 Task: Look for space in East Hemet, United States from 8th August, 2023 to 15th August, 2023 for 9 adults in price range Rs.10000 to Rs.14000. Place can be shared room with 5 bedrooms having 9 beds and 5 bathrooms. Property type can be house, flat, guest house. Amenities needed are: wifi, TV, free parkinig on premises, gym, breakfast. Booking option can be shelf check-in. Required host language is English.
Action: Mouse moved to (555, 152)
Screenshot: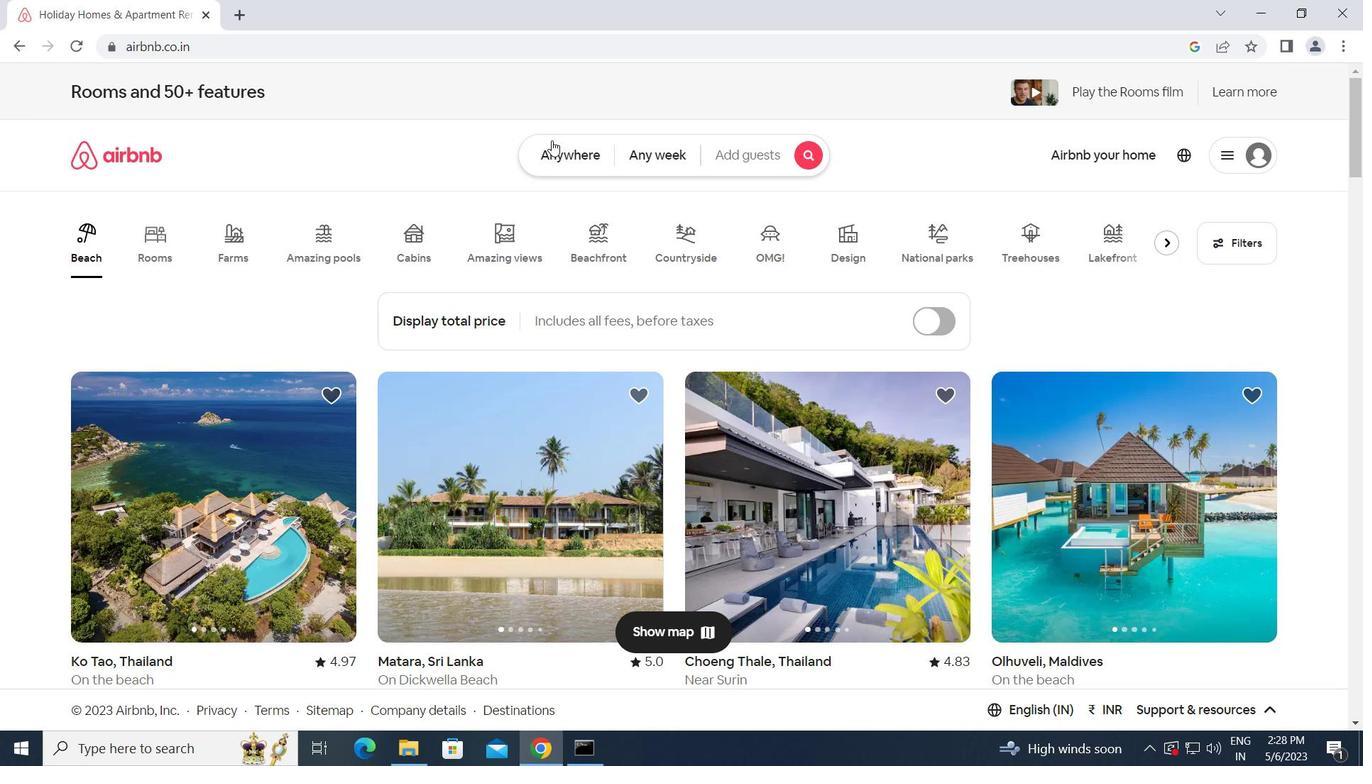 
Action: Mouse pressed left at (555, 152)
Screenshot: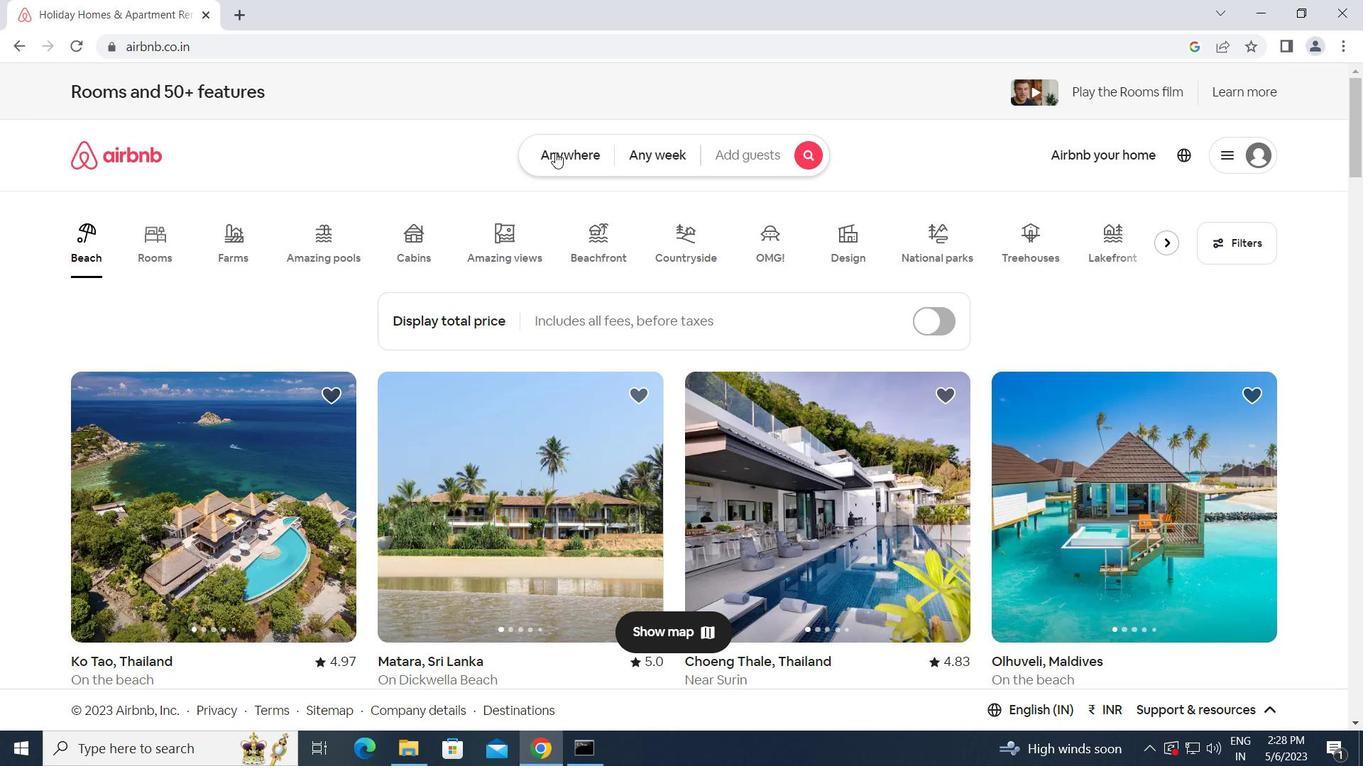
Action: Mouse moved to (539, 201)
Screenshot: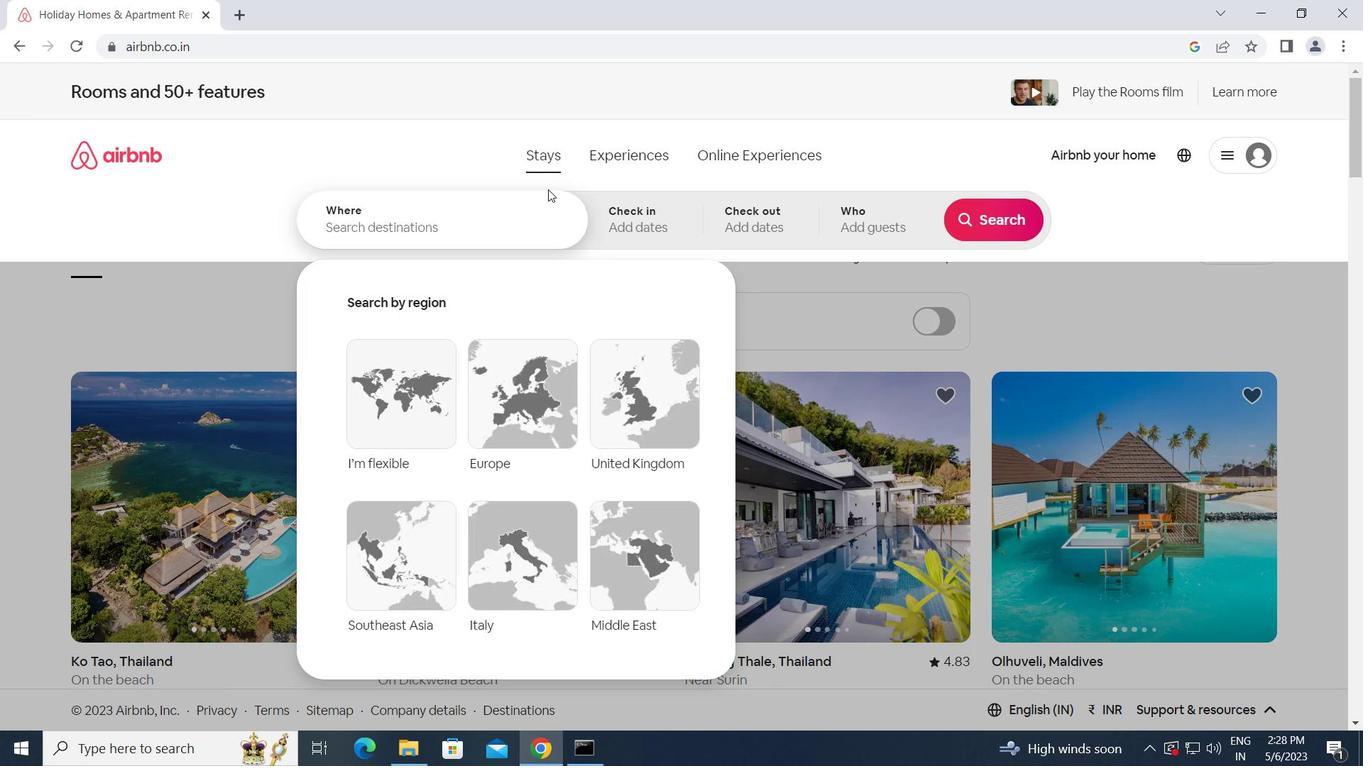 
Action: Mouse pressed left at (539, 201)
Screenshot: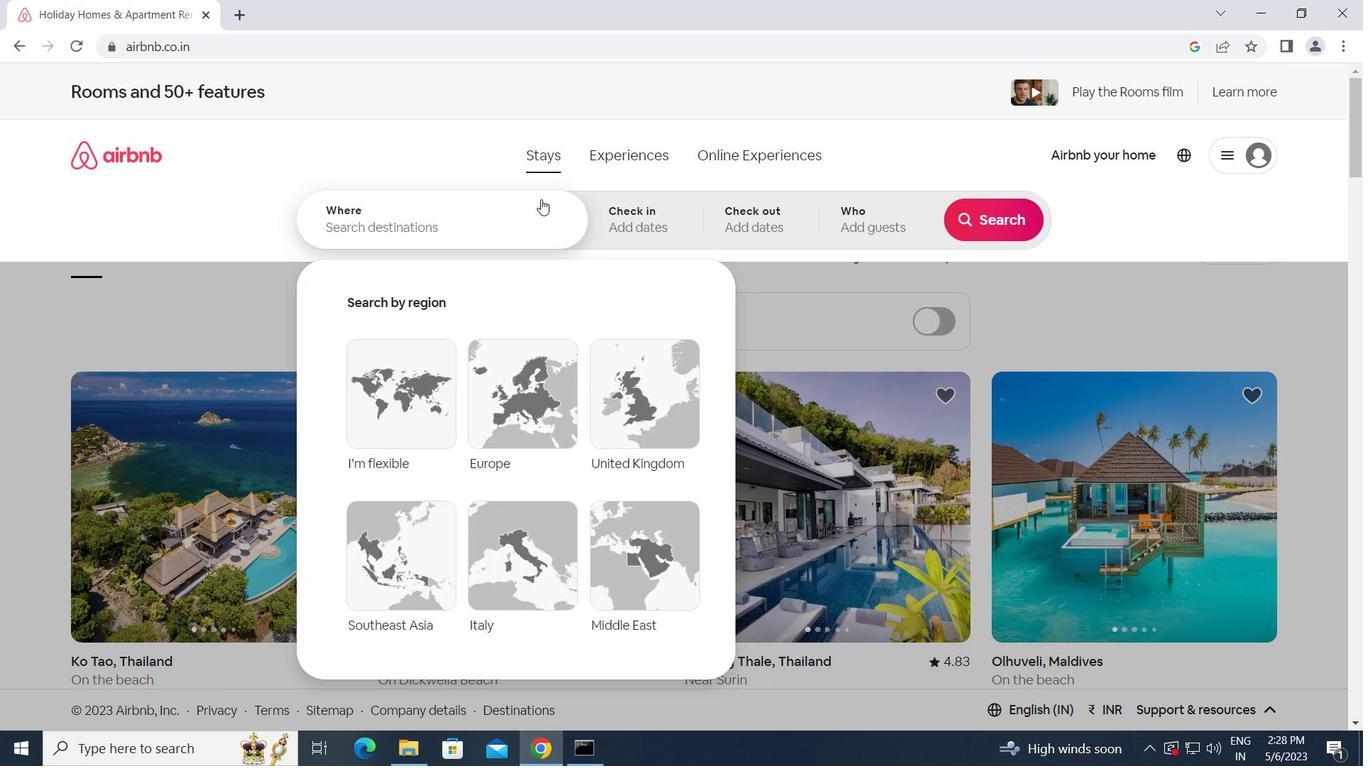 
Action: Key pressed <Key.caps_lock>e<Key.caps_lock>ast<Key.space><Key.caps_lock>h<Key.caps_lock>emet,<Key.space><Key.caps_lock>u<Key.caps_lock>nited<Key.space><Key.caps_lock>s<Key.caps_lock>tates<Key.enter>
Screenshot: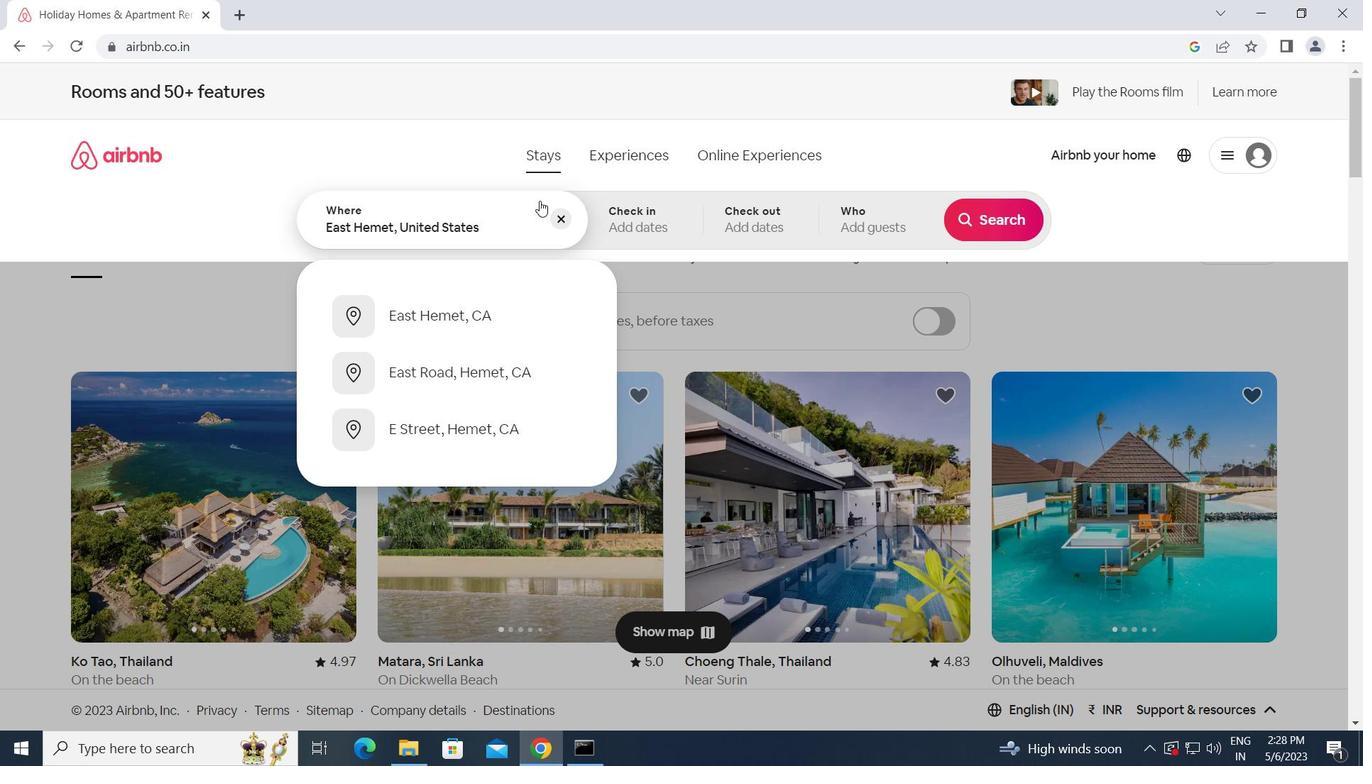 
Action: Mouse moved to (983, 367)
Screenshot: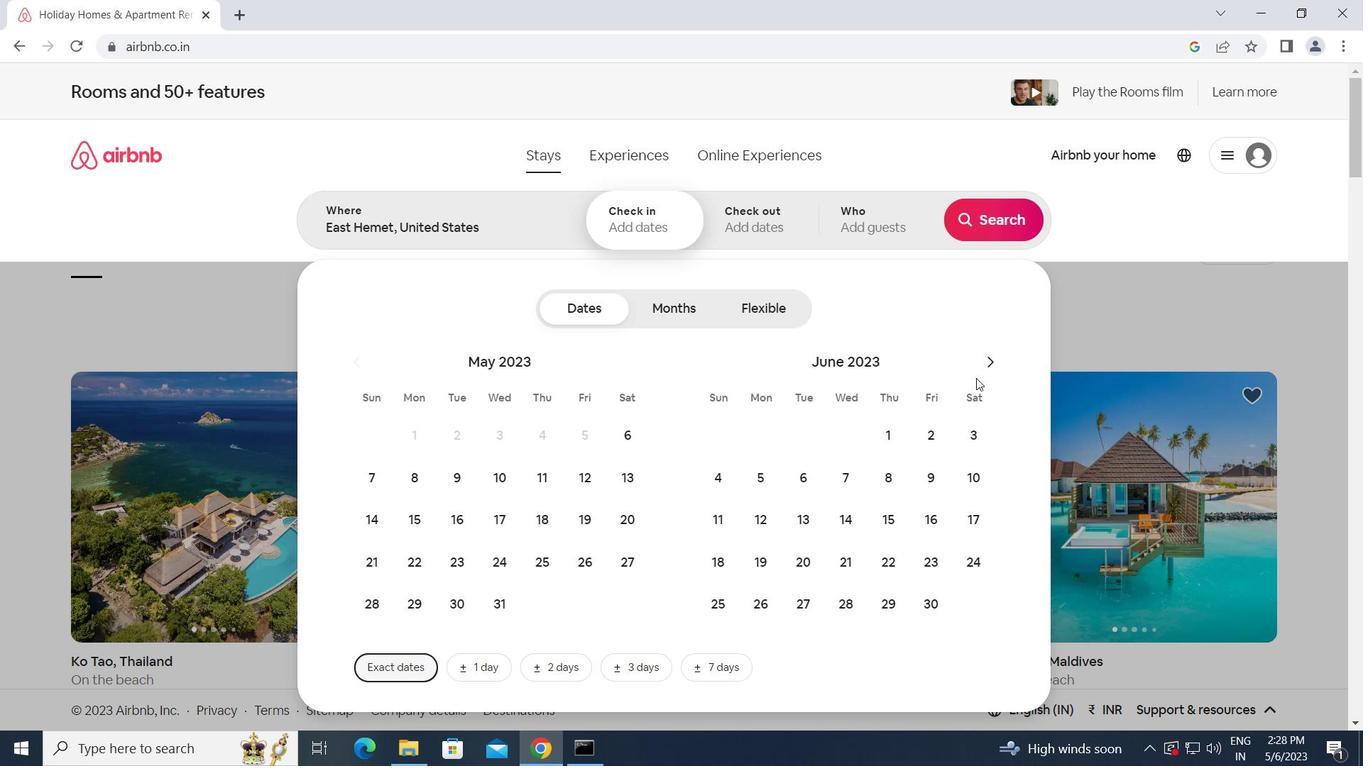
Action: Mouse pressed left at (983, 367)
Screenshot: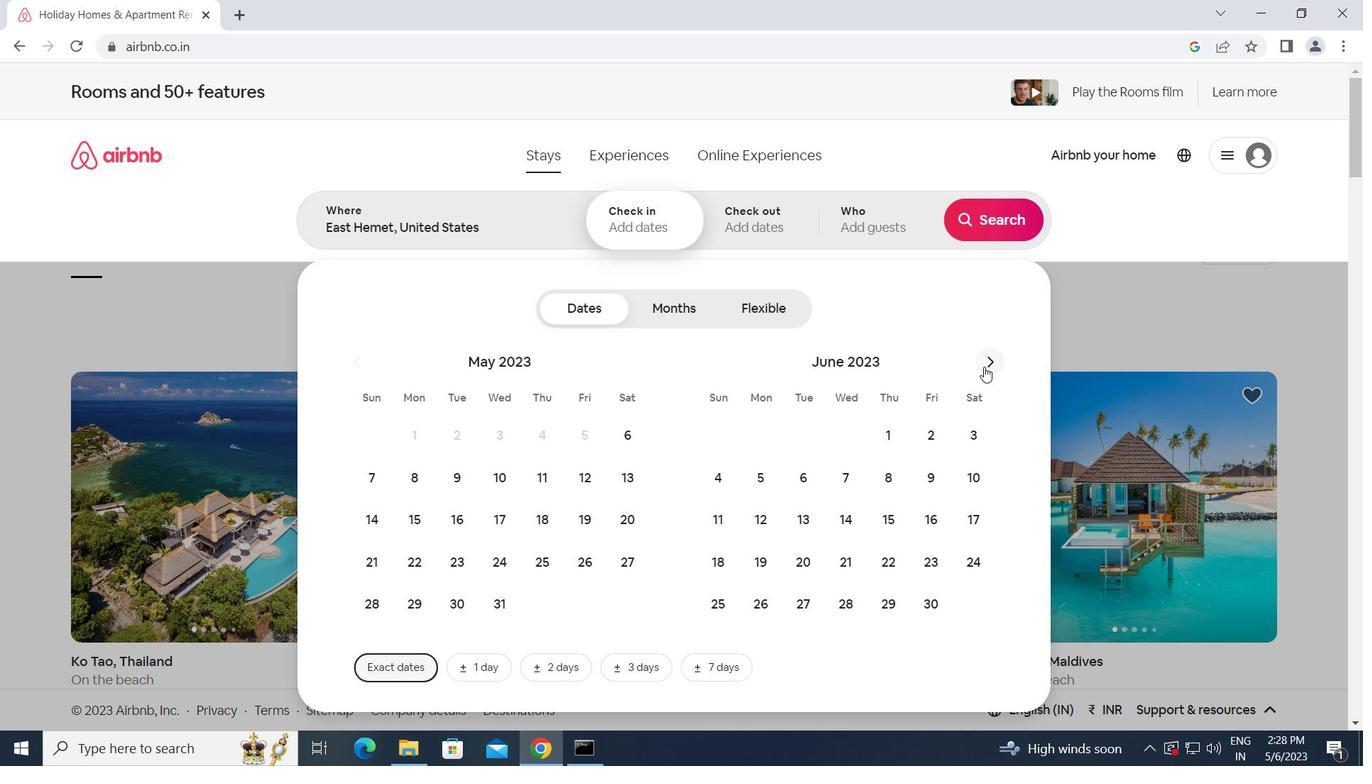 
Action: Mouse pressed left at (983, 367)
Screenshot: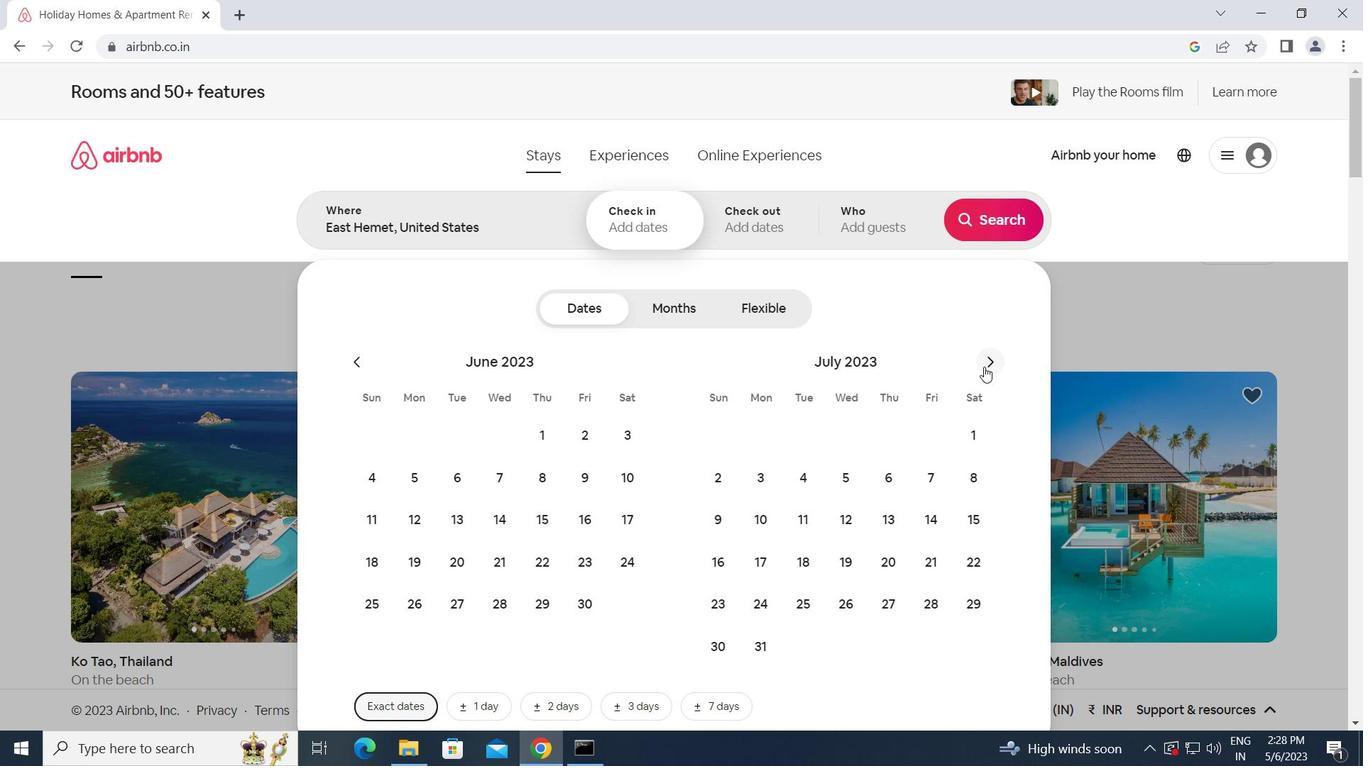 
Action: Mouse moved to (789, 474)
Screenshot: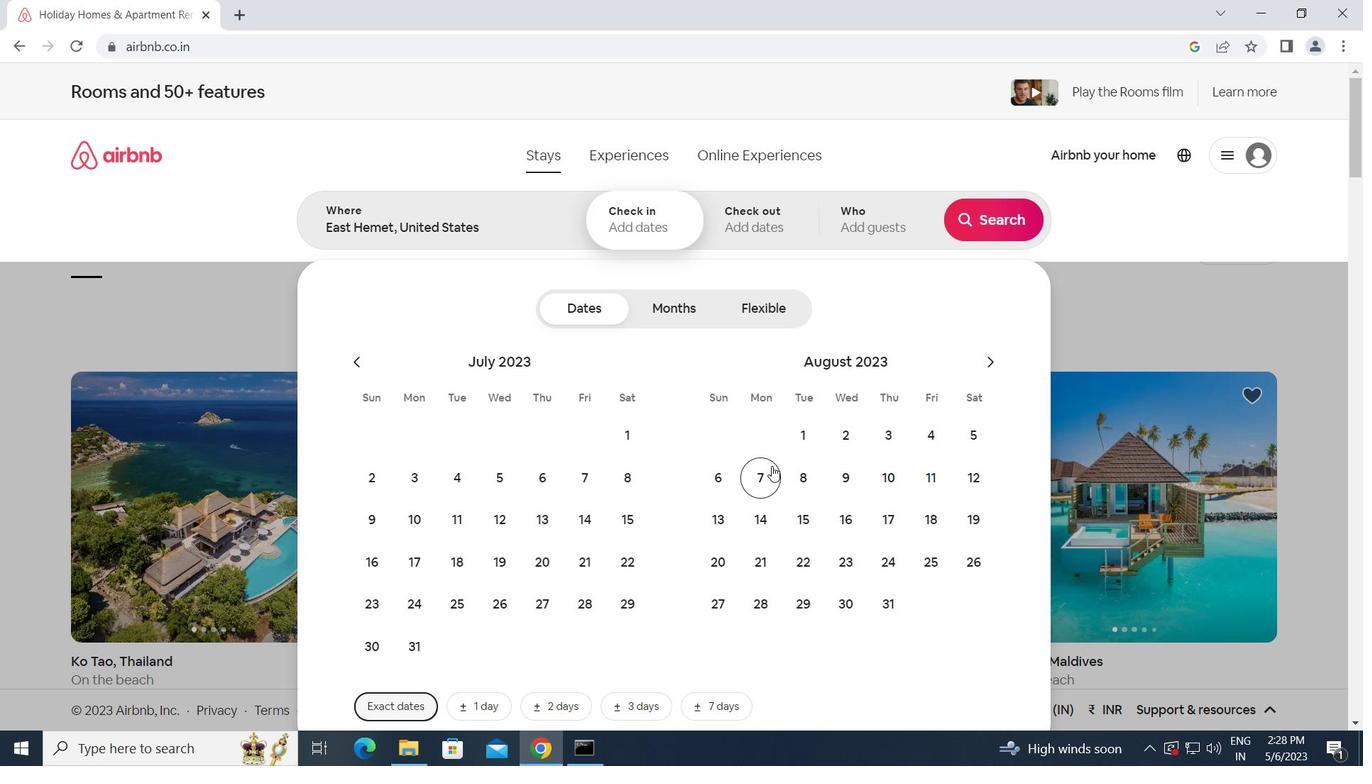 
Action: Mouse pressed left at (789, 474)
Screenshot: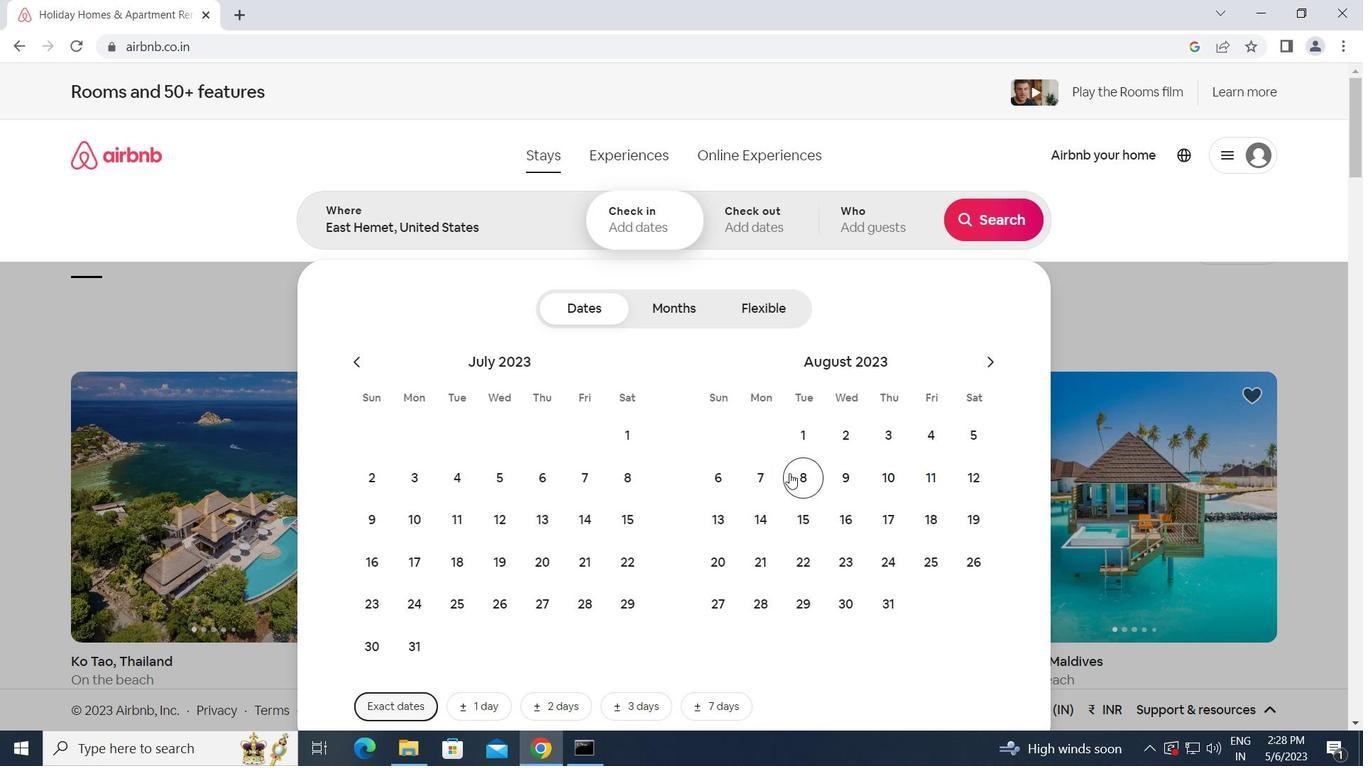 
Action: Mouse moved to (795, 520)
Screenshot: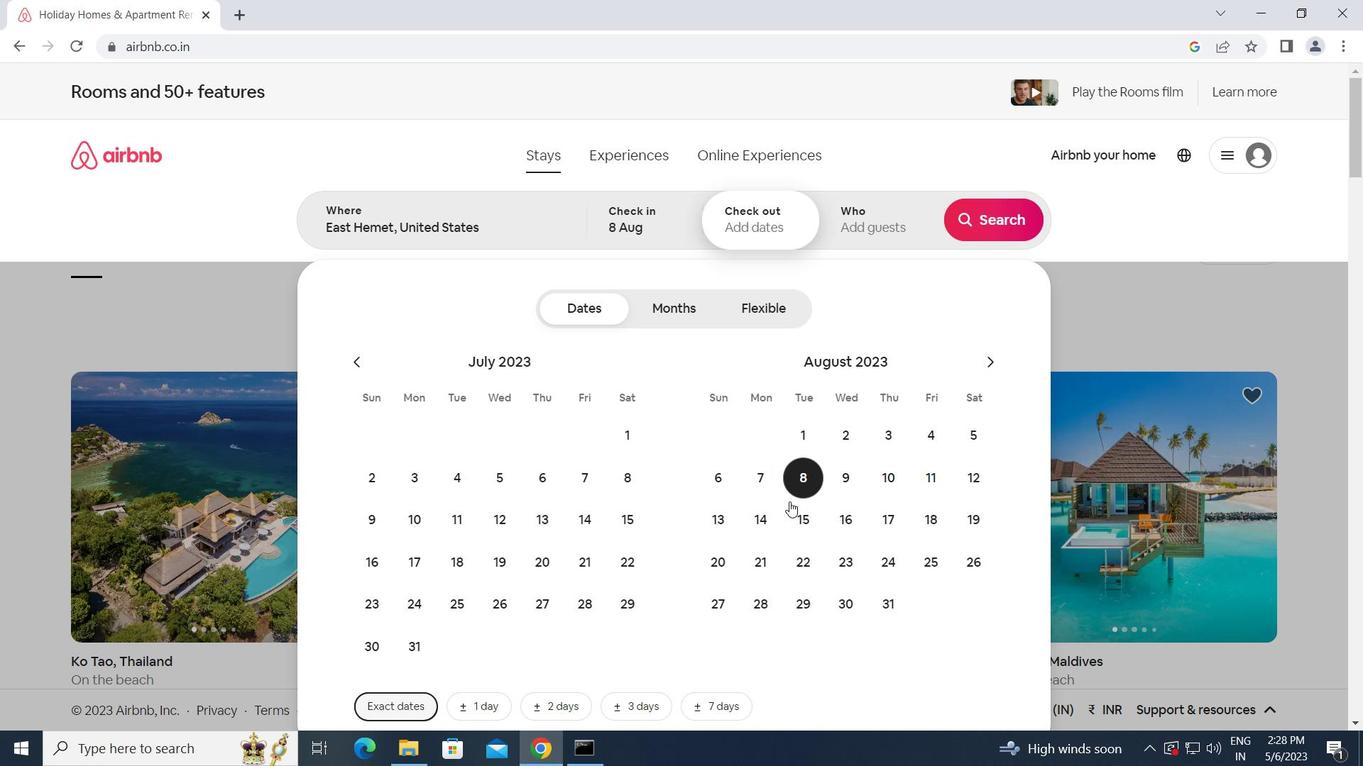 
Action: Mouse pressed left at (795, 520)
Screenshot: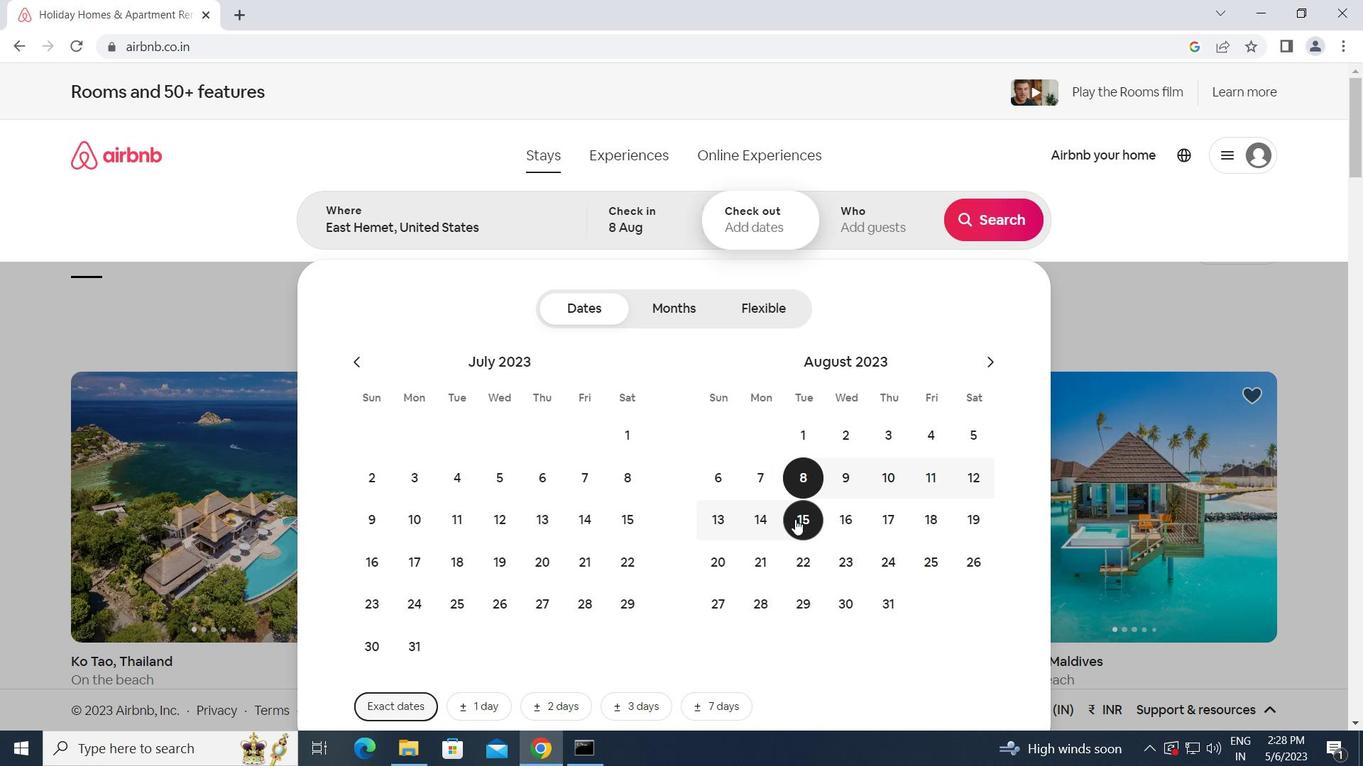 
Action: Mouse moved to (908, 227)
Screenshot: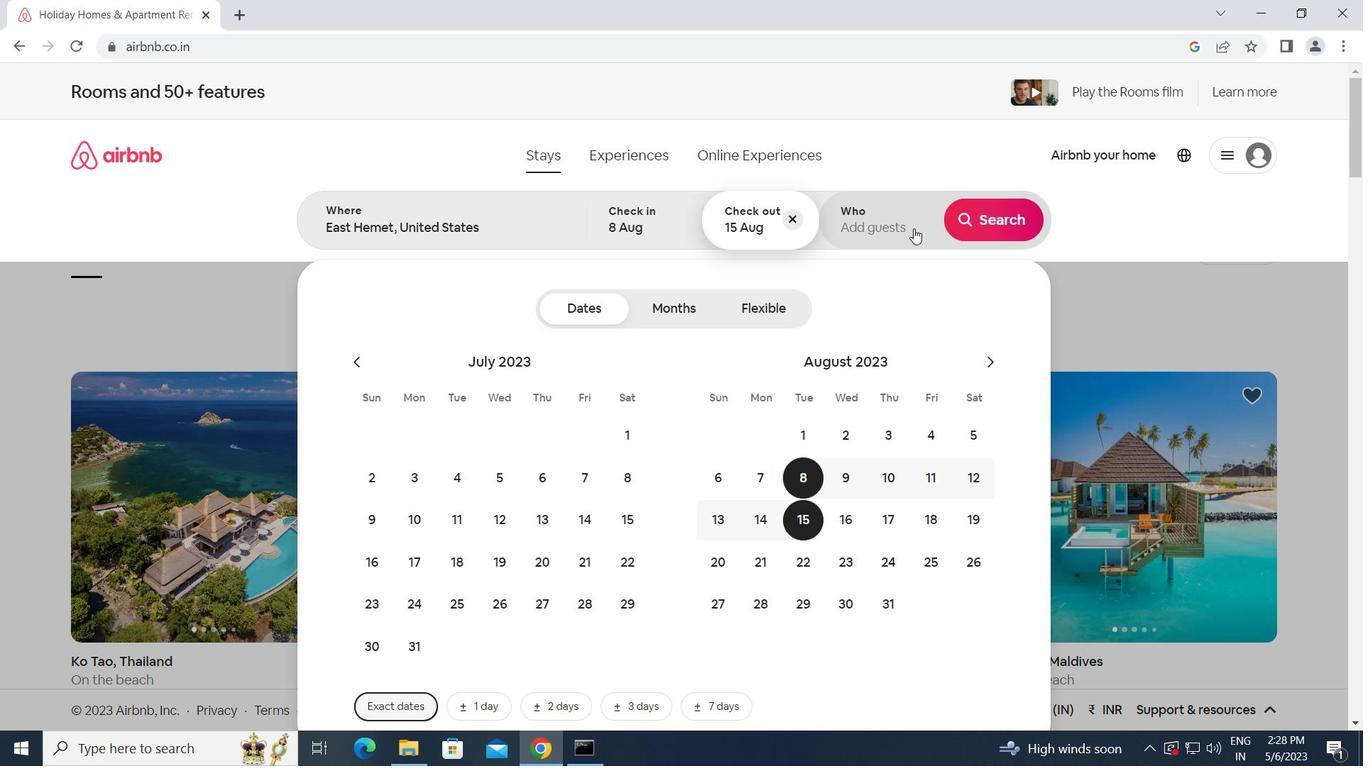 
Action: Mouse pressed left at (908, 227)
Screenshot: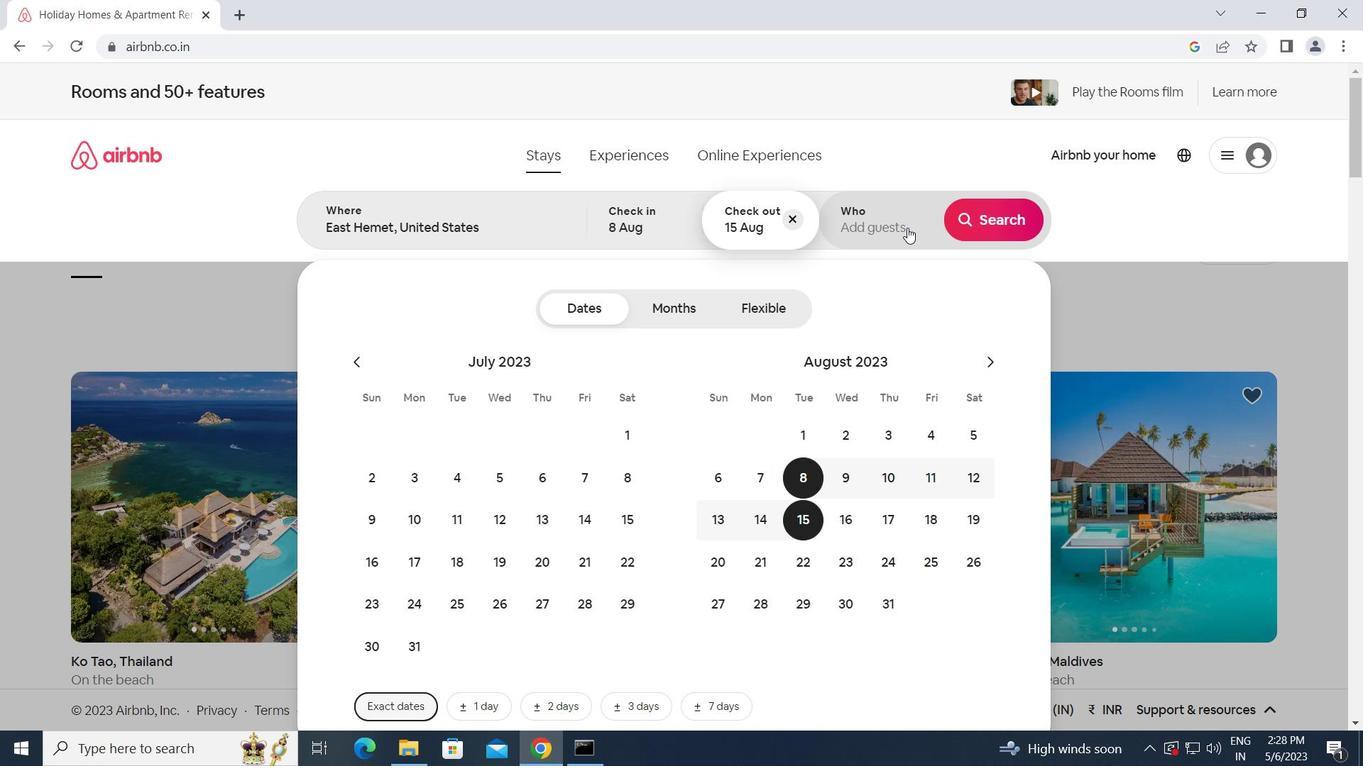 
Action: Mouse moved to (997, 312)
Screenshot: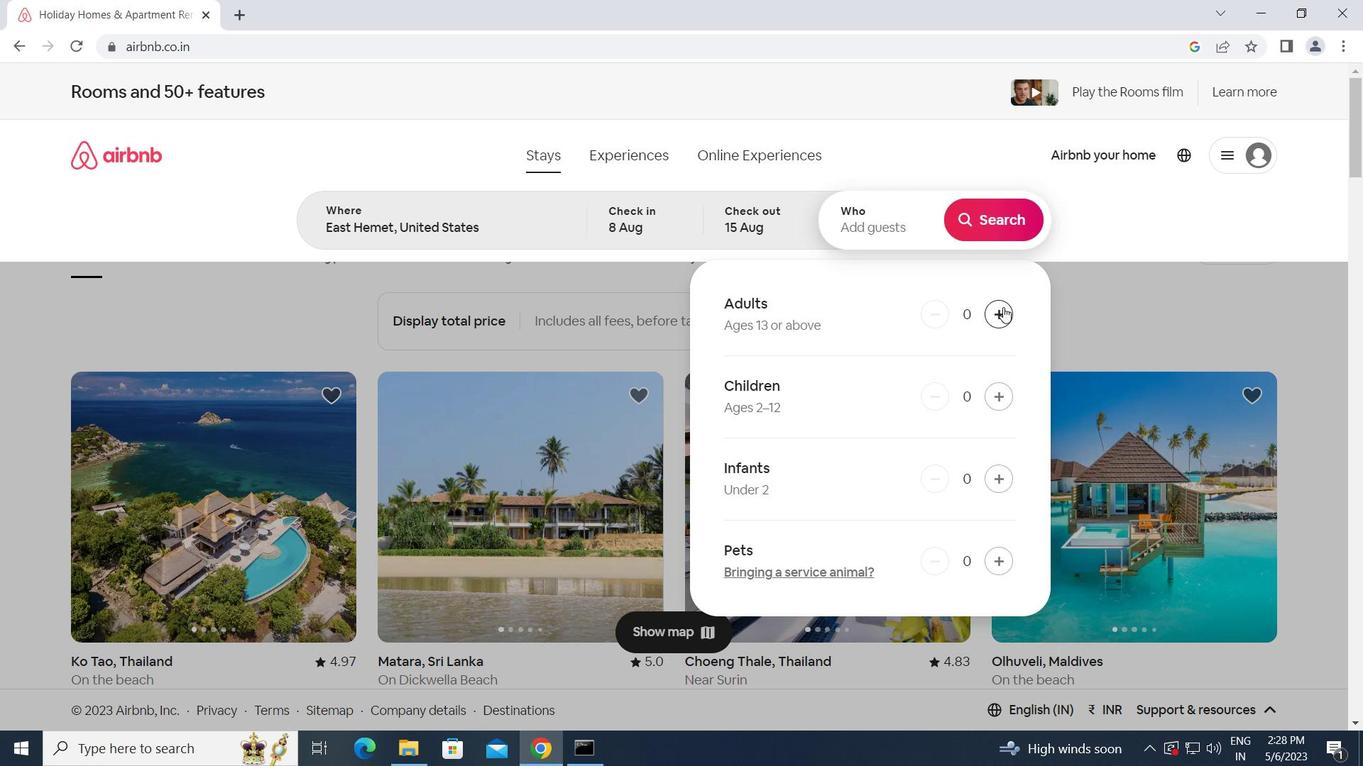 
Action: Mouse pressed left at (997, 312)
Screenshot: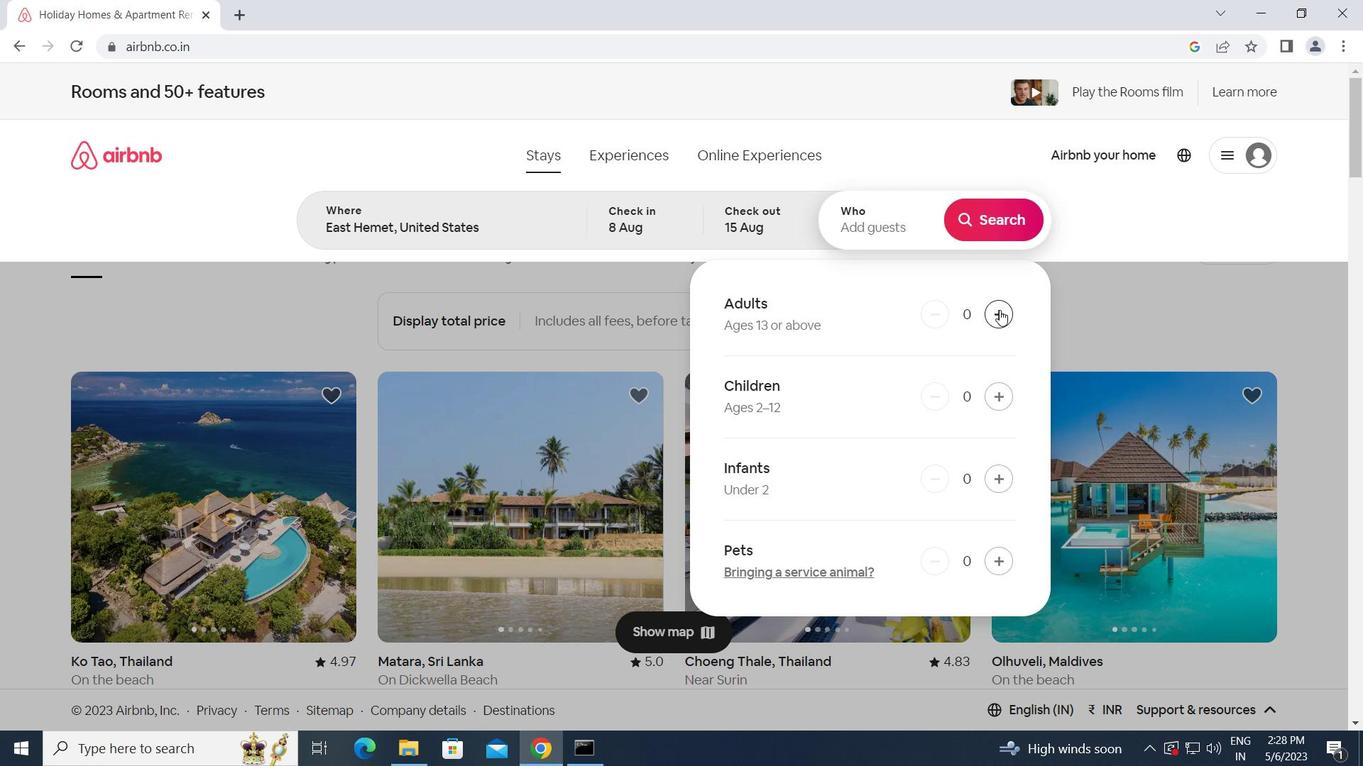 
Action: Mouse pressed left at (997, 312)
Screenshot: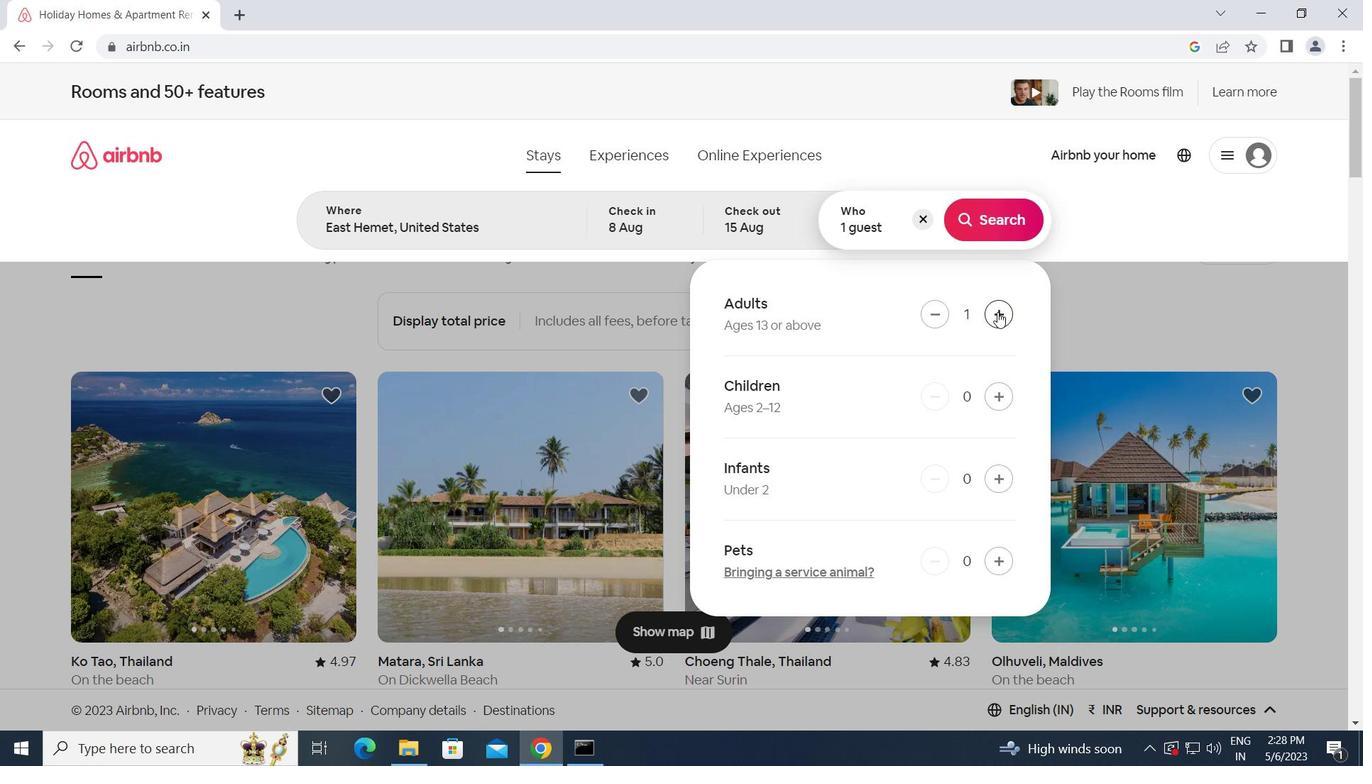 
Action: Mouse pressed left at (997, 312)
Screenshot: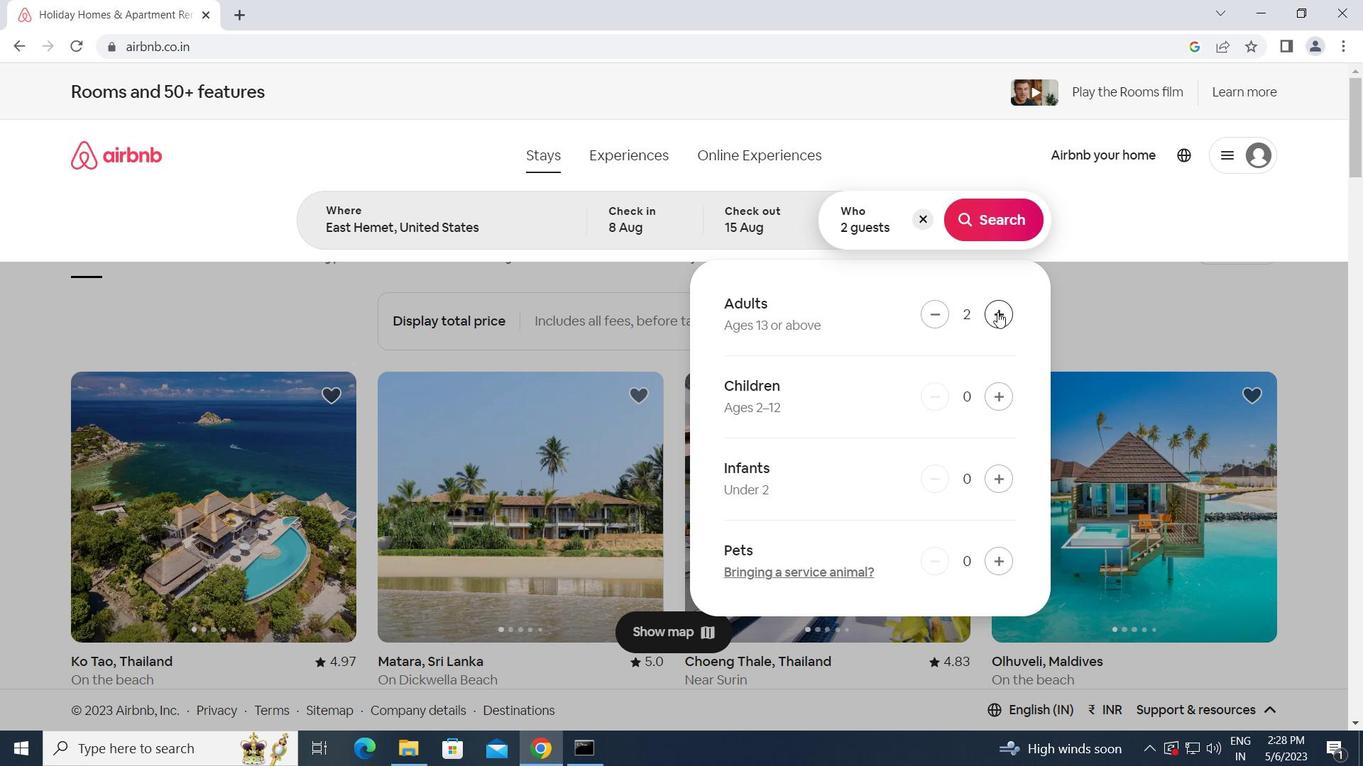 
Action: Mouse moved to (996, 310)
Screenshot: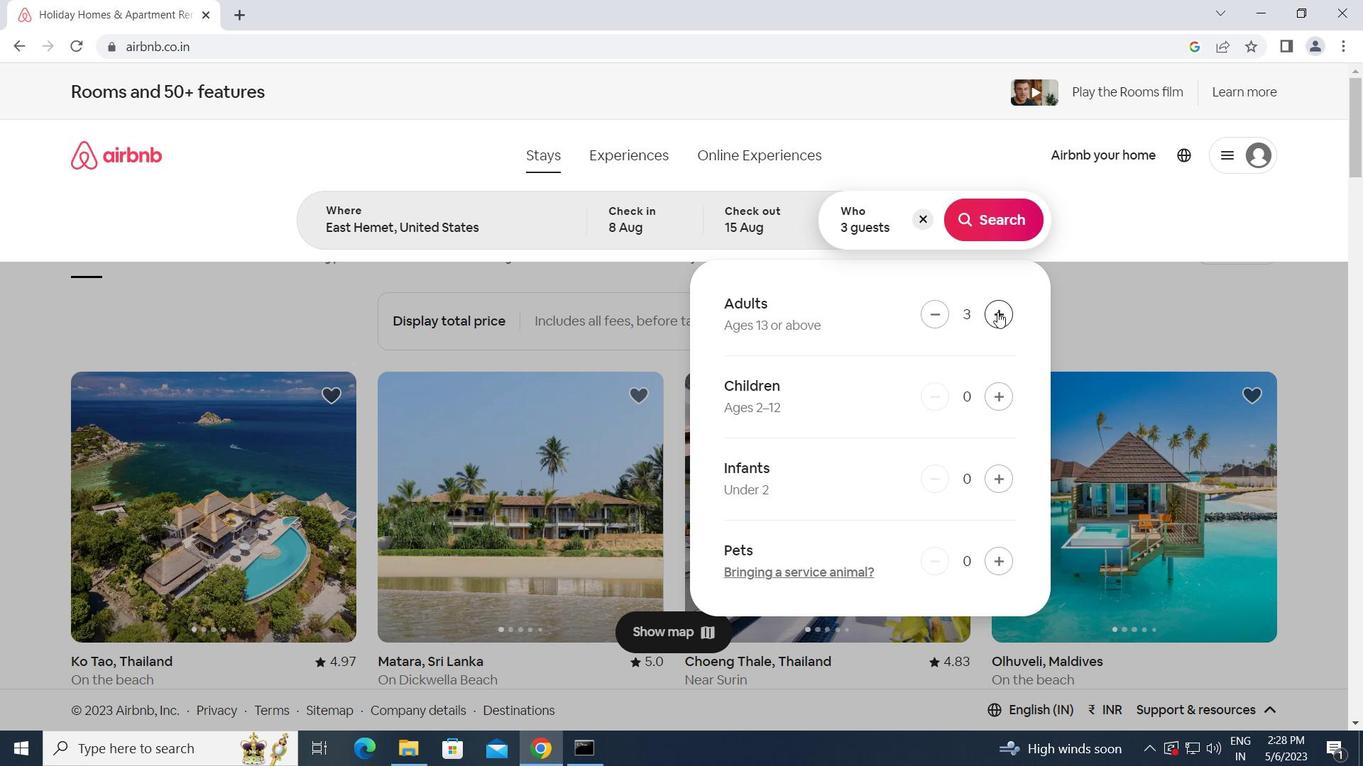 
Action: Mouse pressed left at (996, 310)
Screenshot: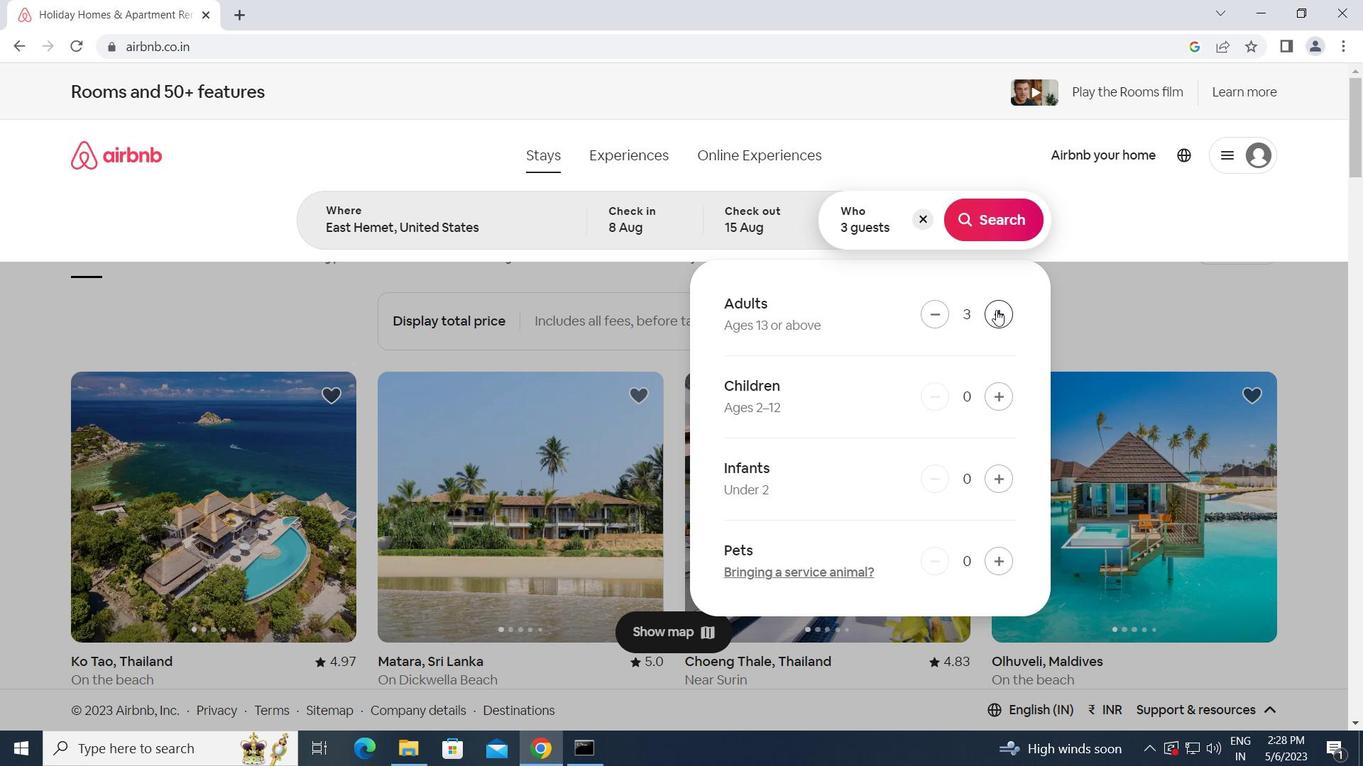 
Action: Mouse pressed left at (996, 310)
Screenshot: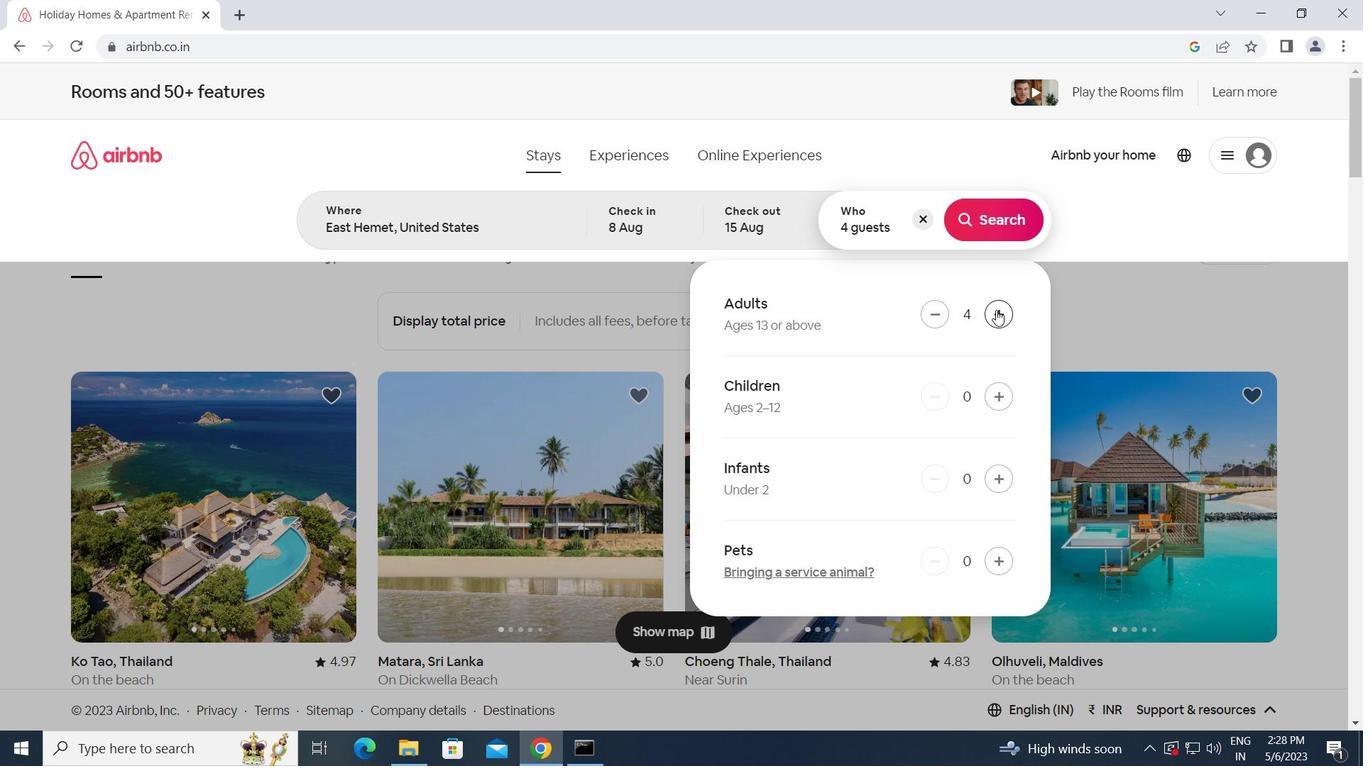 
Action: Mouse pressed left at (996, 310)
Screenshot: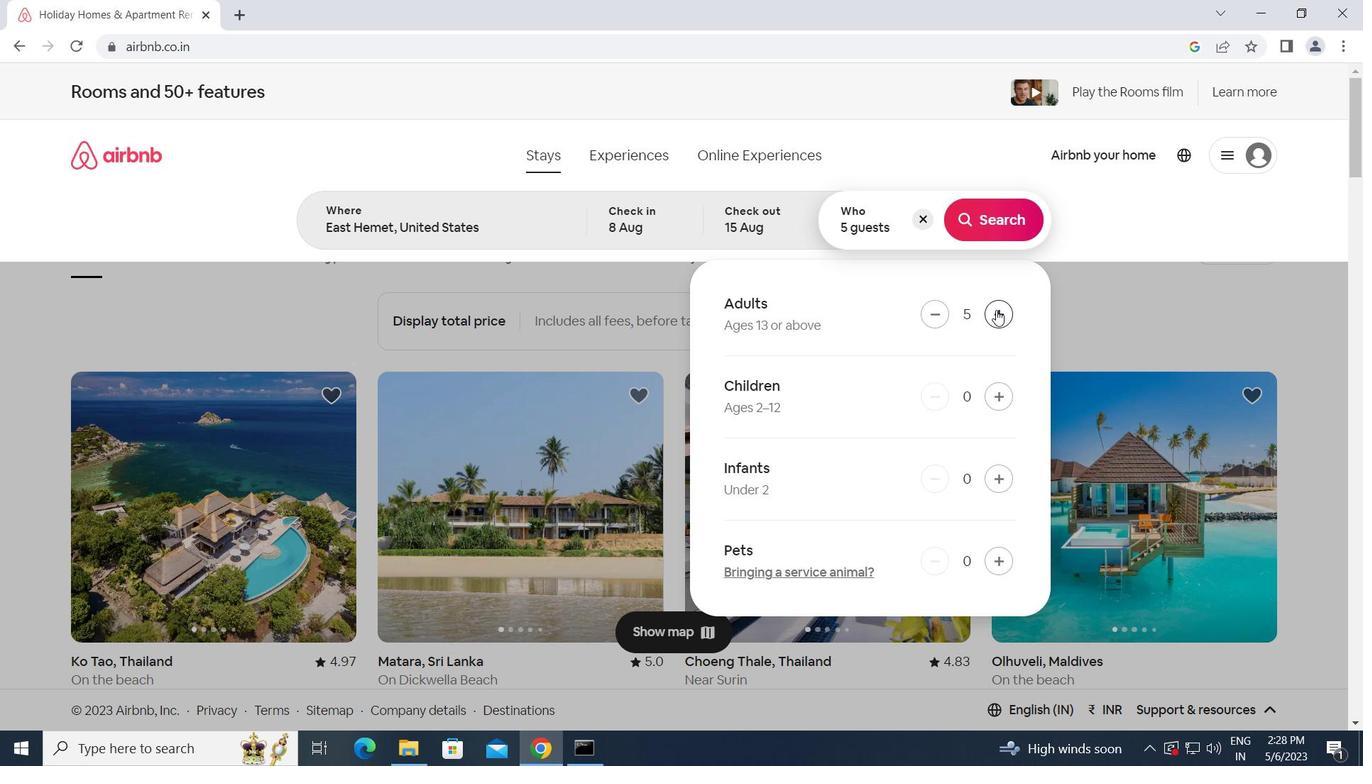 
Action: Mouse pressed left at (996, 310)
Screenshot: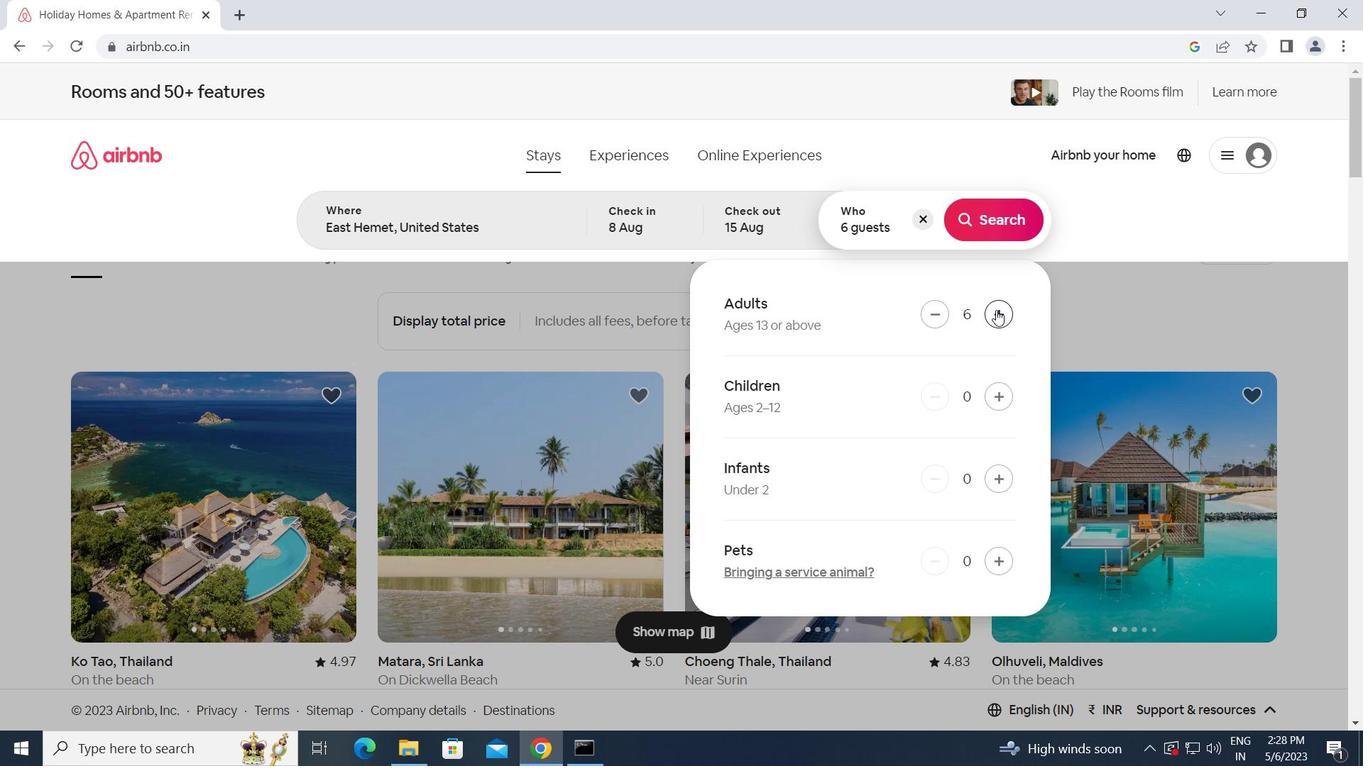 
Action: Mouse pressed left at (996, 310)
Screenshot: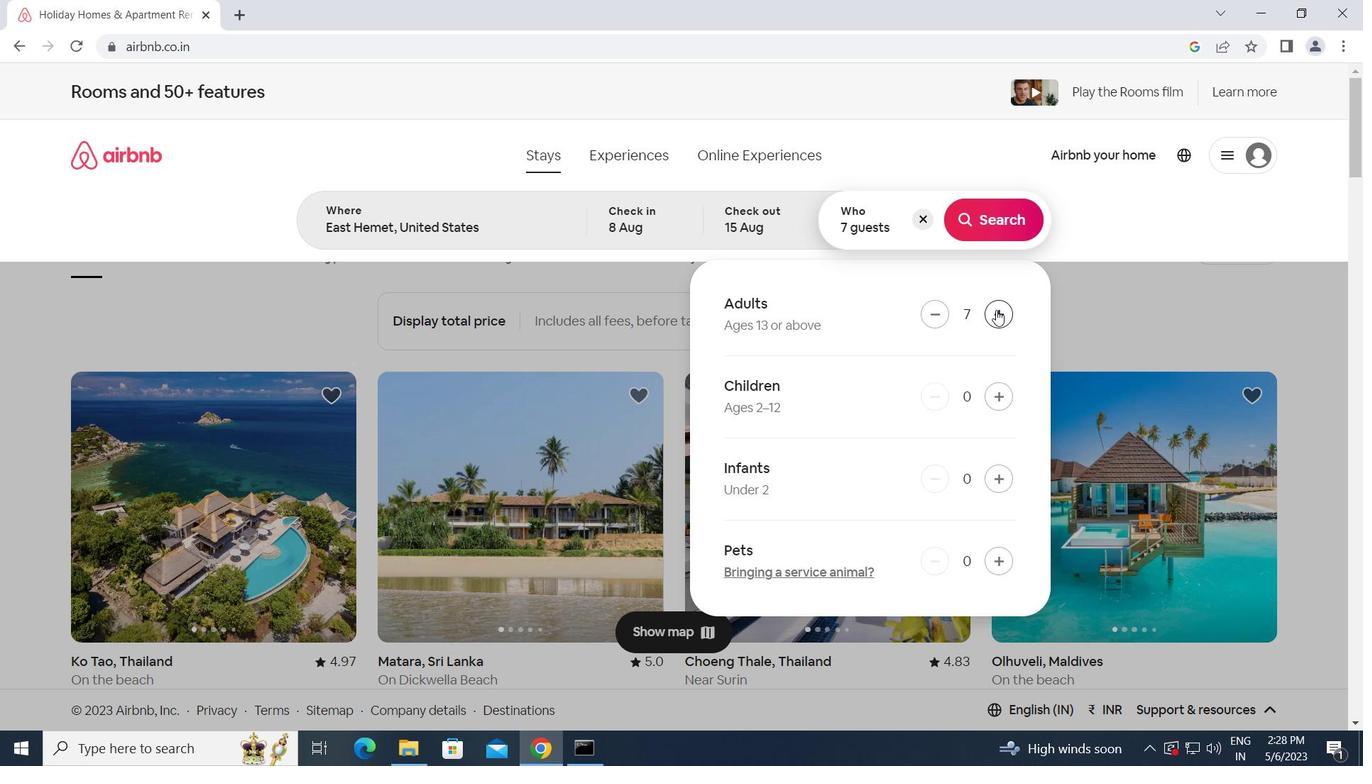
Action: Mouse pressed left at (996, 310)
Screenshot: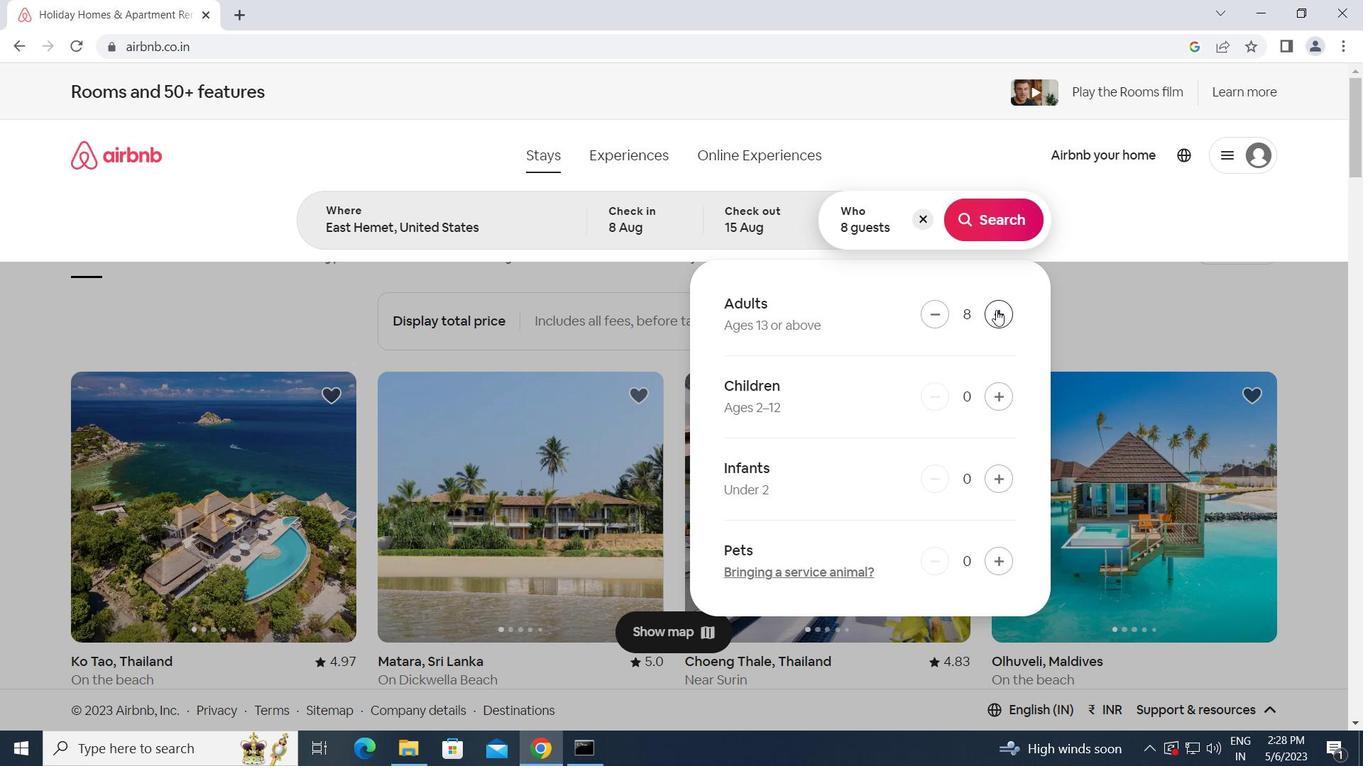 
Action: Mouse moved to (999, 208)
Screenshot: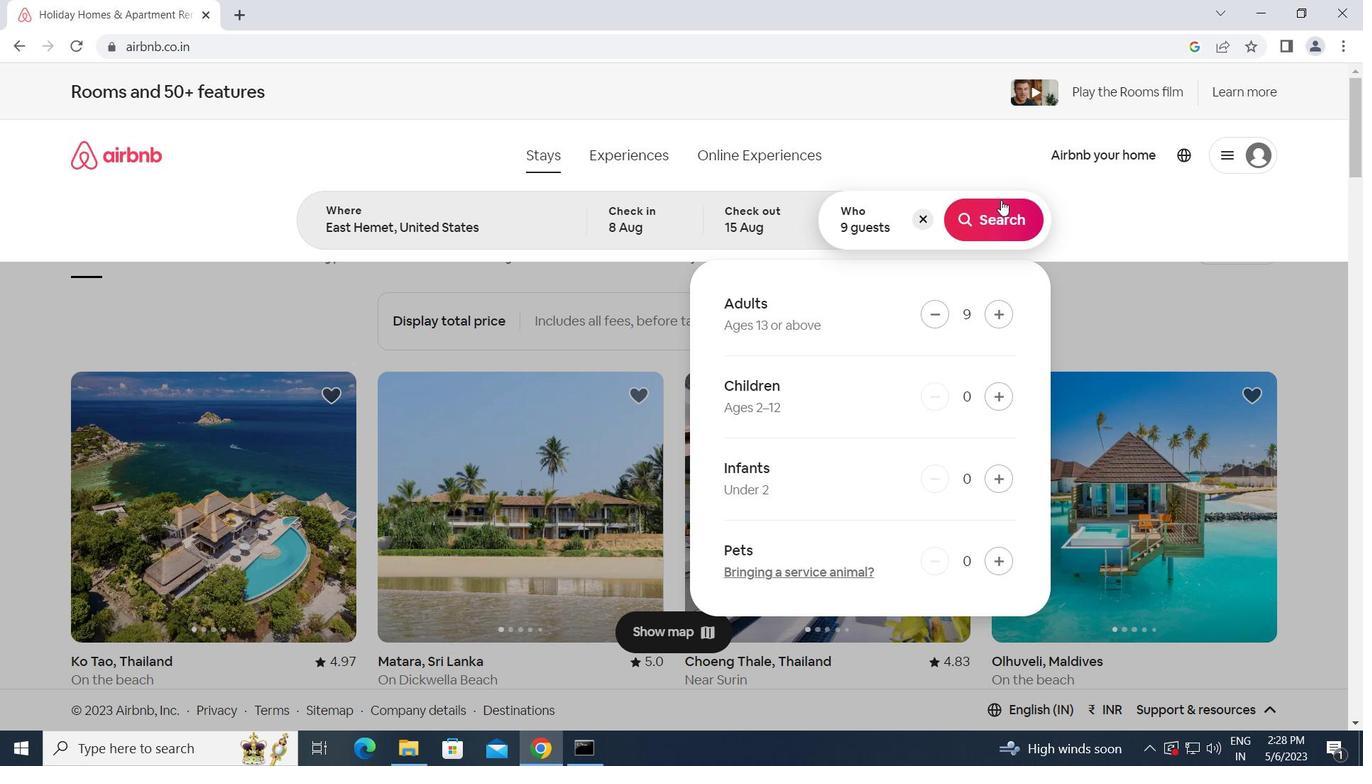 
Action: Mouse pressed left at (999, 208)
Screenshot: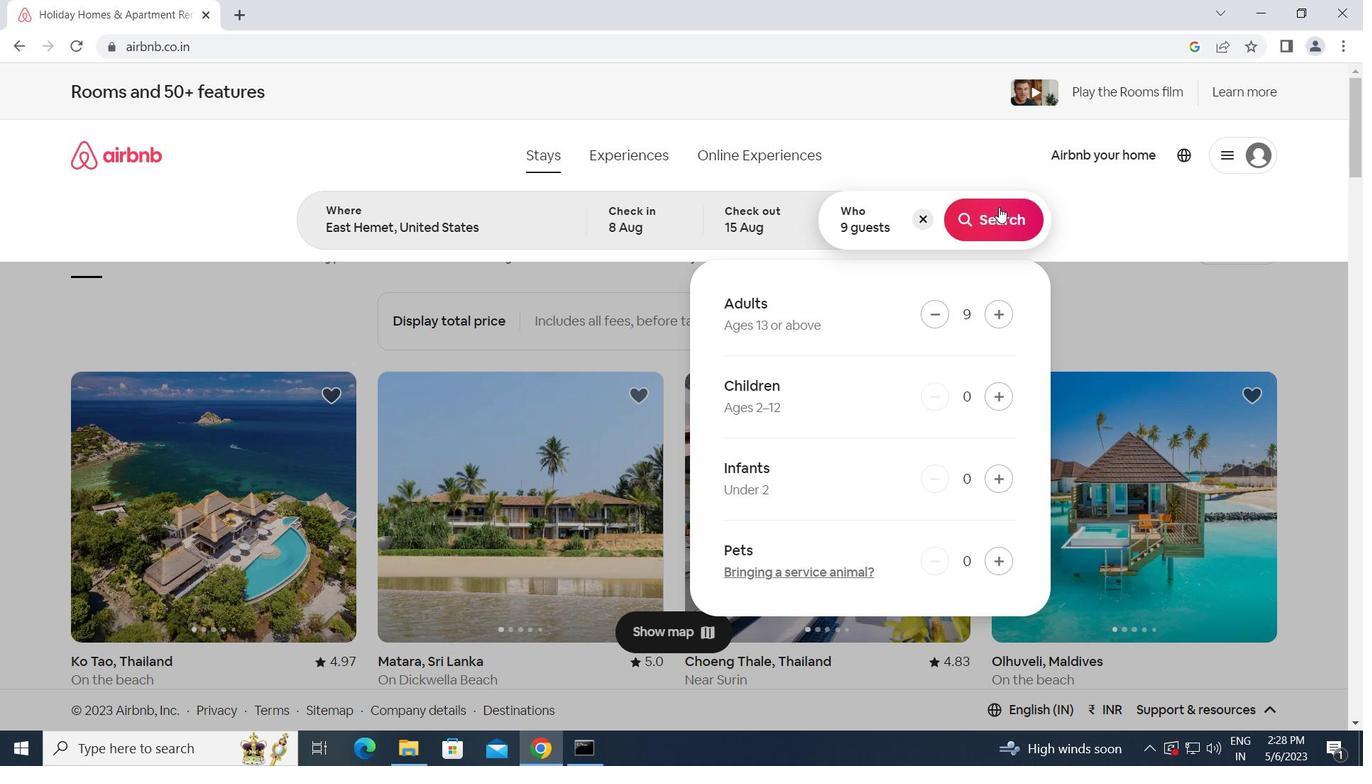 
Action: Mouse moved to (1261, 163)
Screenshot: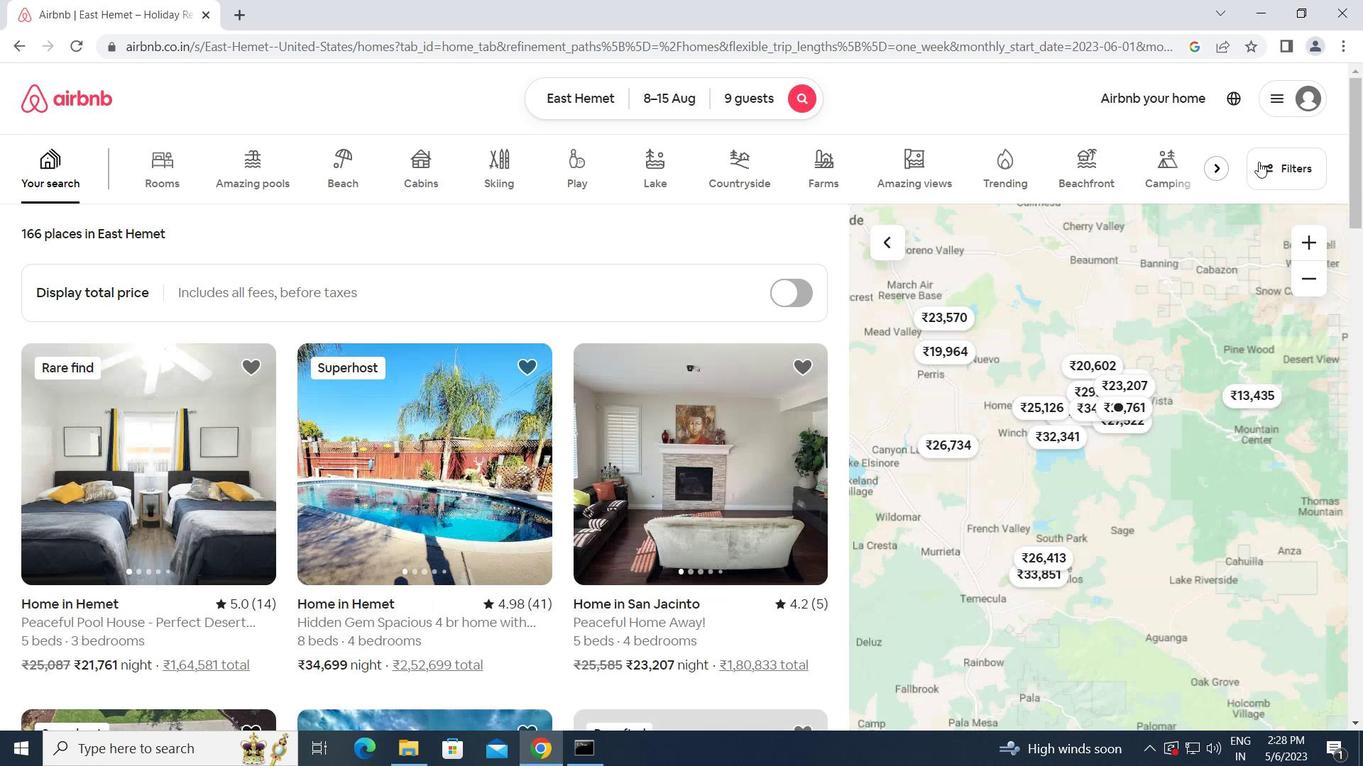
Action: Mouse pressed left at (1261, 163)
Screenshot: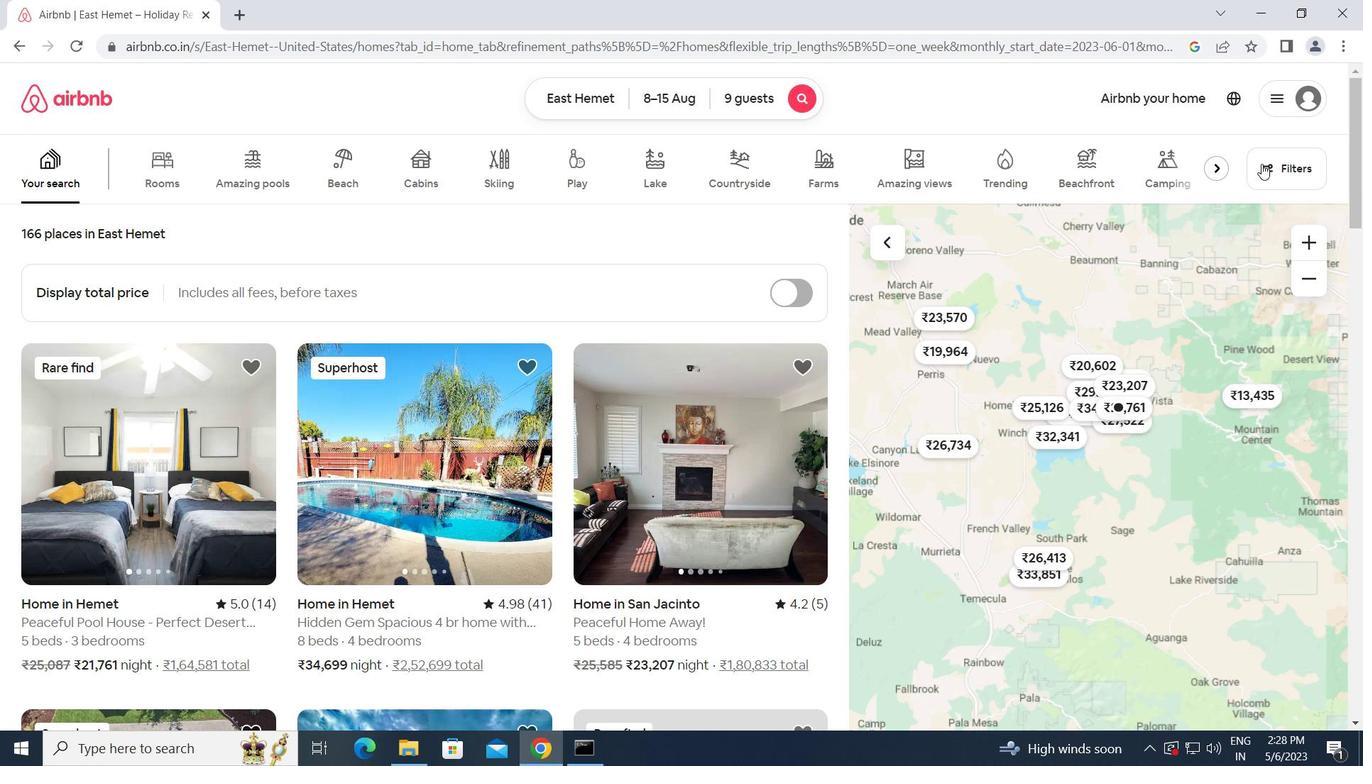 
Action: Mouse moved to (413, 520)
Screenshot: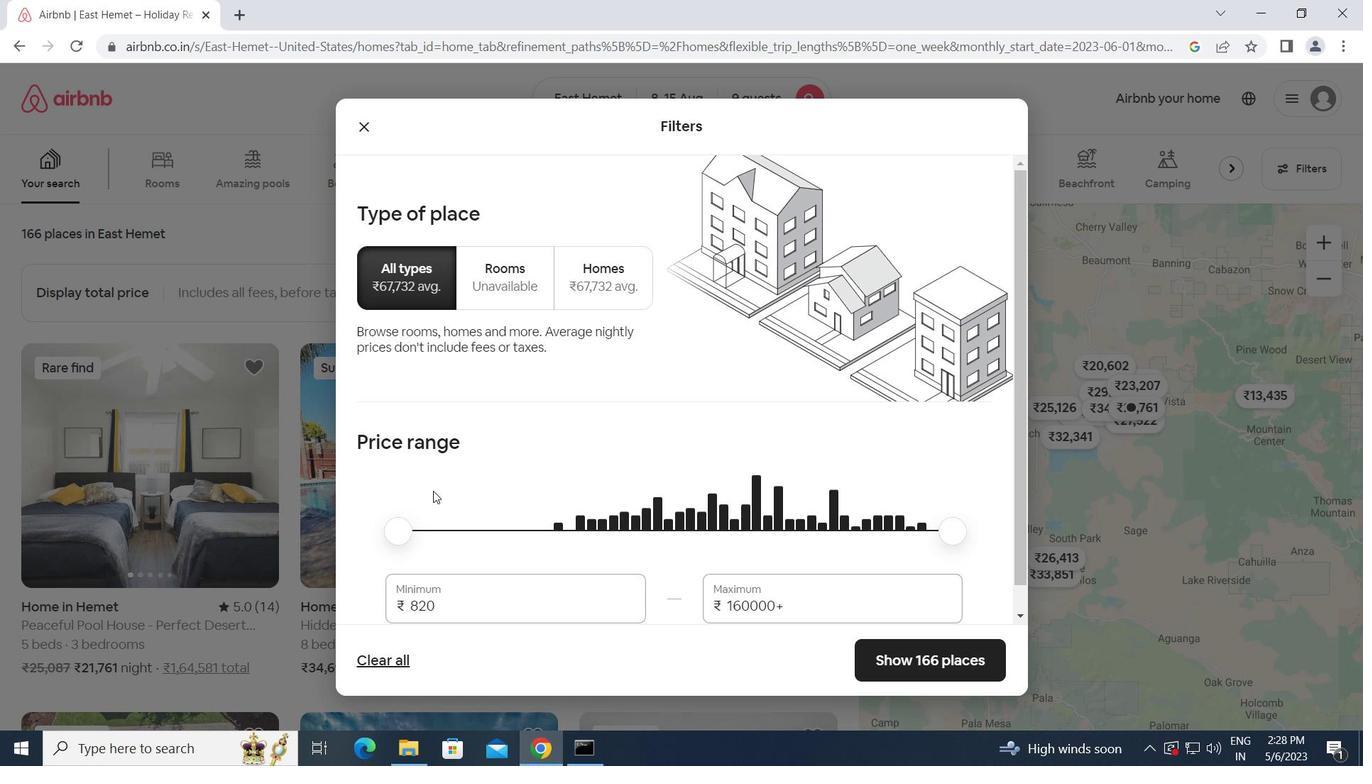 
Action: Mouse scrolled (413, 519) with delta (0, 0)
Screenshot: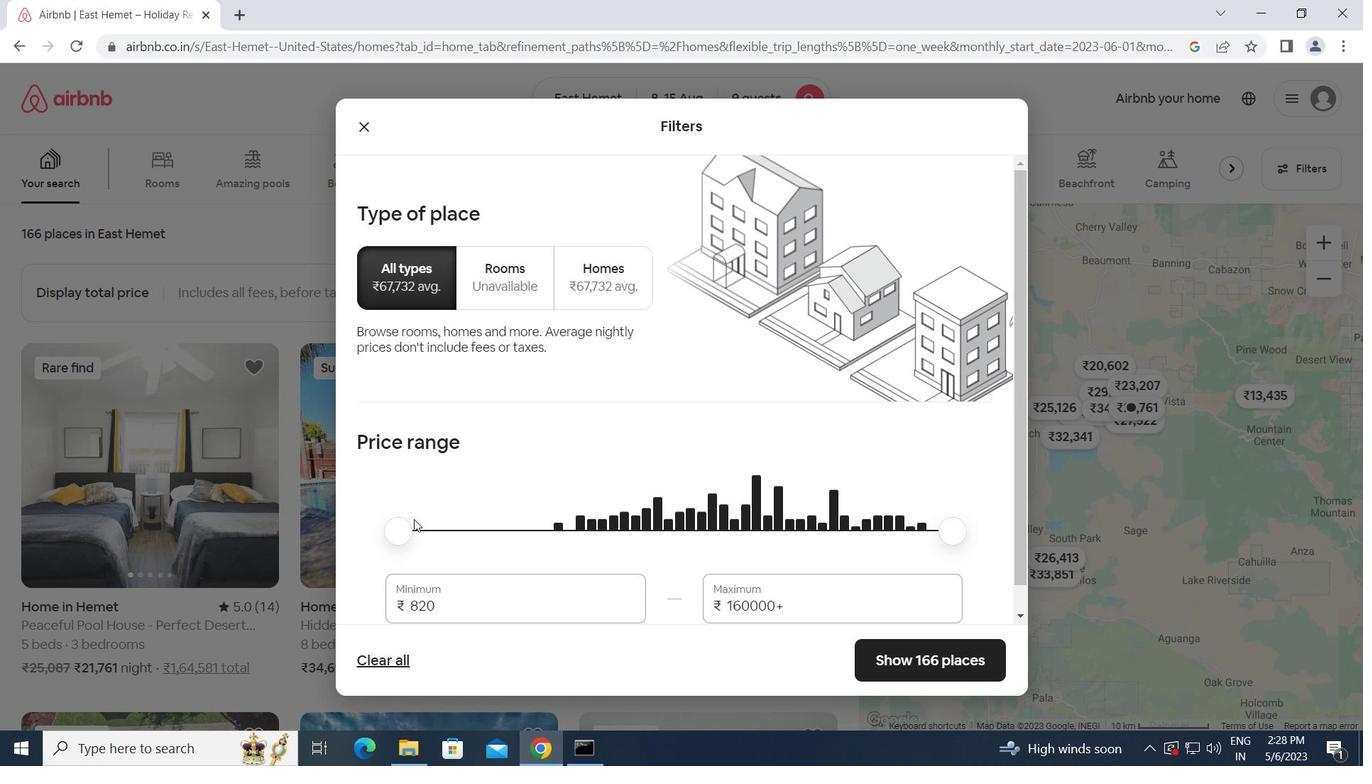 
Action: Mouse scrolled (413, 519) with delta (0, 0)
Screenshot: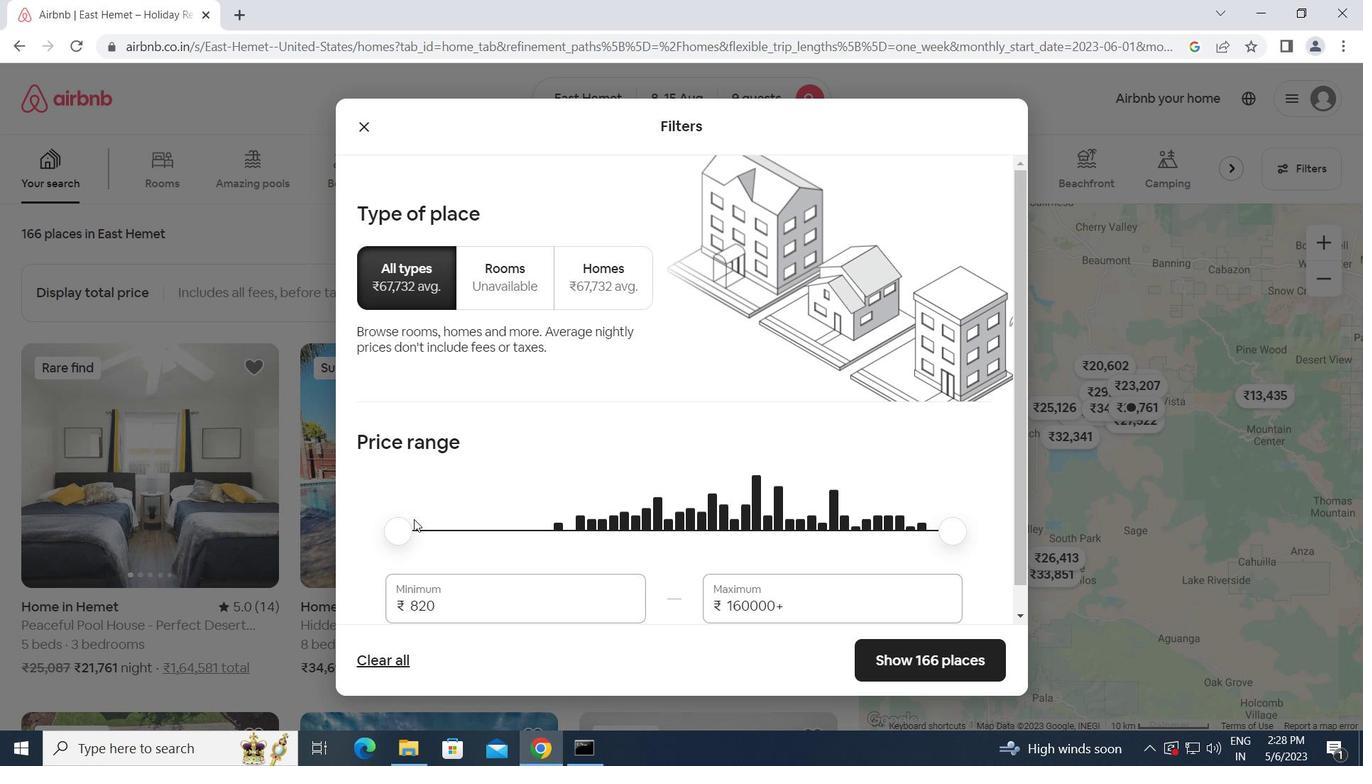 
Action: Mouse moved to (421, 547)
Screenshot: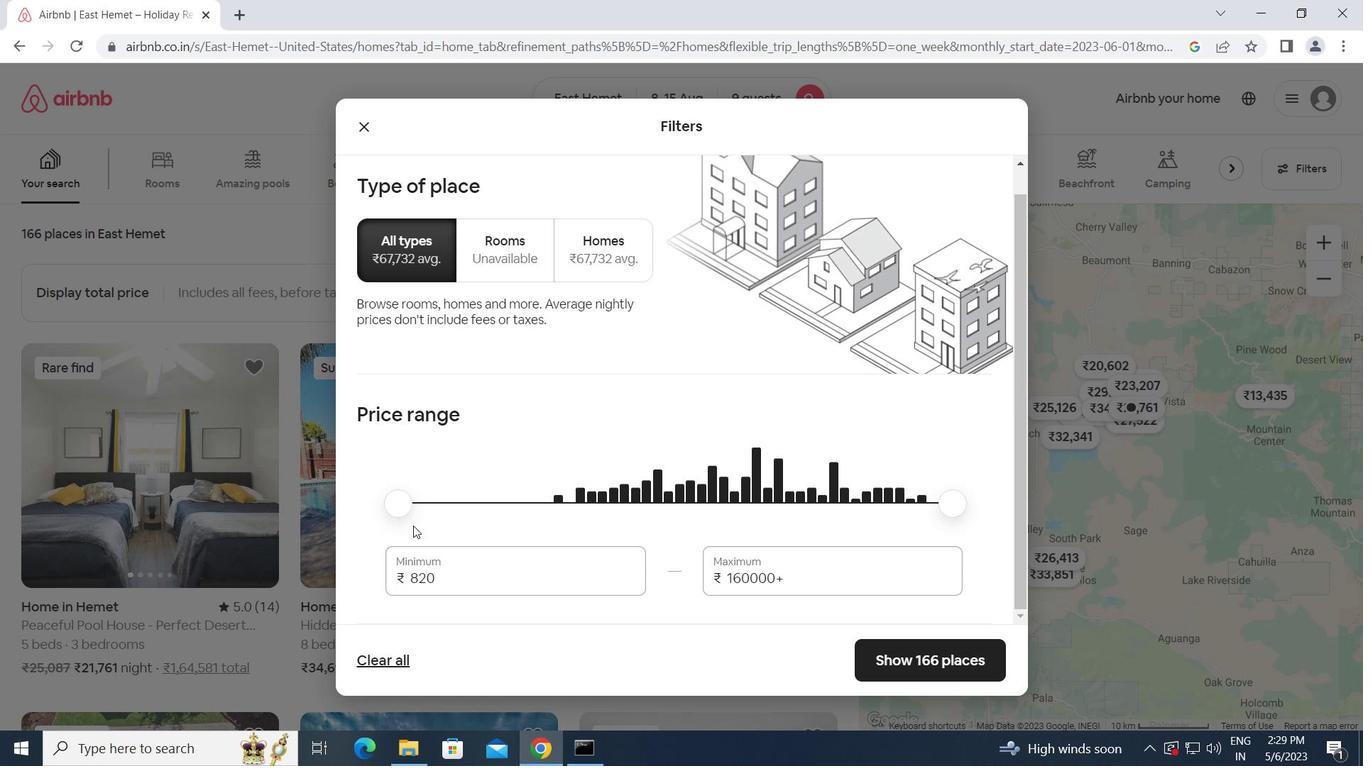 
Action: Mouse scrolled (421, 546) with delta (0, 0)
Screenshot: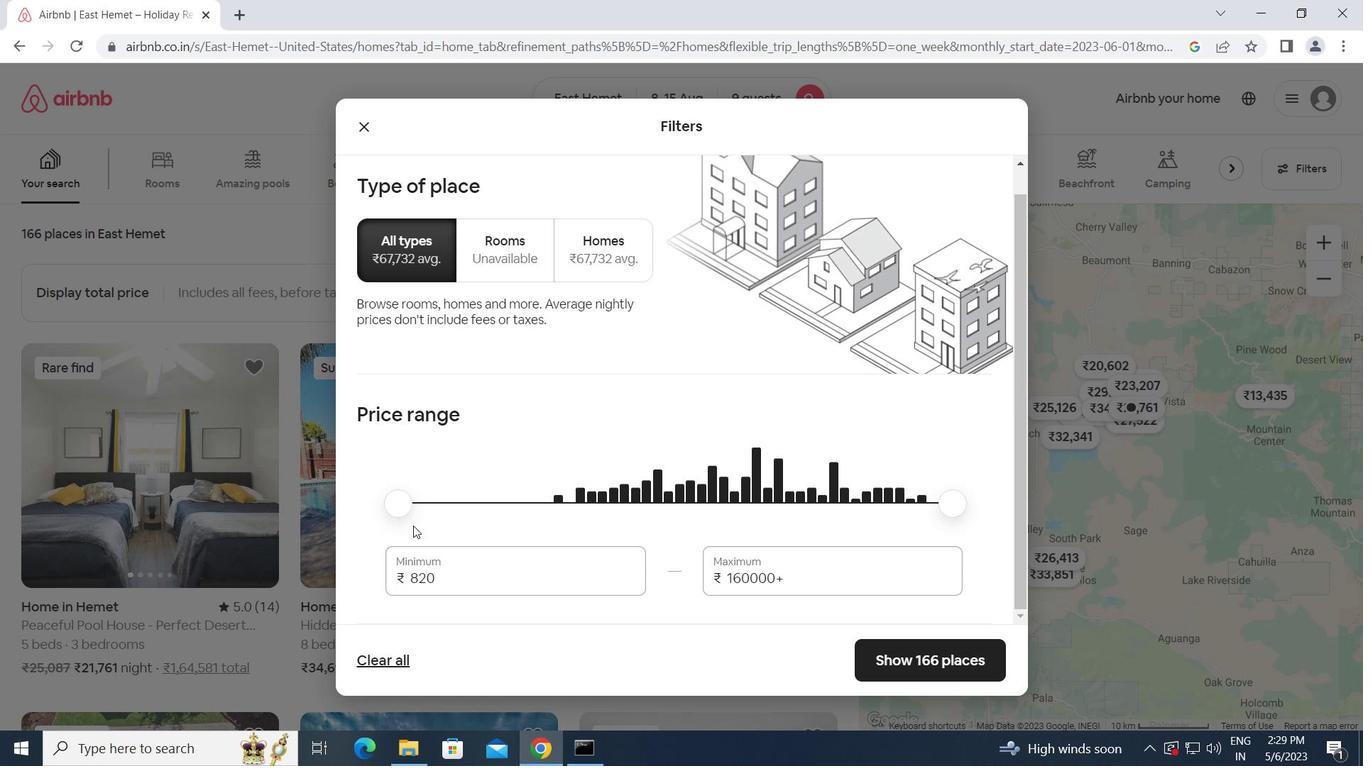 
Action: Mouse moved to (421, 548)
Screenshot: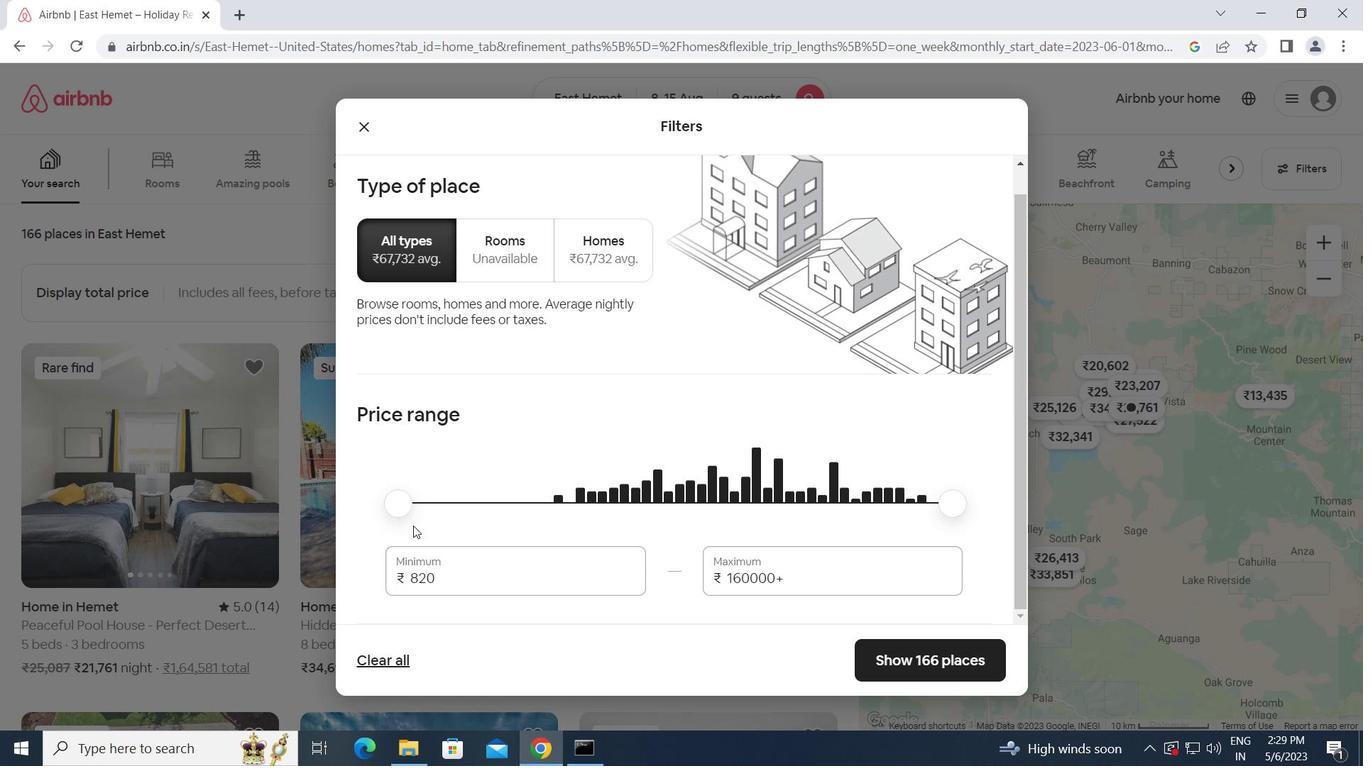 
Action: Mouse scrolled (421, 547) with delta (0, 0)
Screenshot: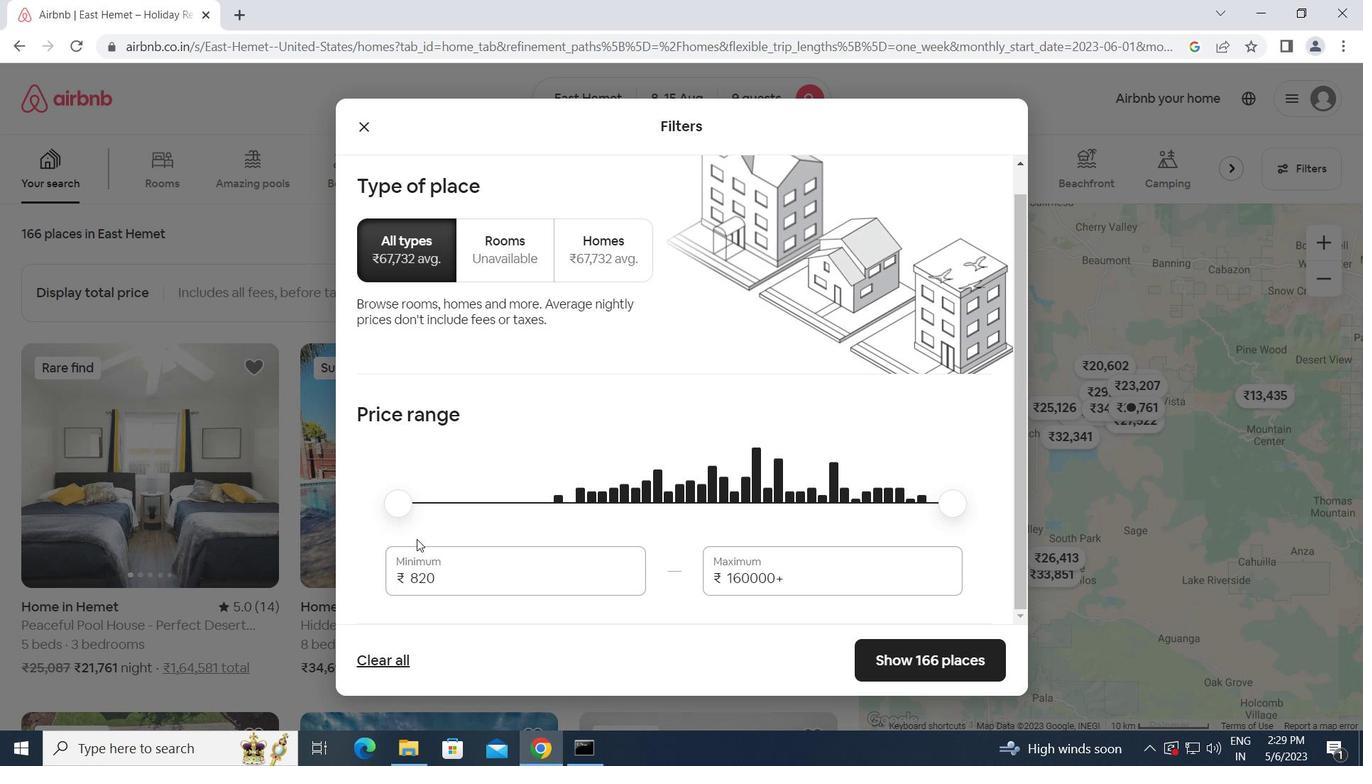 
Action: Mouse moved to (438, 582)
Screenshot: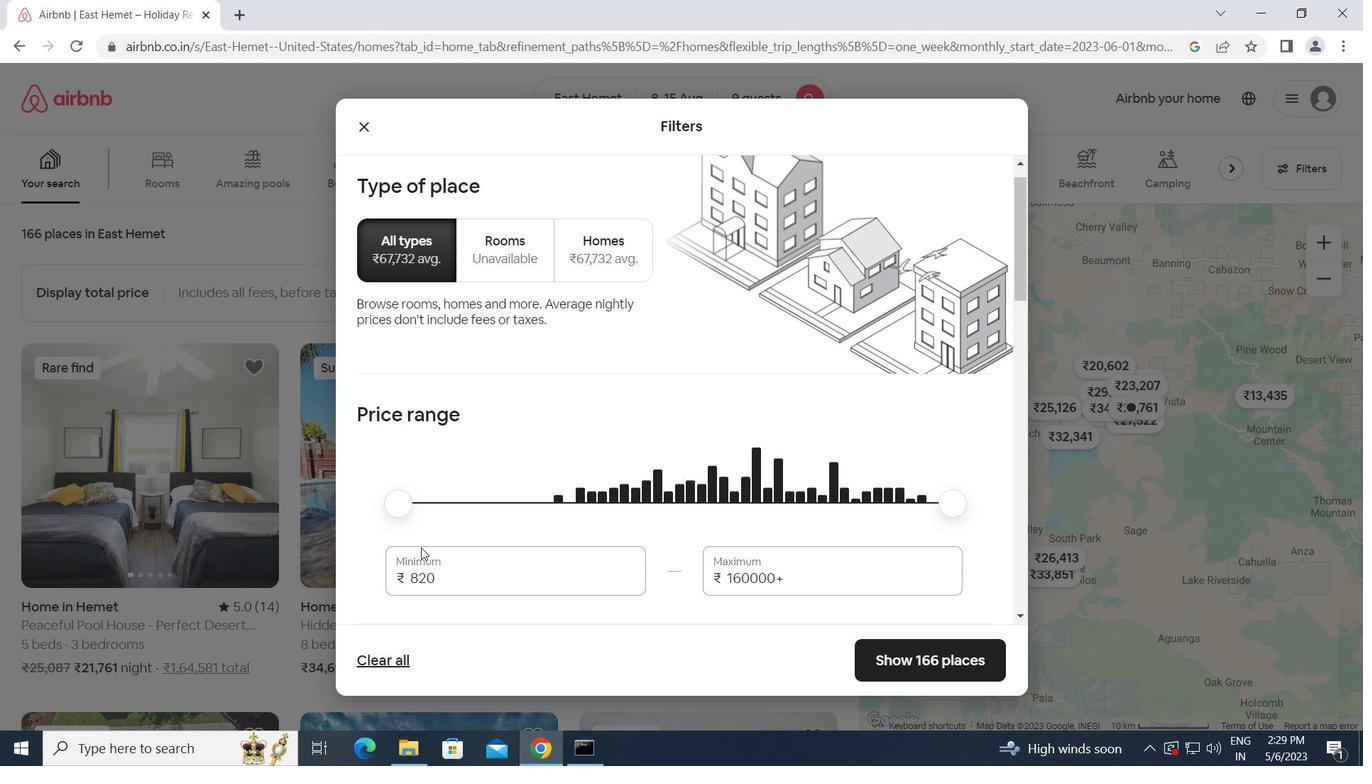 
Action: Mouse pressed left at (438, 582)
Screenshot: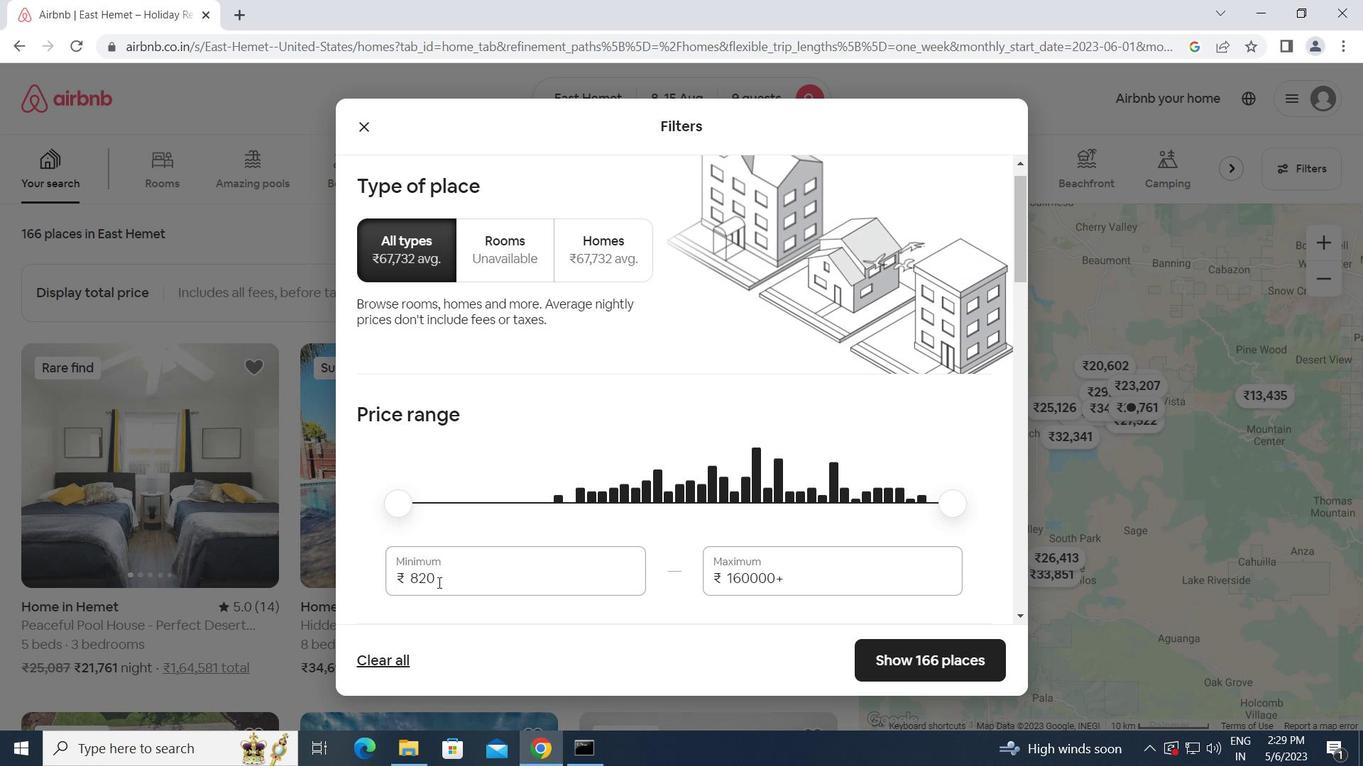 
Action: Mouse moved to (385, 581)
Screenshot: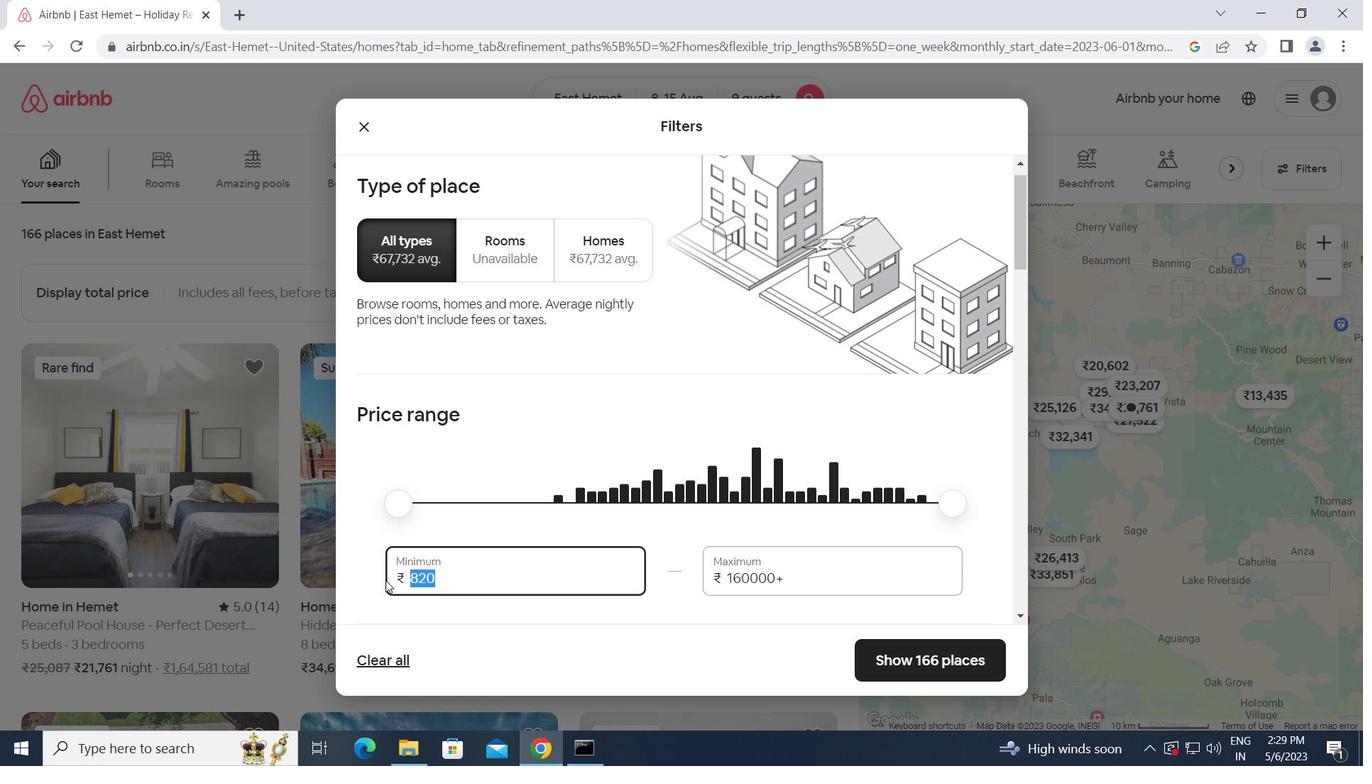 
Action: Key pressed 10000<Key.tab>14000
Screenshot: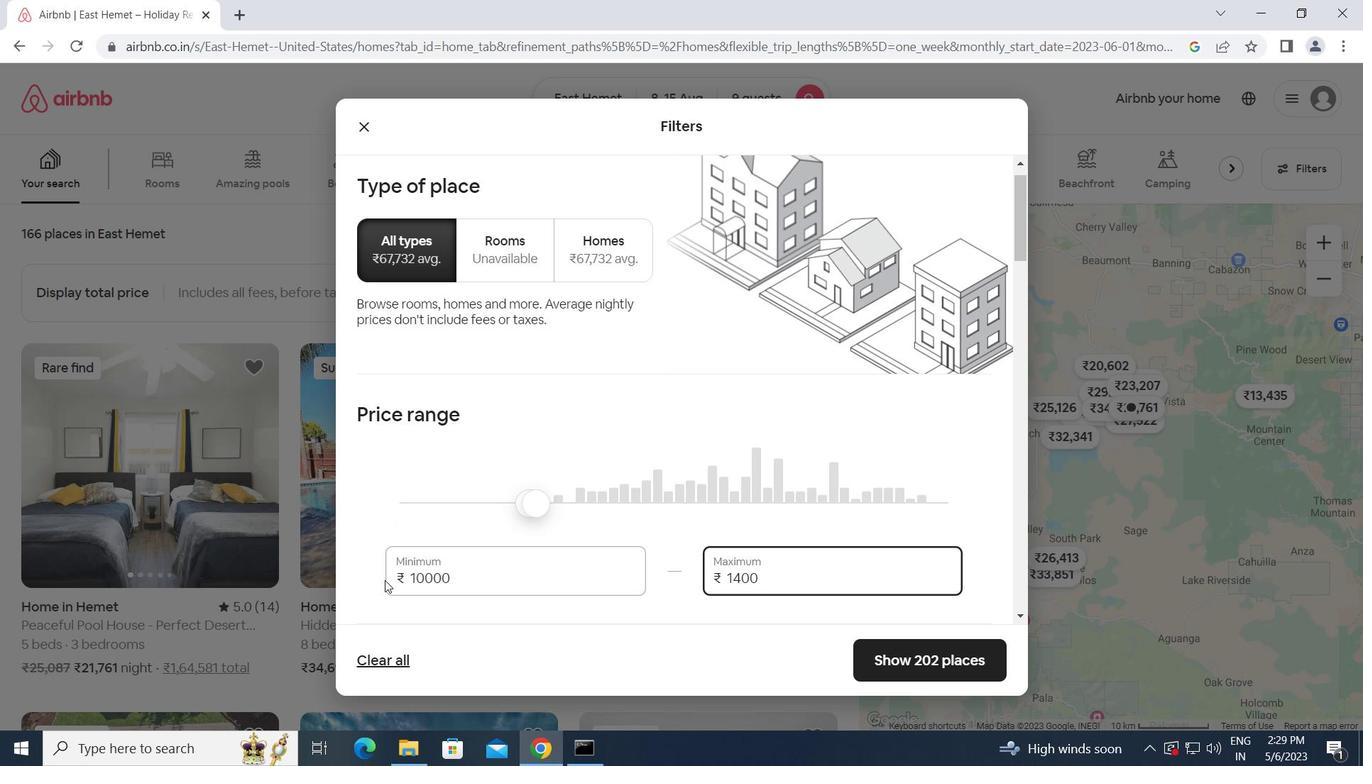 
Action: Mouse moved to (468, 565)
Screenshot: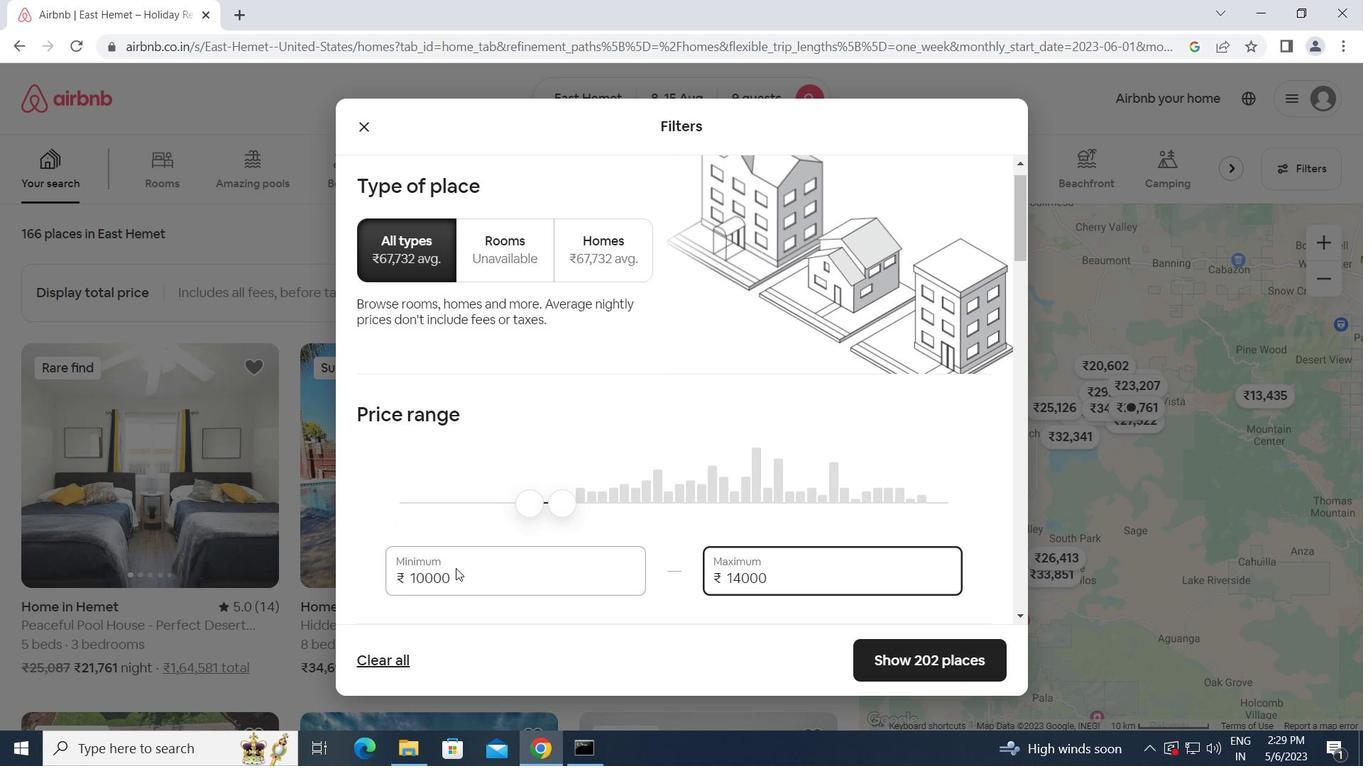 
Action: Mouse scrolled (468, 565) with delta (0, 0)
Screenshot: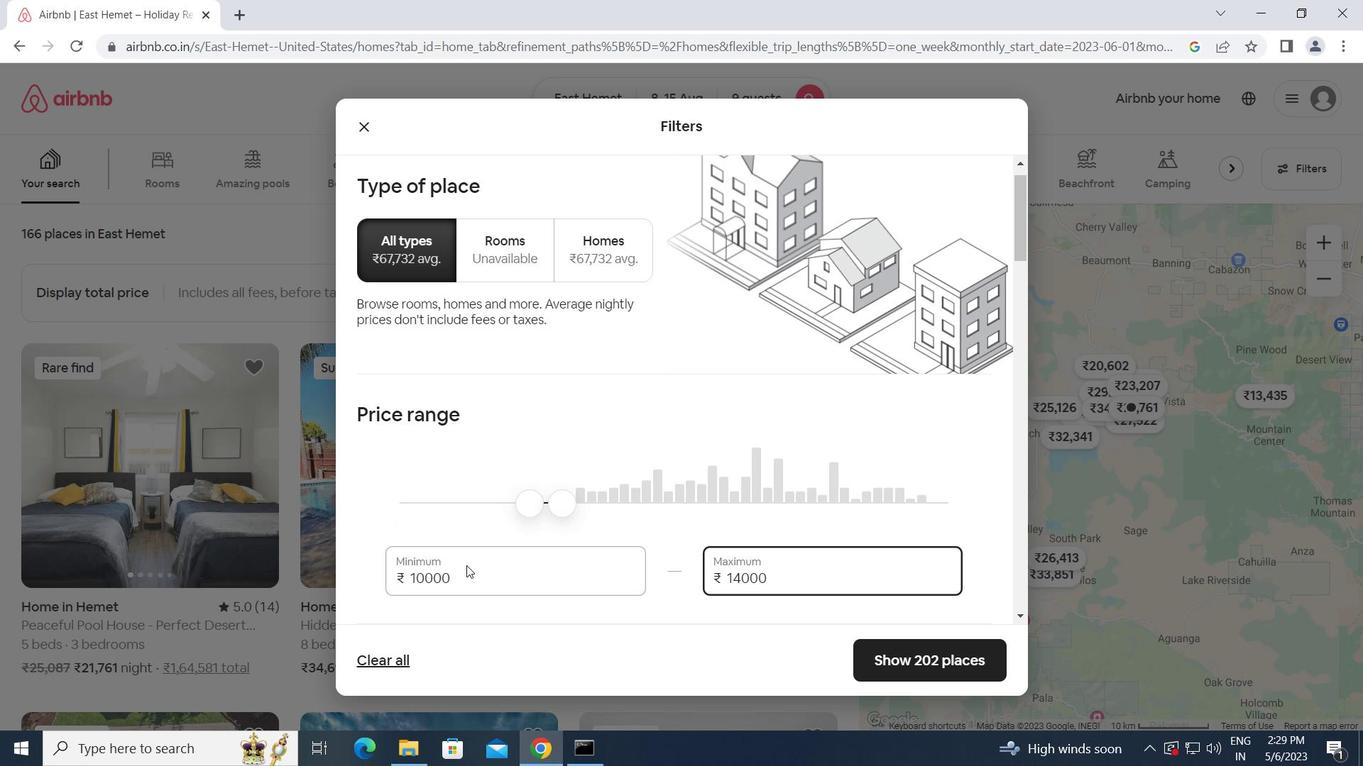 
Action: Mouse scrolled (468, 565) with delta (0, 0)
Screenshot: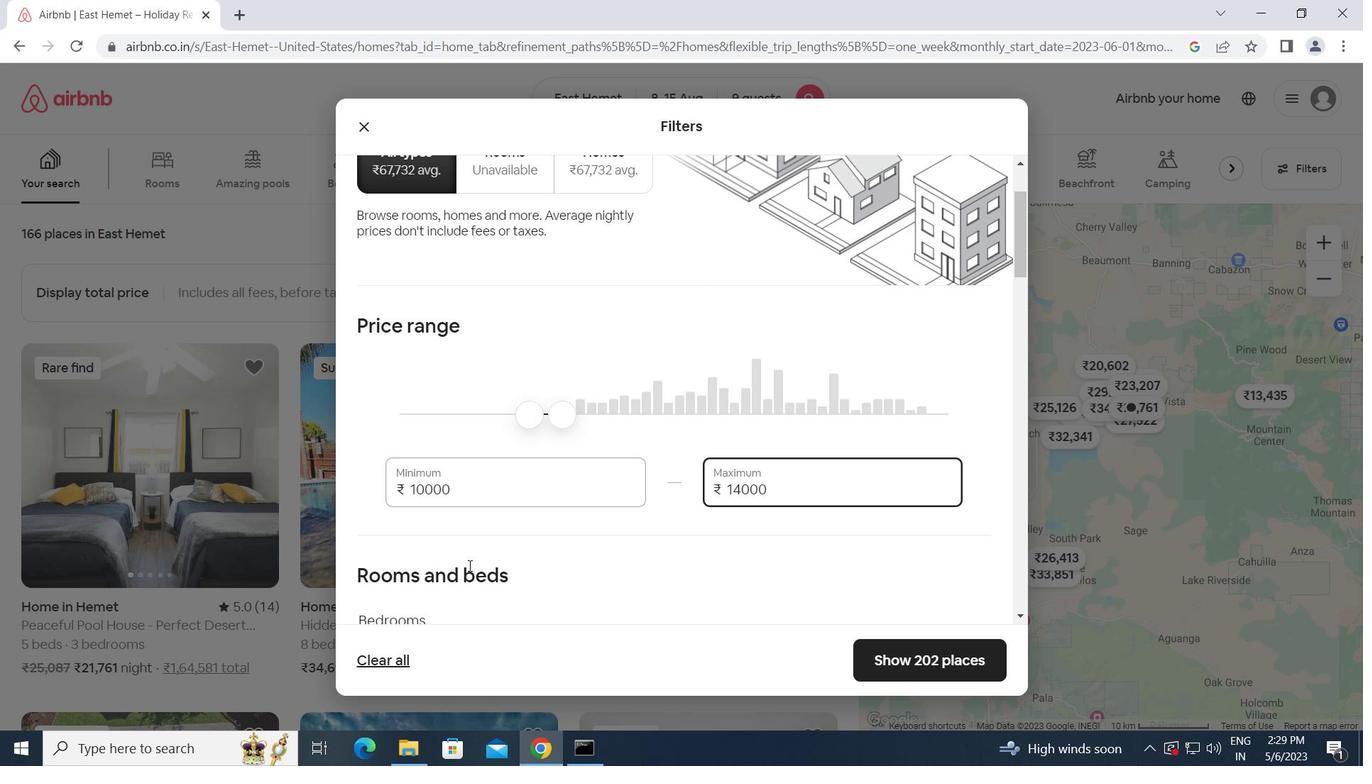 
Action: Mouse scrolled (468, 565) with delta (0, 0)
Screenshot: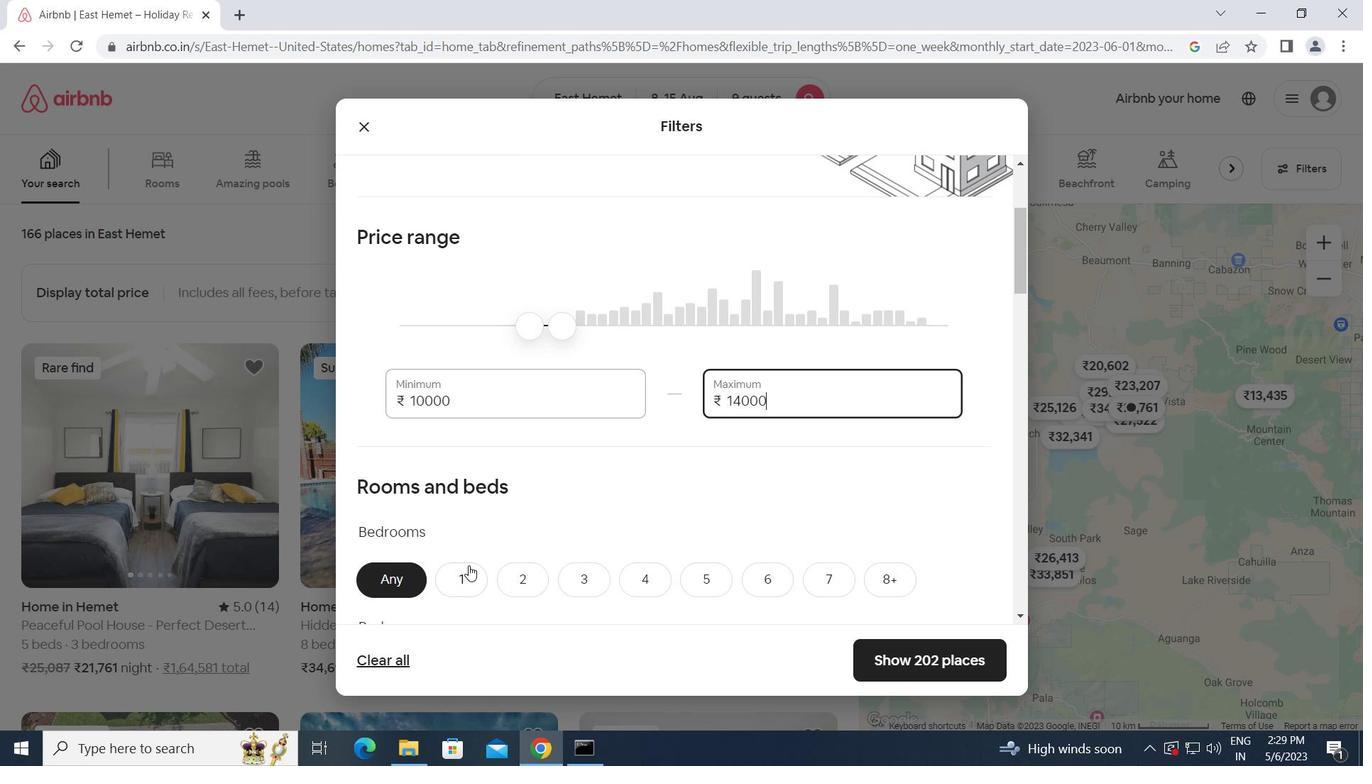 
Action: Mouse scrolled (468, 565) with delta (0, 0)
Screenshot: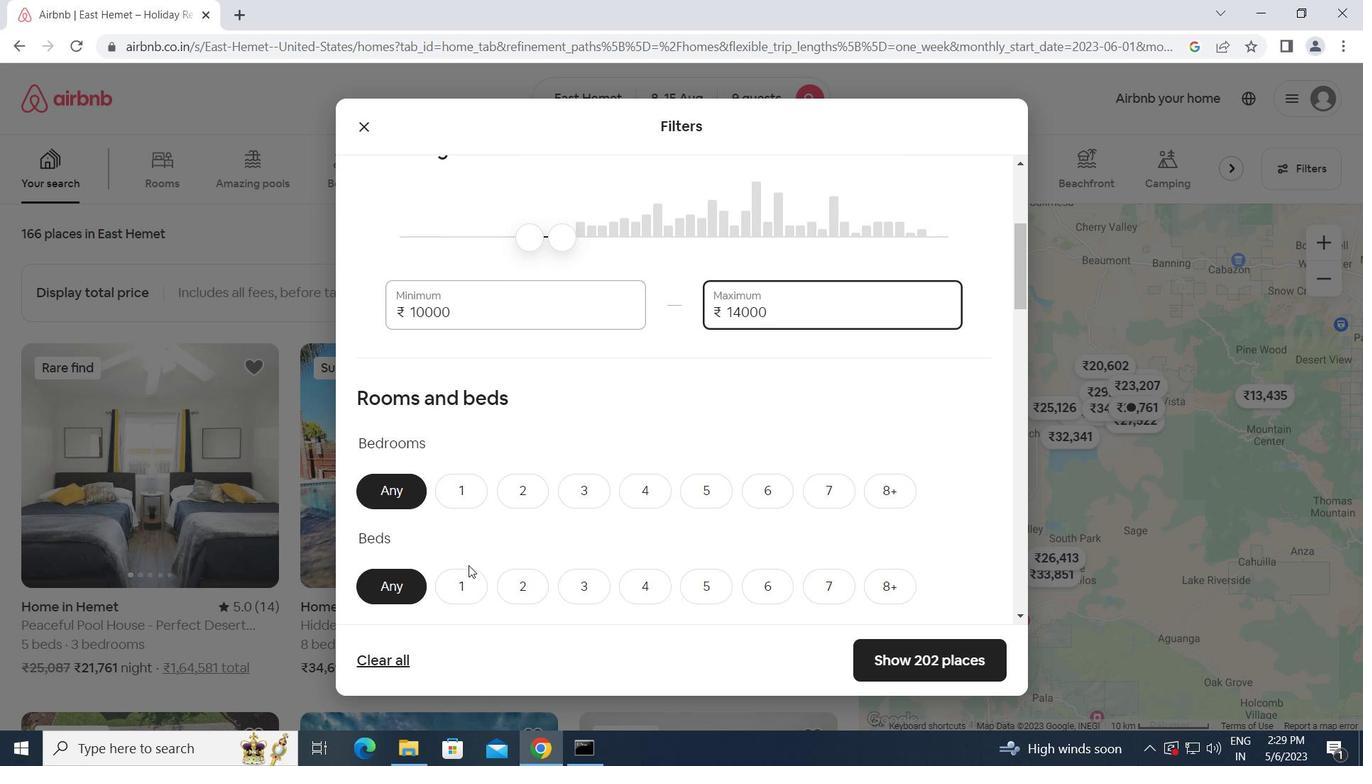
Action: Mouse moved to (692, 395)
Screenshot: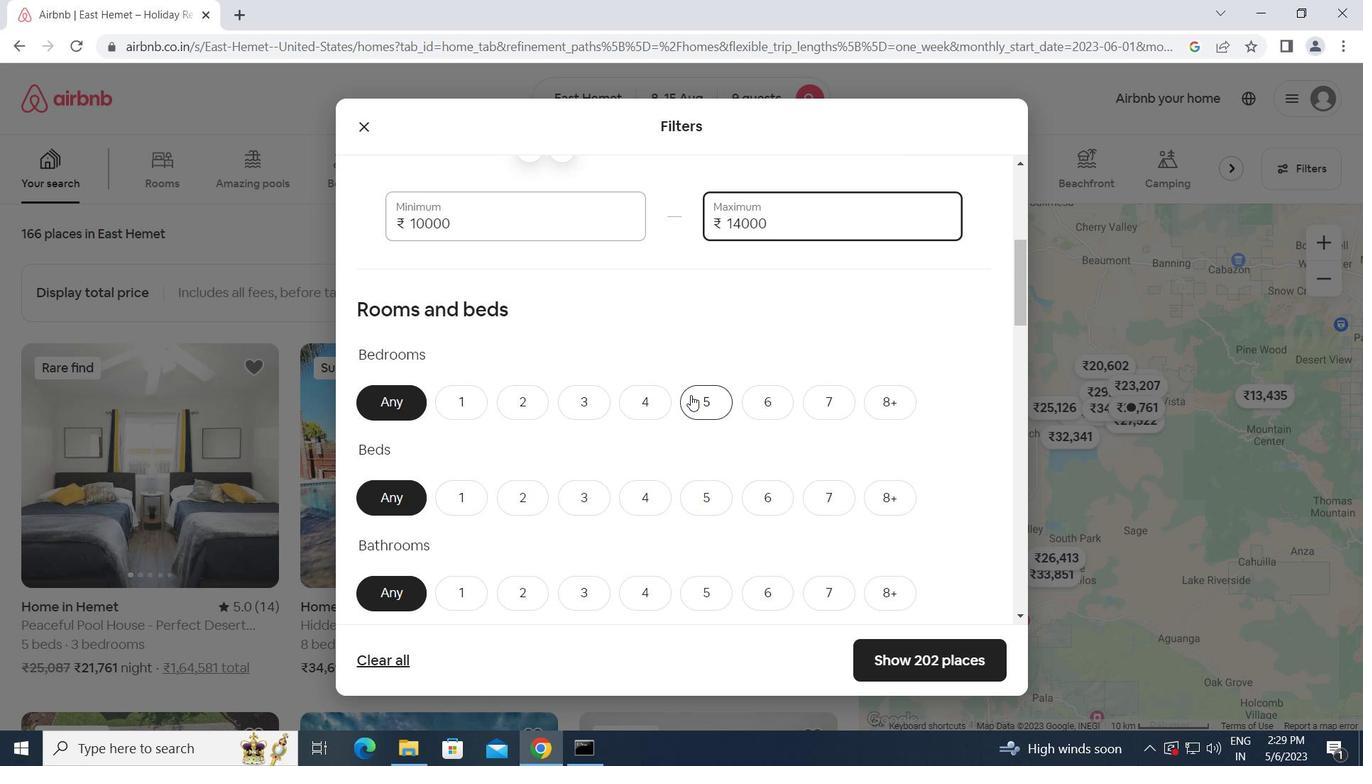 
Action: Mouse pressed left at (692, 395)
Screenshot: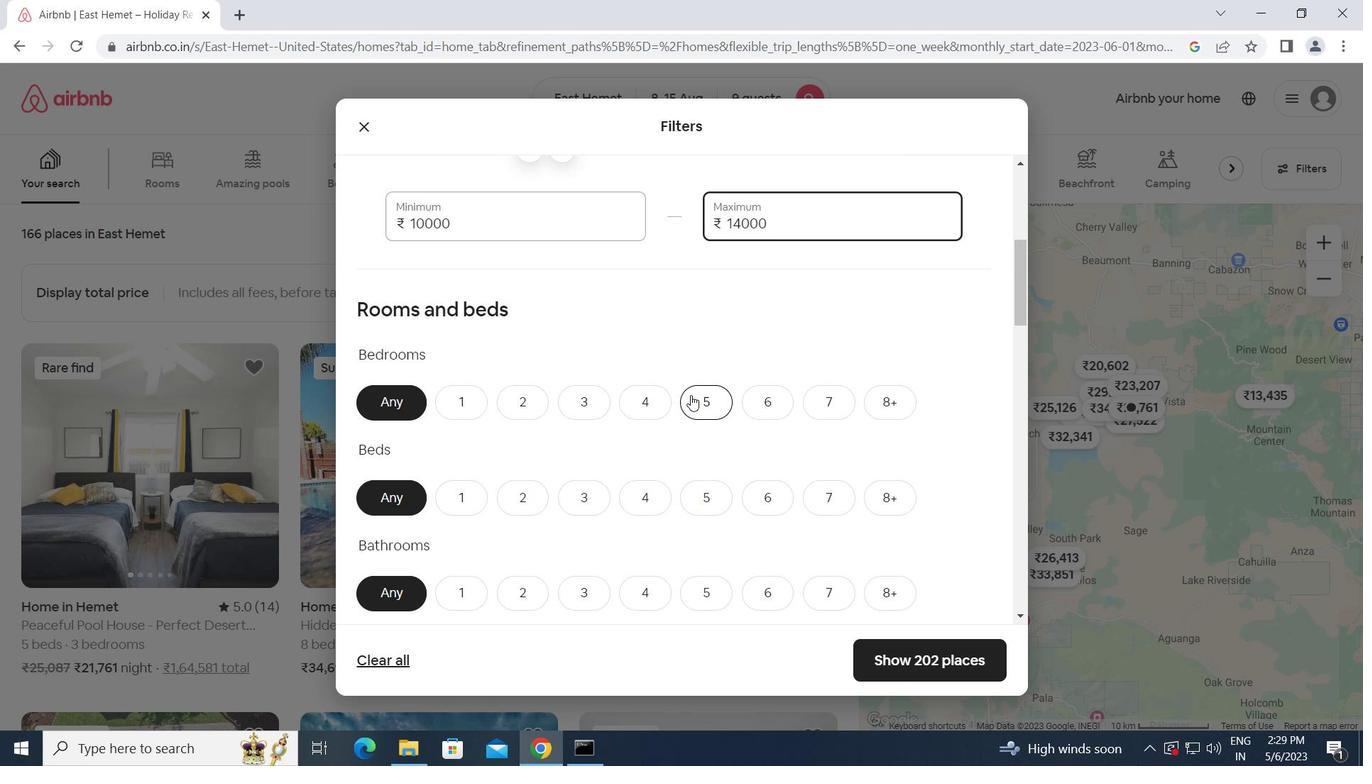 
Action: Mouse moved to (682, 420)
Screenshot: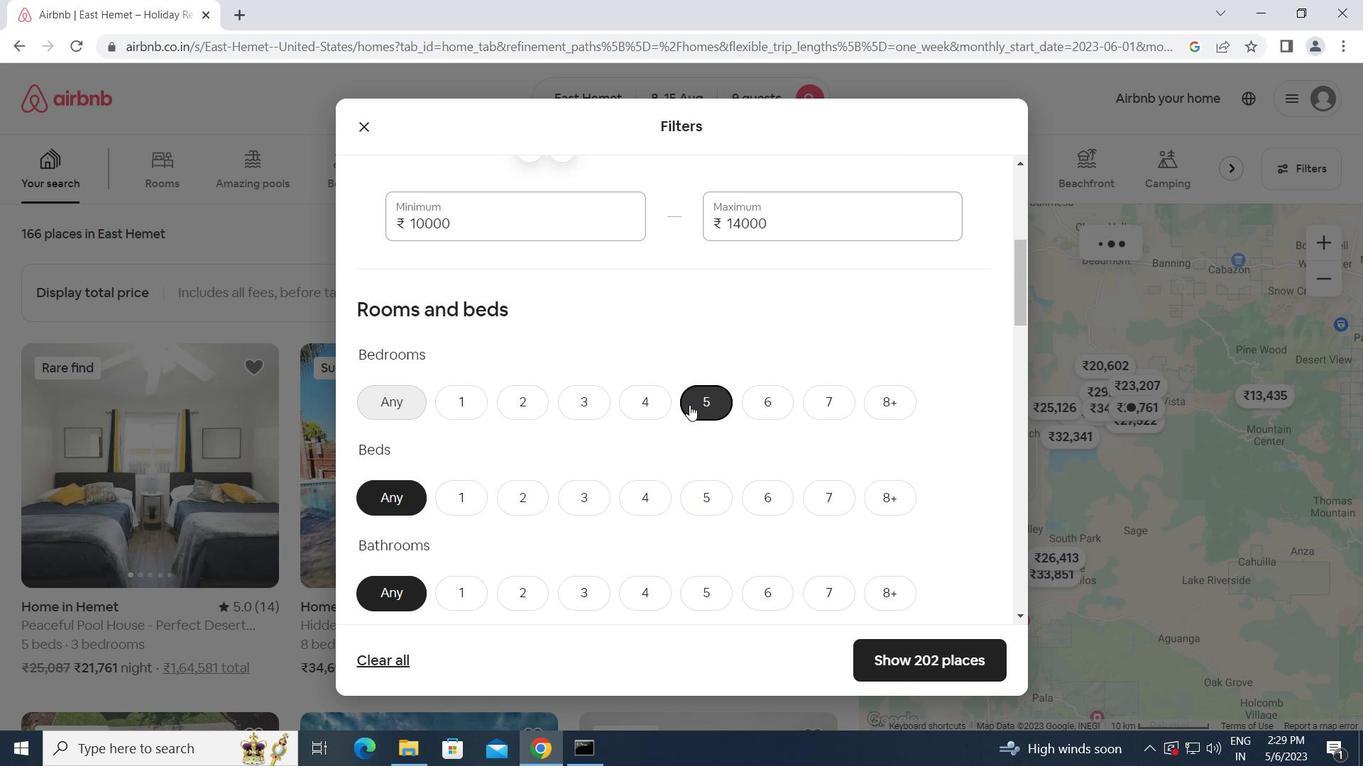 
Action: Mouse scrolled (682, 420) with delta (0, 0)
Screenshot: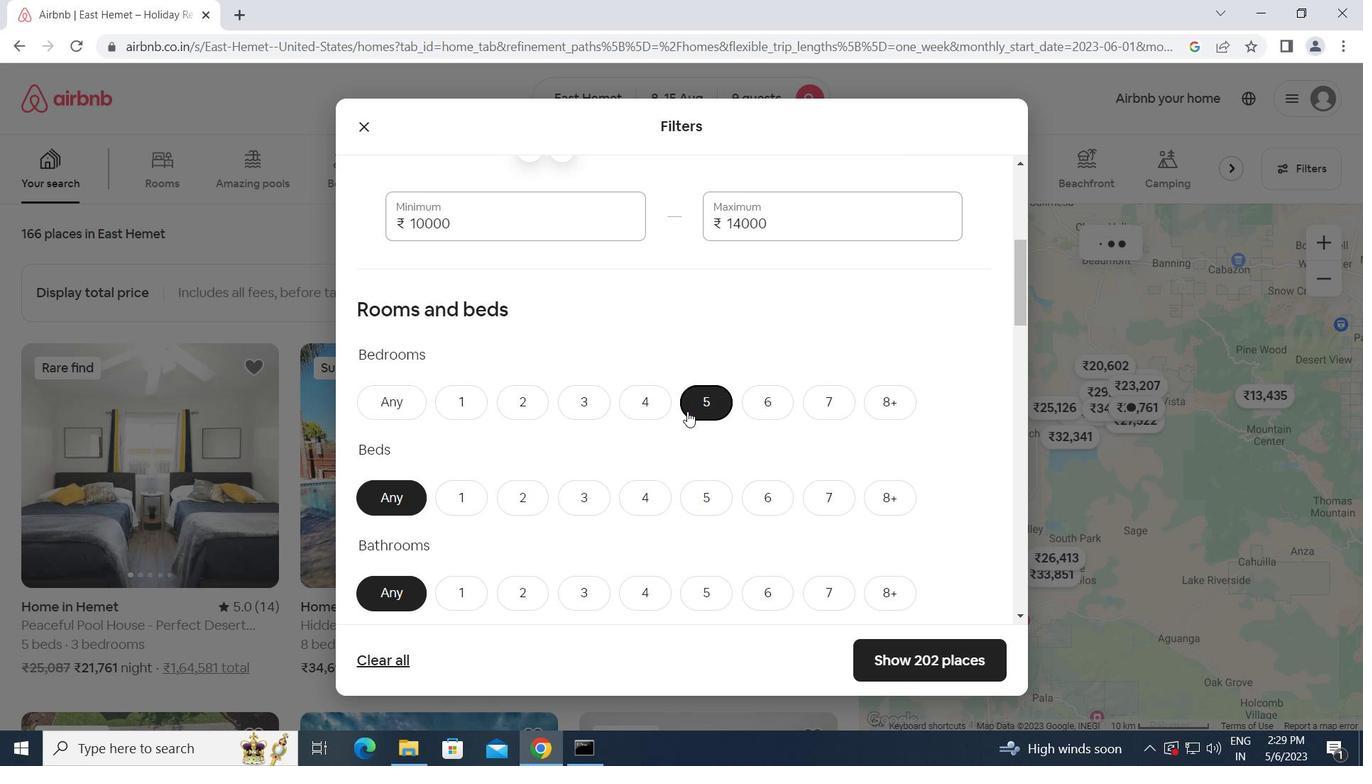 
Action: Mouse moved to (682, 421)
Screenshot: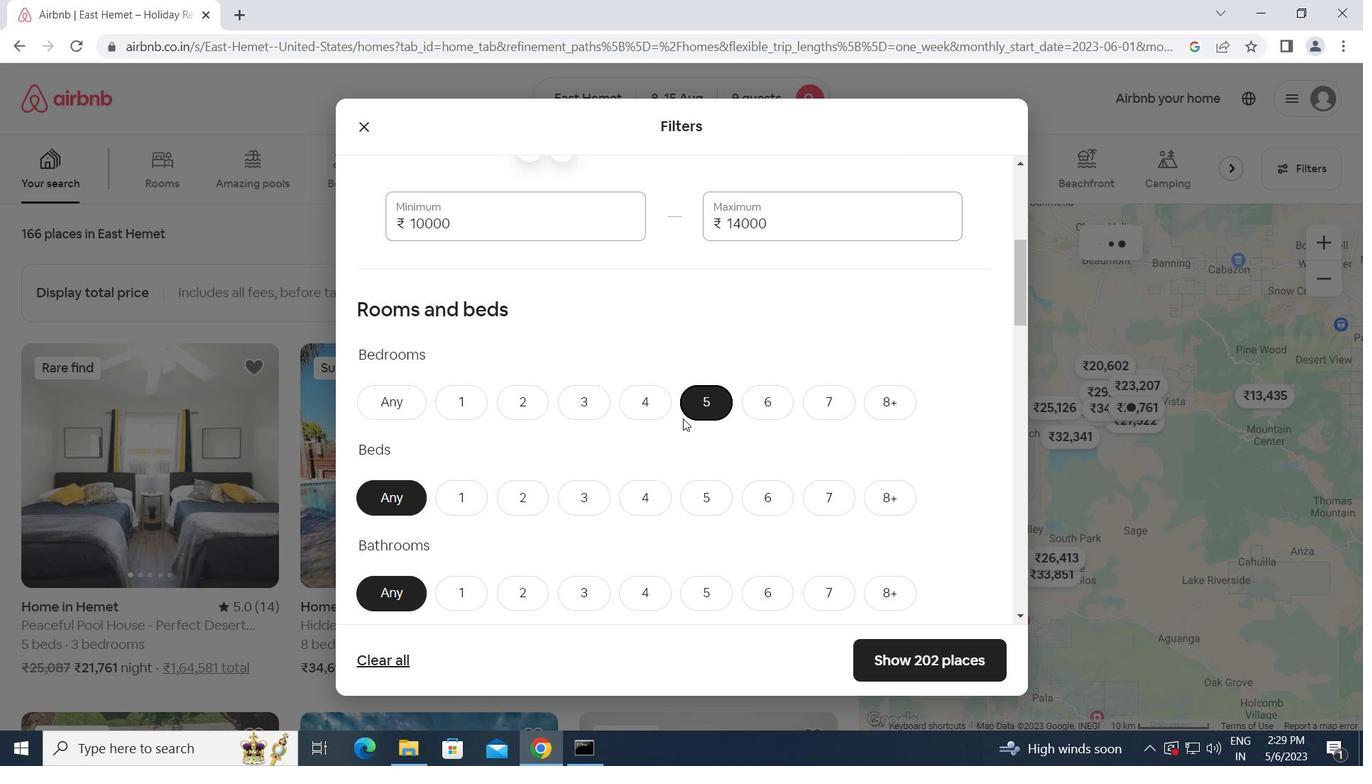 
Action: Mouse scrolled (682, 420) with delta (0, 0)
Screenshot: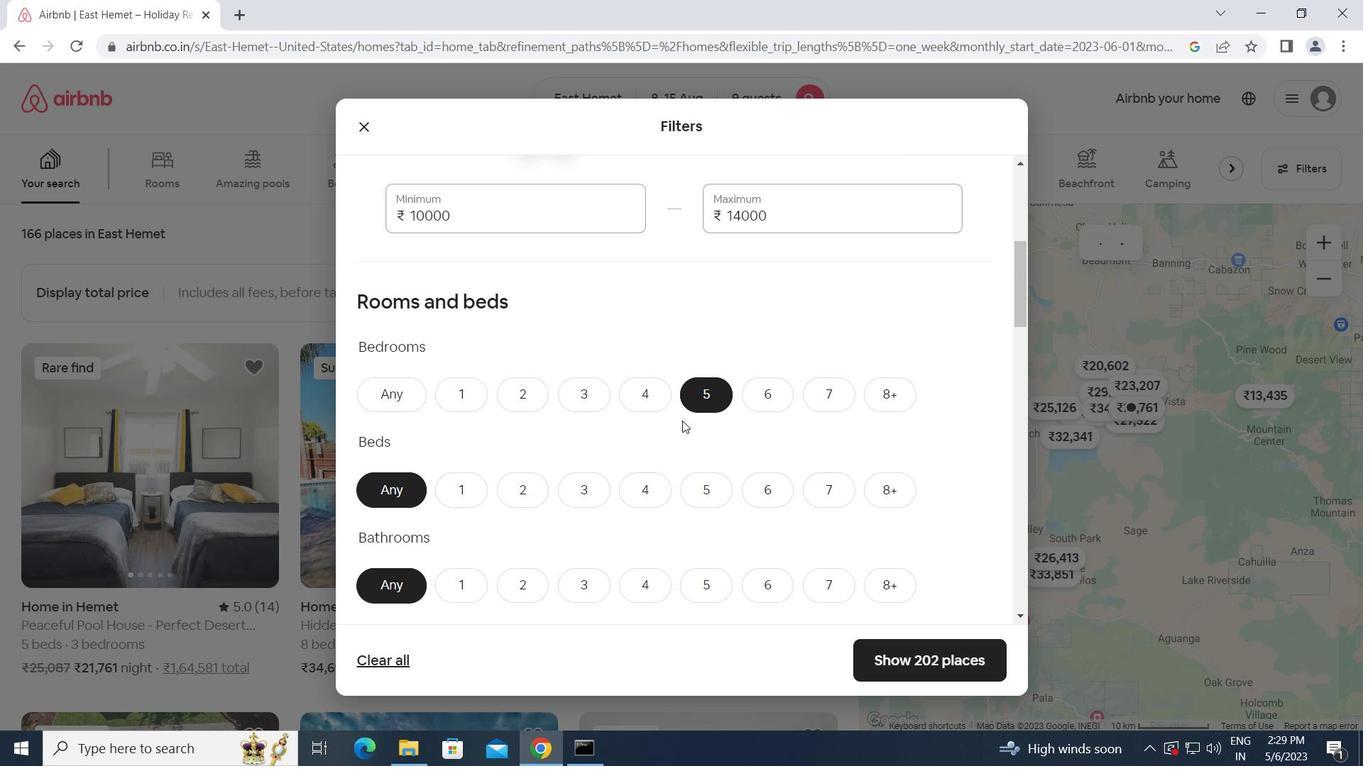 
Action: Mouse moved to (885, 316)
Screenshot: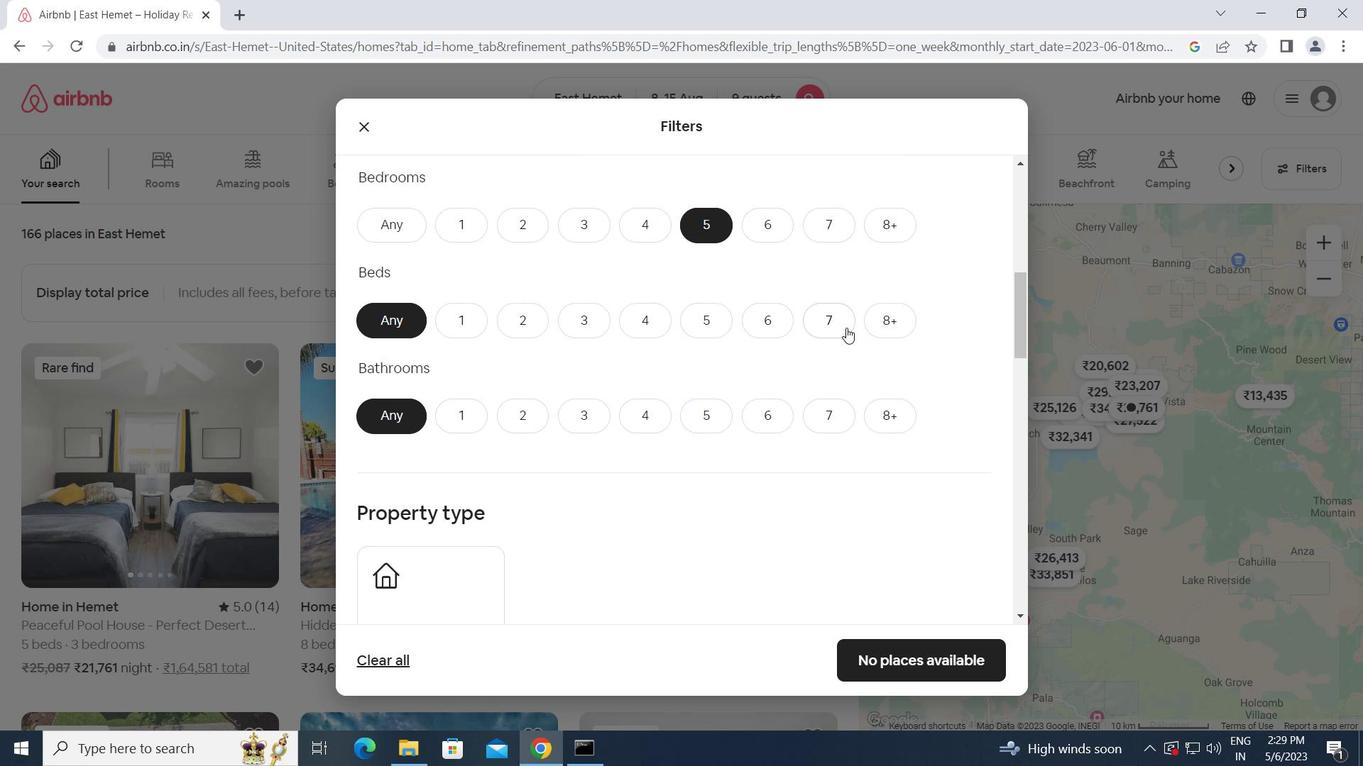 
Action: Mouse pressed left at (885, 316)
Screenshot: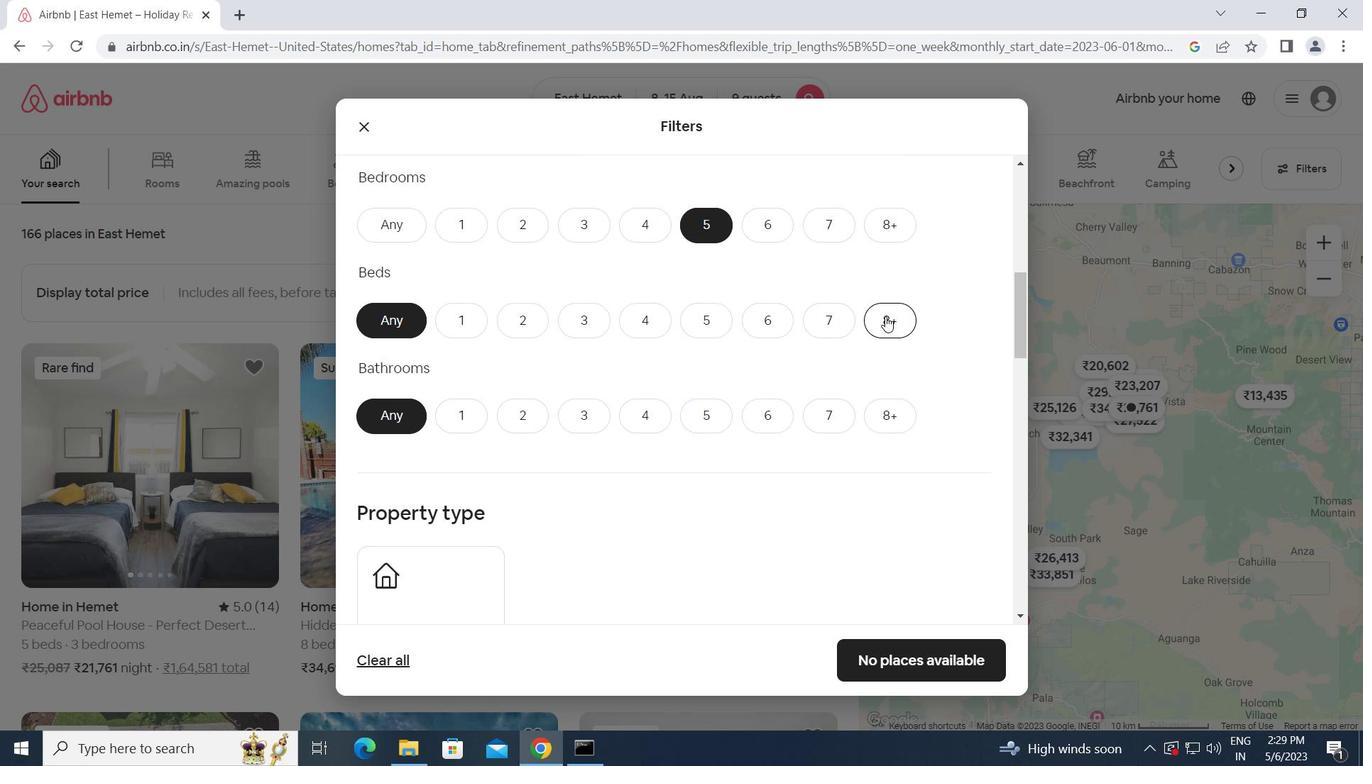 
Action: Mouse moved to (704, 415)
Screenshot: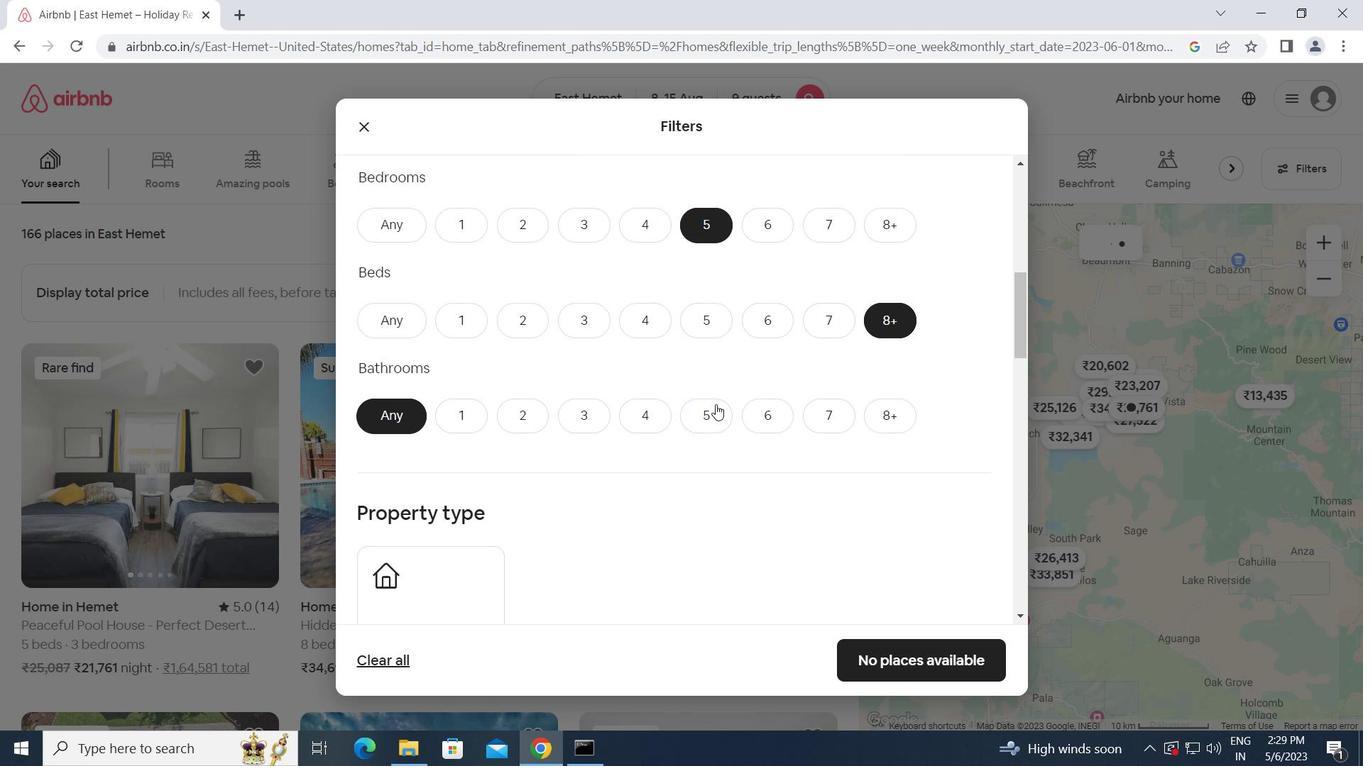 
Action: Mouse pressed left at (704, 415)
Screenshot: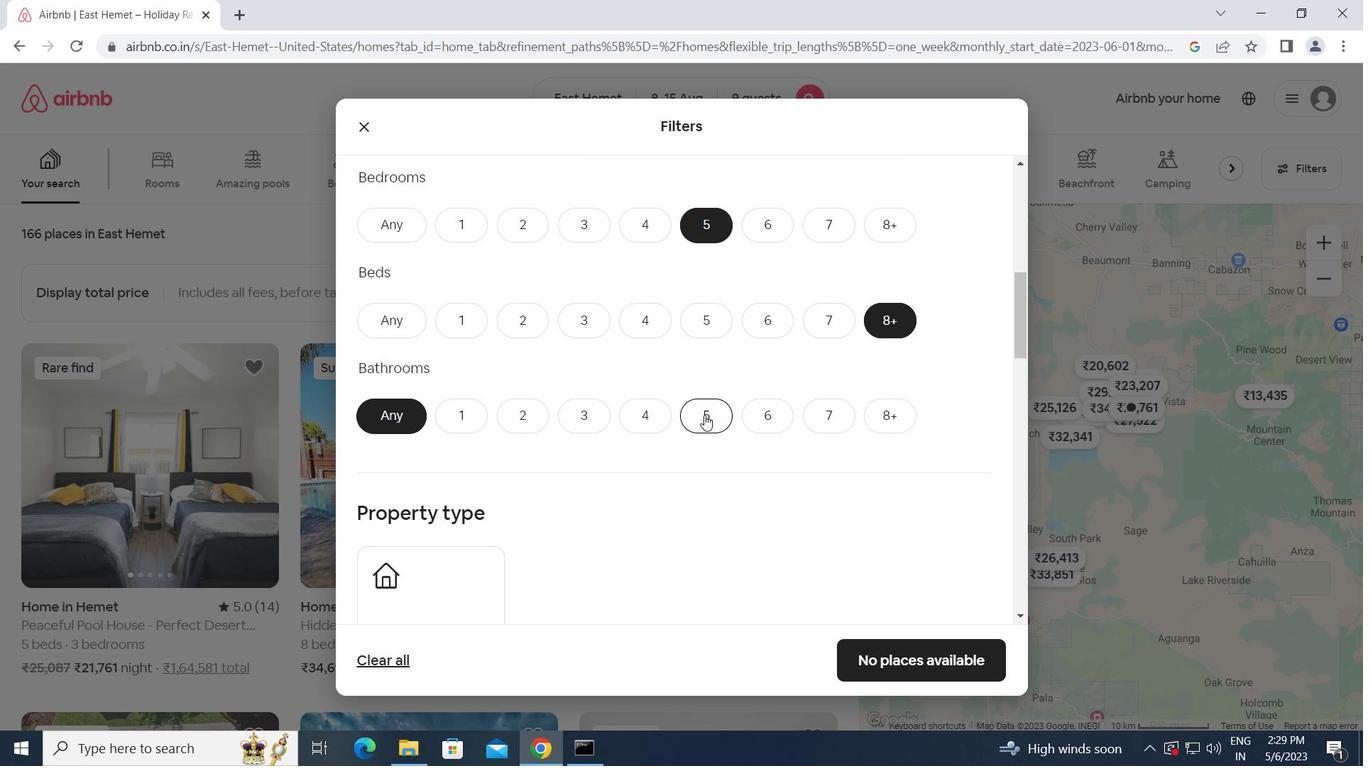 
Action: Mouse scrolled (704, 414) with delta (0, 0)
Screenshot: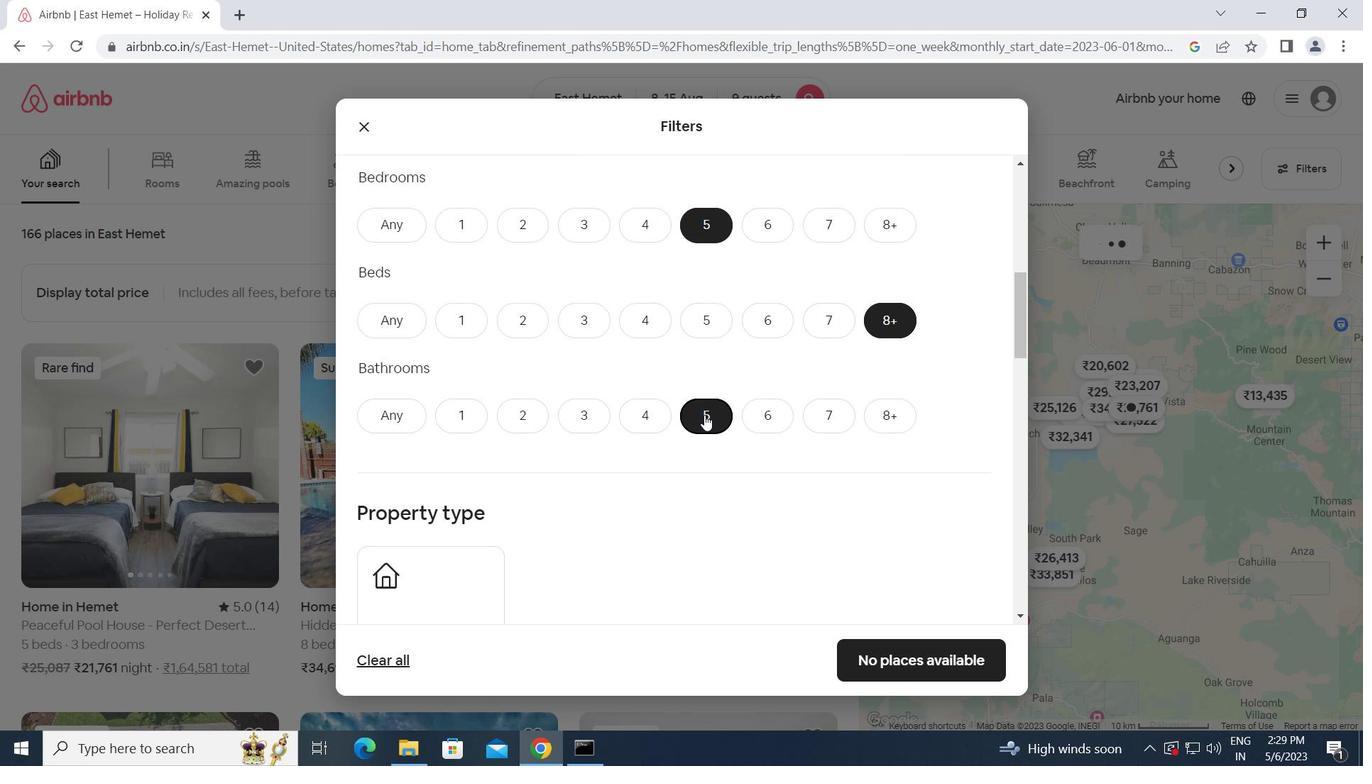 
Action: Mouse scrolled (704, 414) with delta (0, 0)
Screenshot: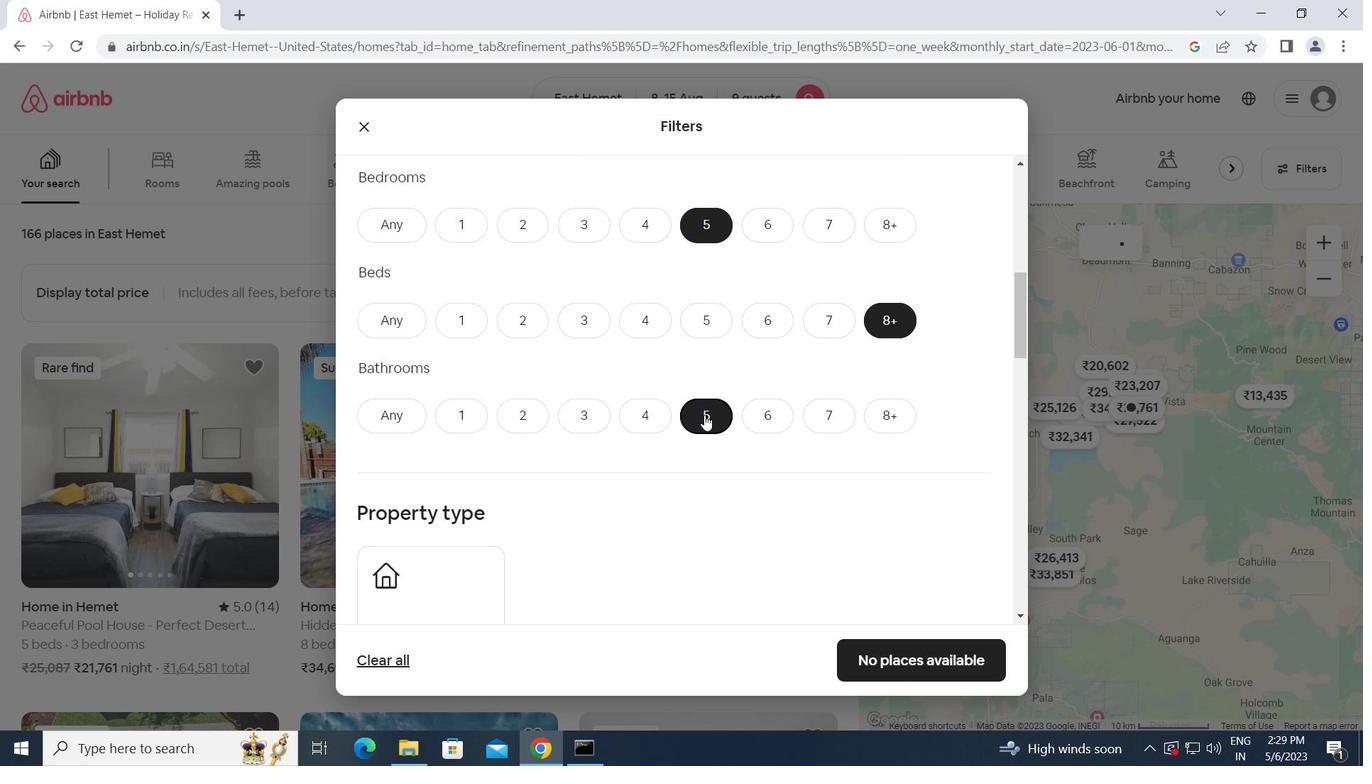 
Action: Mouse scrolled (704, 414) with delta (0, 0)
Screenshot: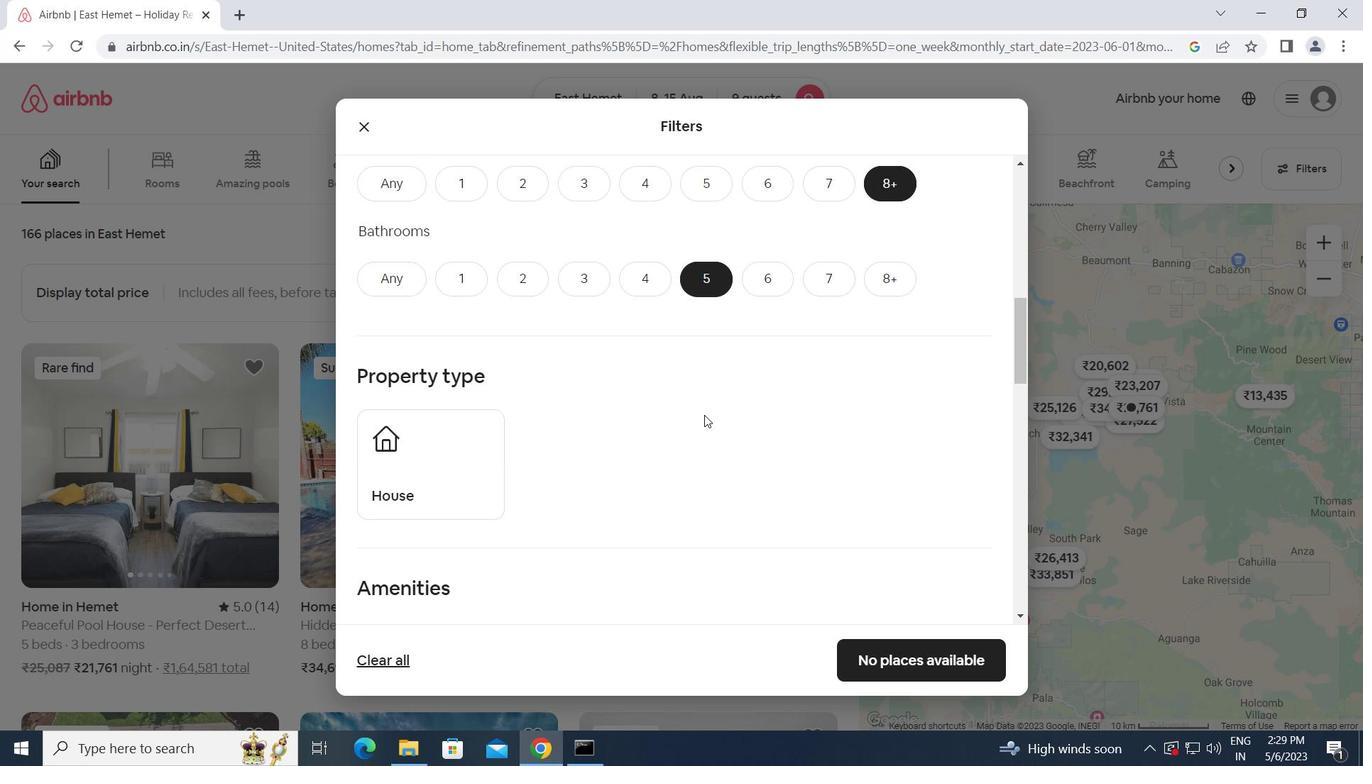 
Action: Mouse moved to (429, 353)
Screenshot: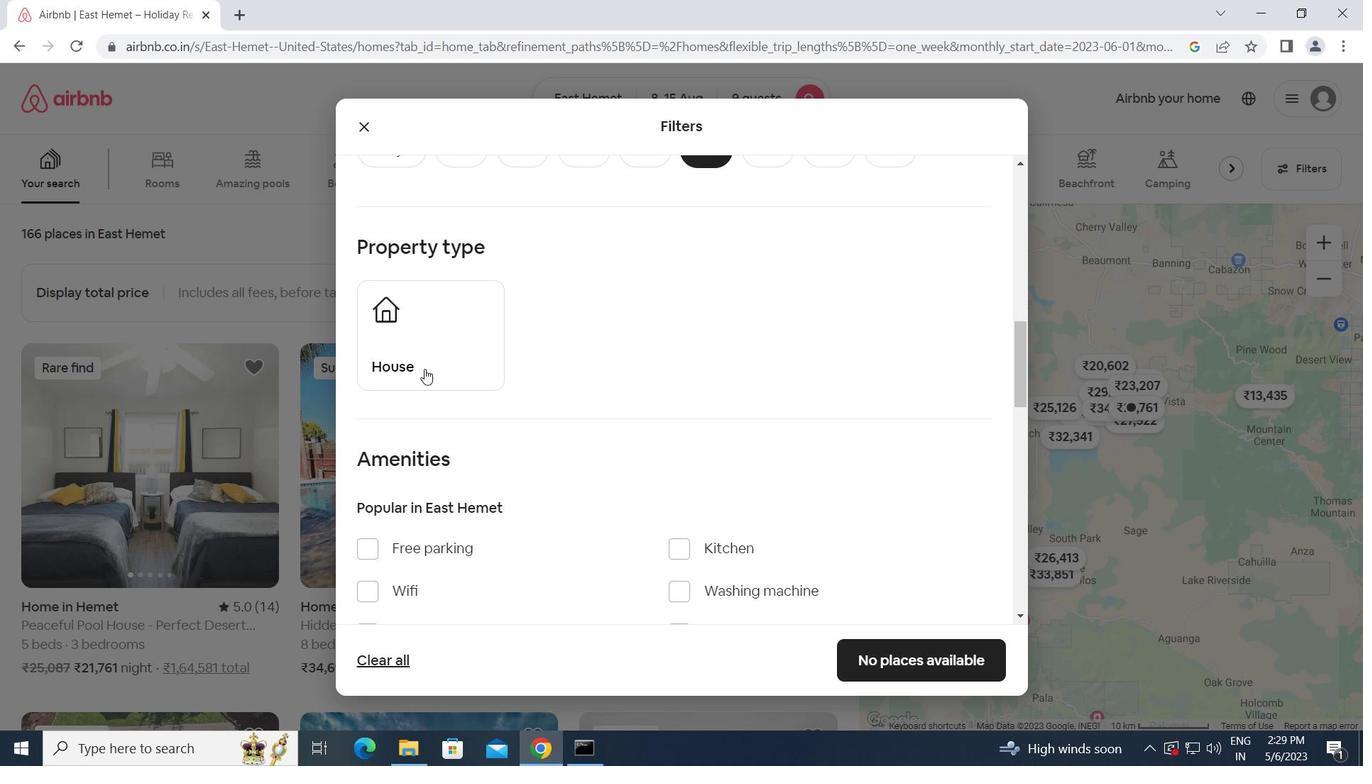 
Action: Mouse pressed left at (429, 353)
Screenshot: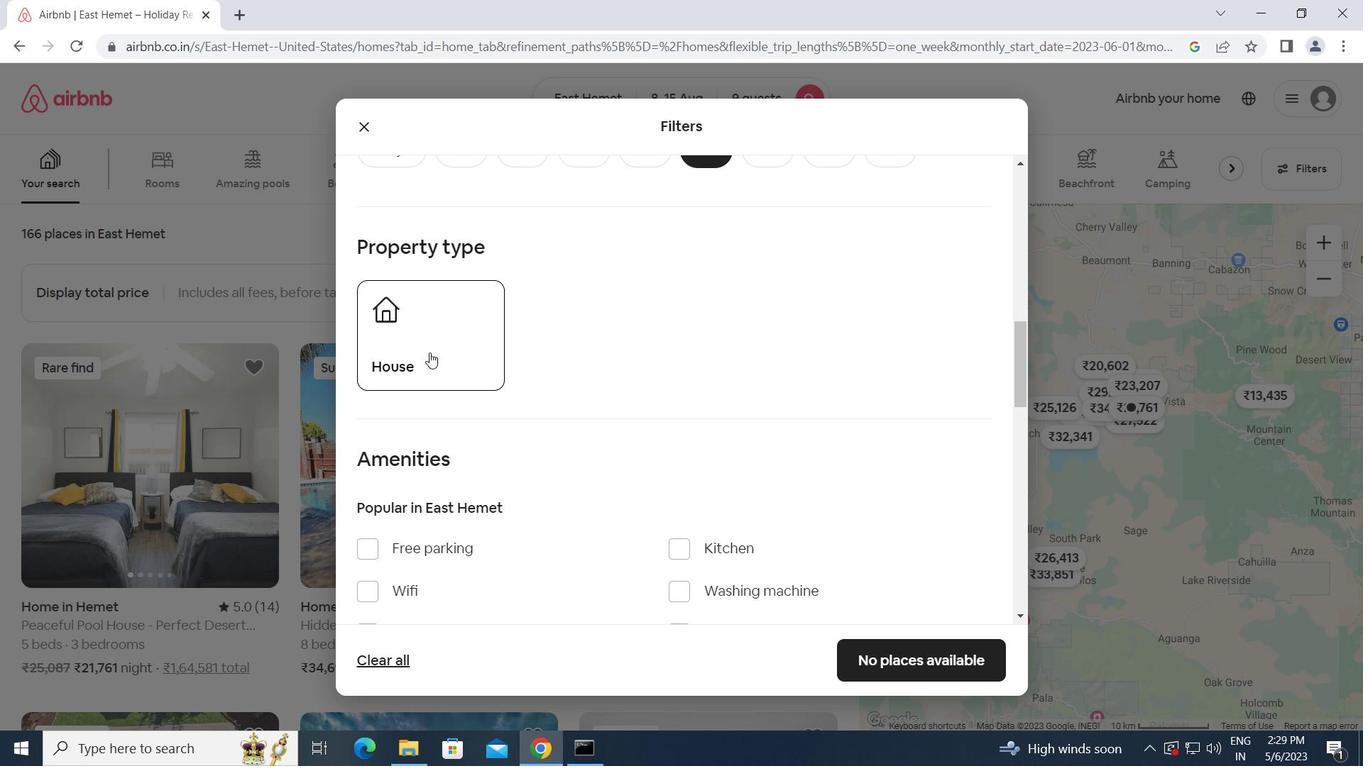 
Action: Mouse scrolled (429, 352) with delta (0, 0)
Screenshot: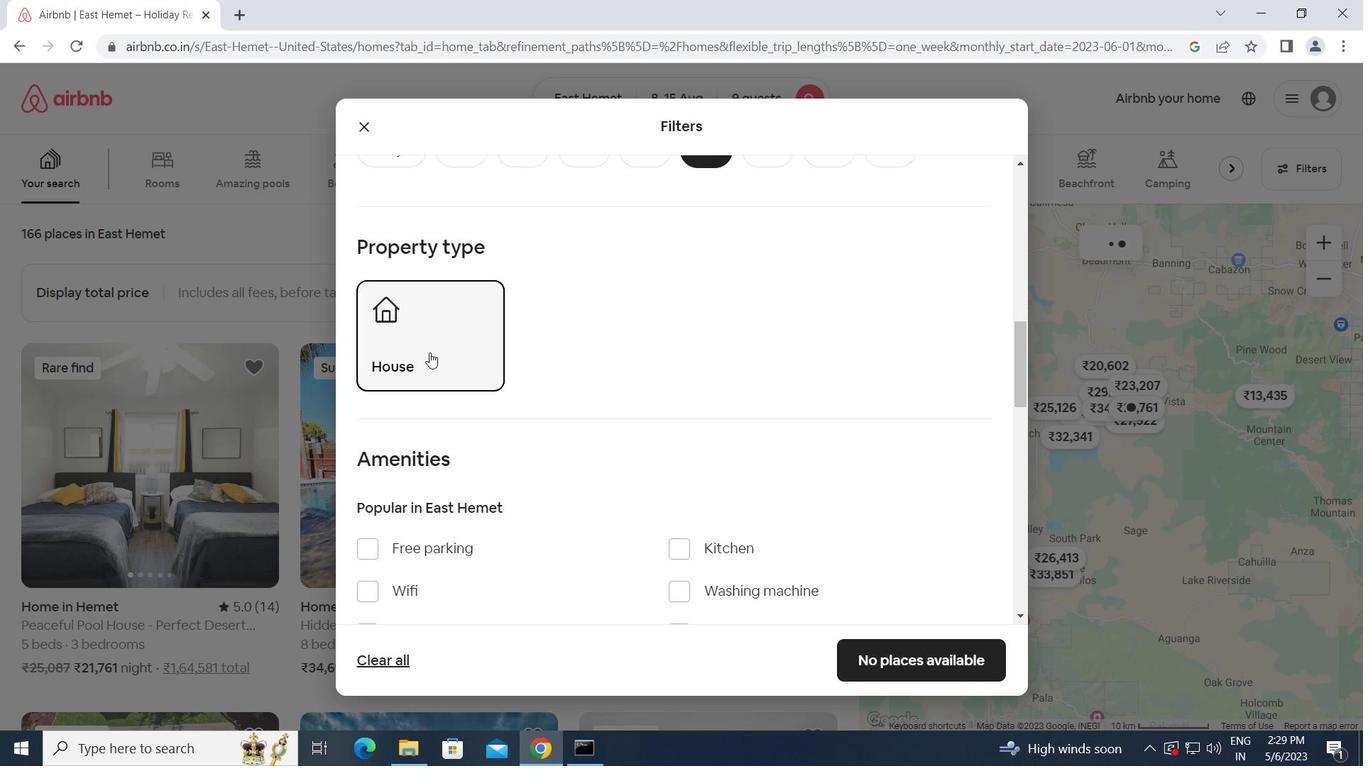 
Action: Mouse scrolled (429, 352) with delta (0, 0)
Screenshot: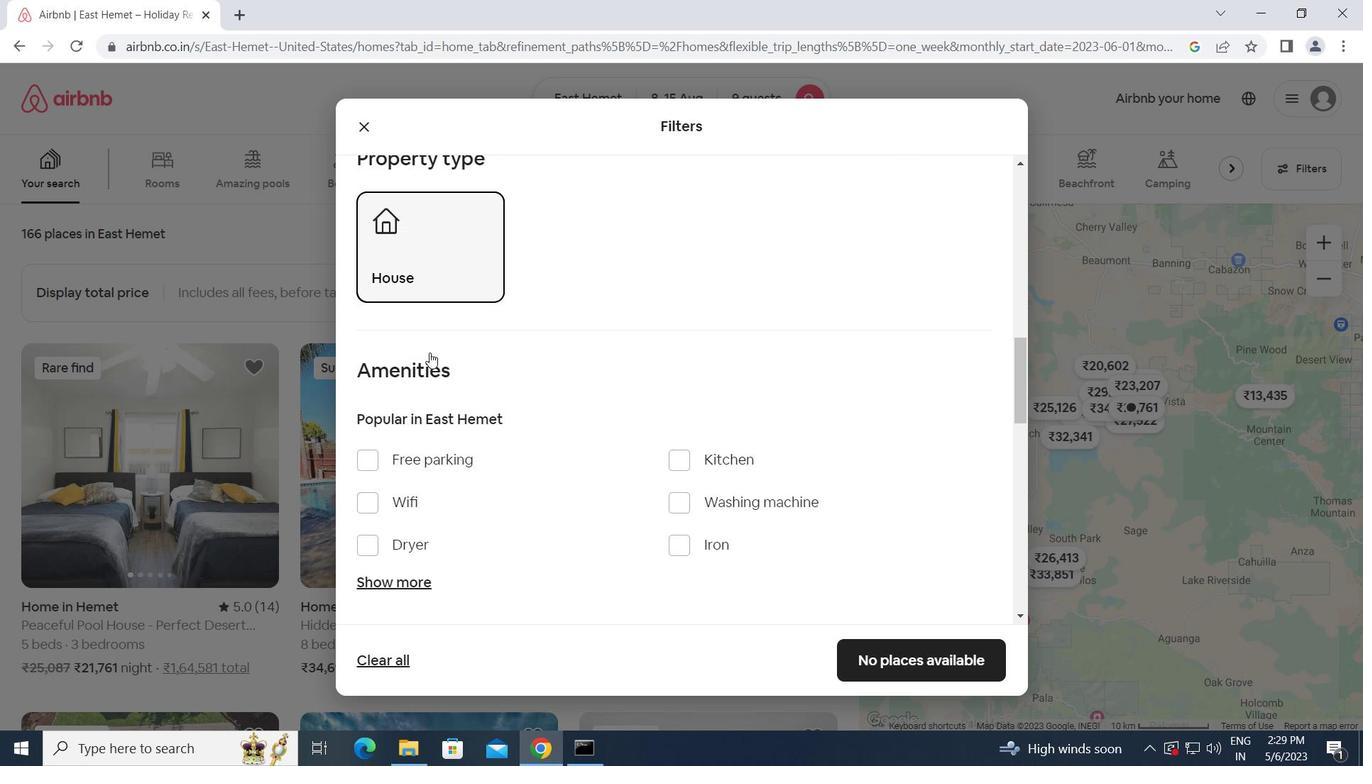 
Action: Mouse moved to (389, 489)
Screenshot: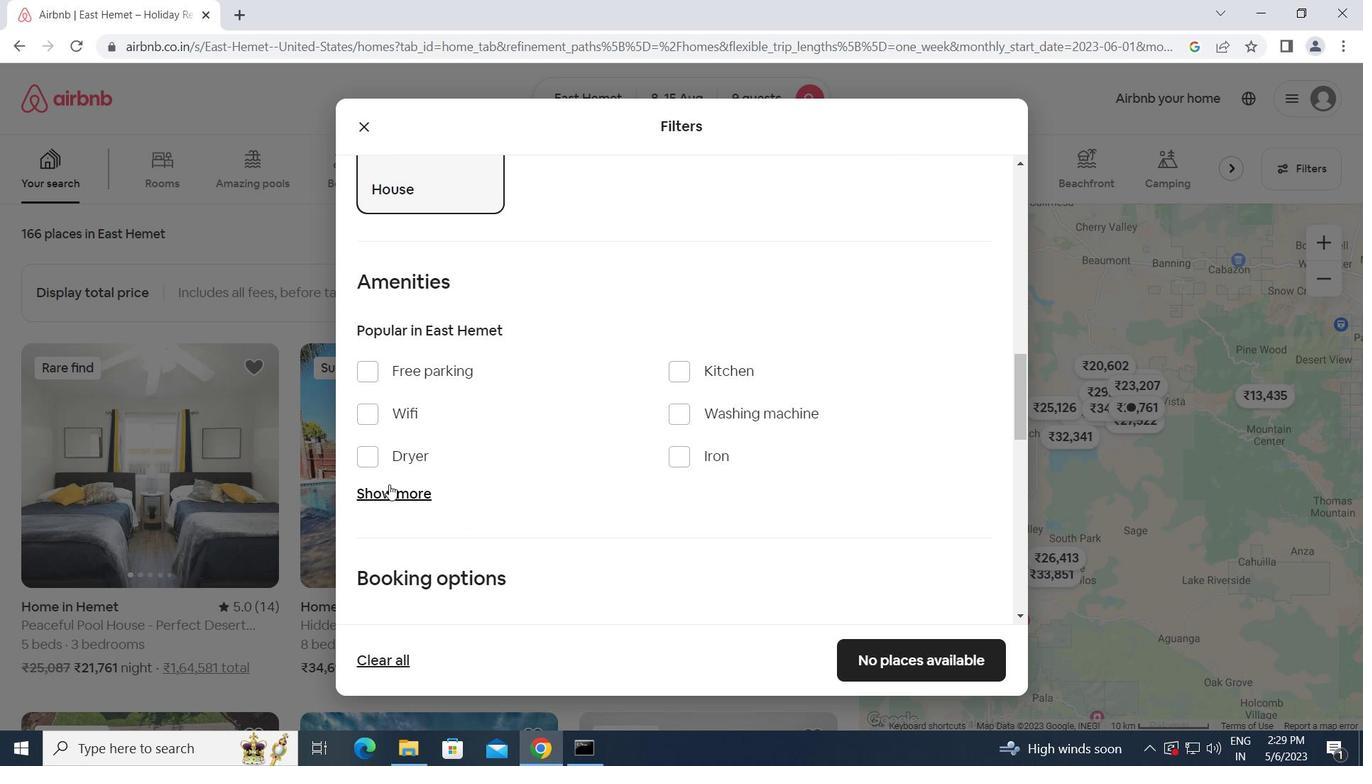 
Action: Mouse pressed left at (389, 489)
Screenshot: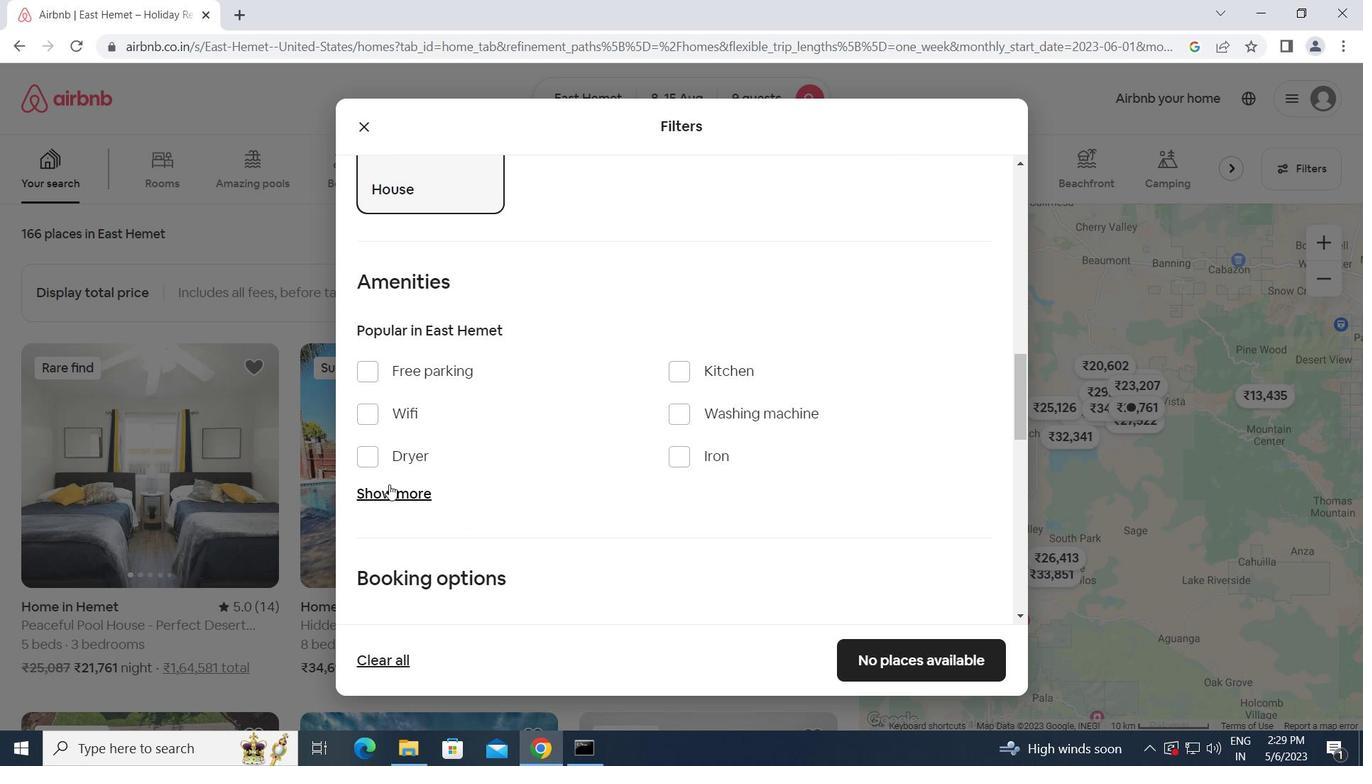 
Action: Mouse moved to (372, 414)
Screenshot: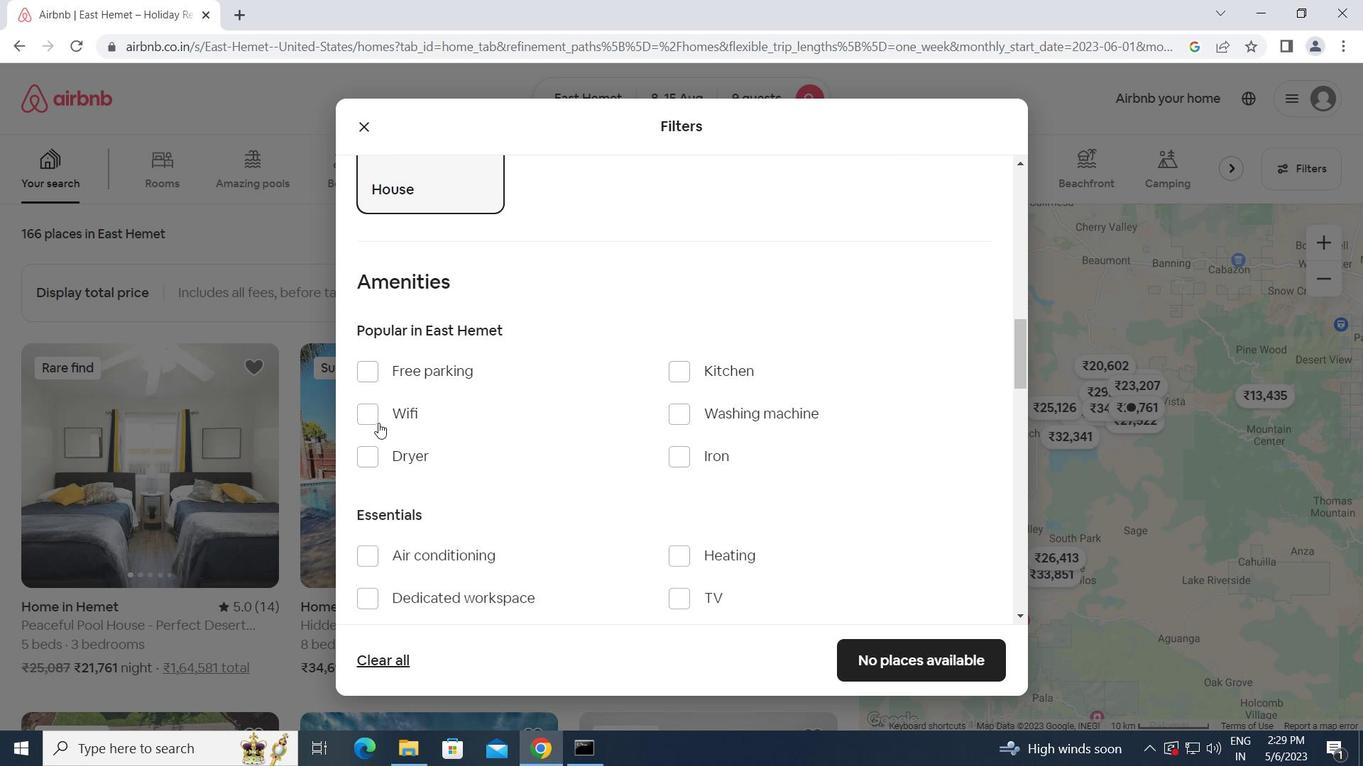 
Action: Mouse pressed left at (372, 414)
Screenshot: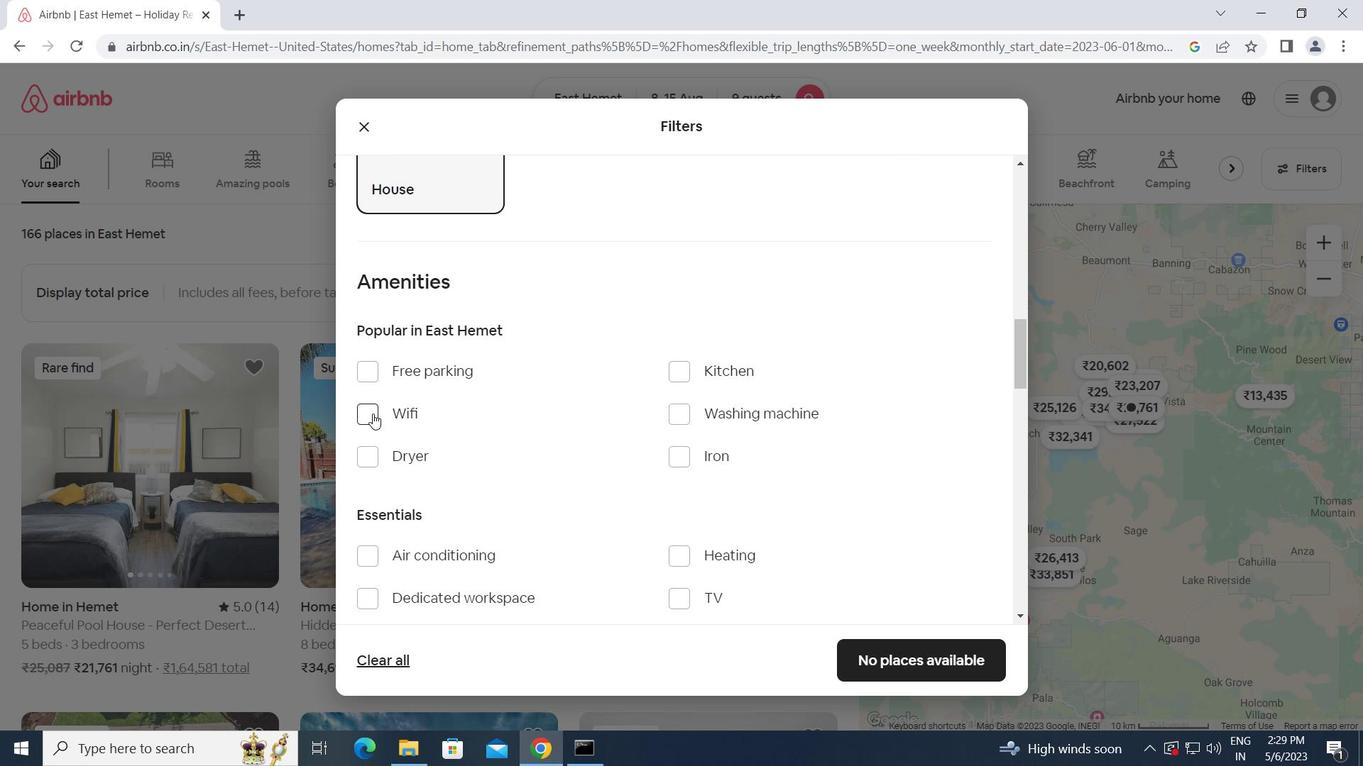 
Action: Mouse moved to (499, 461)
Screenshot: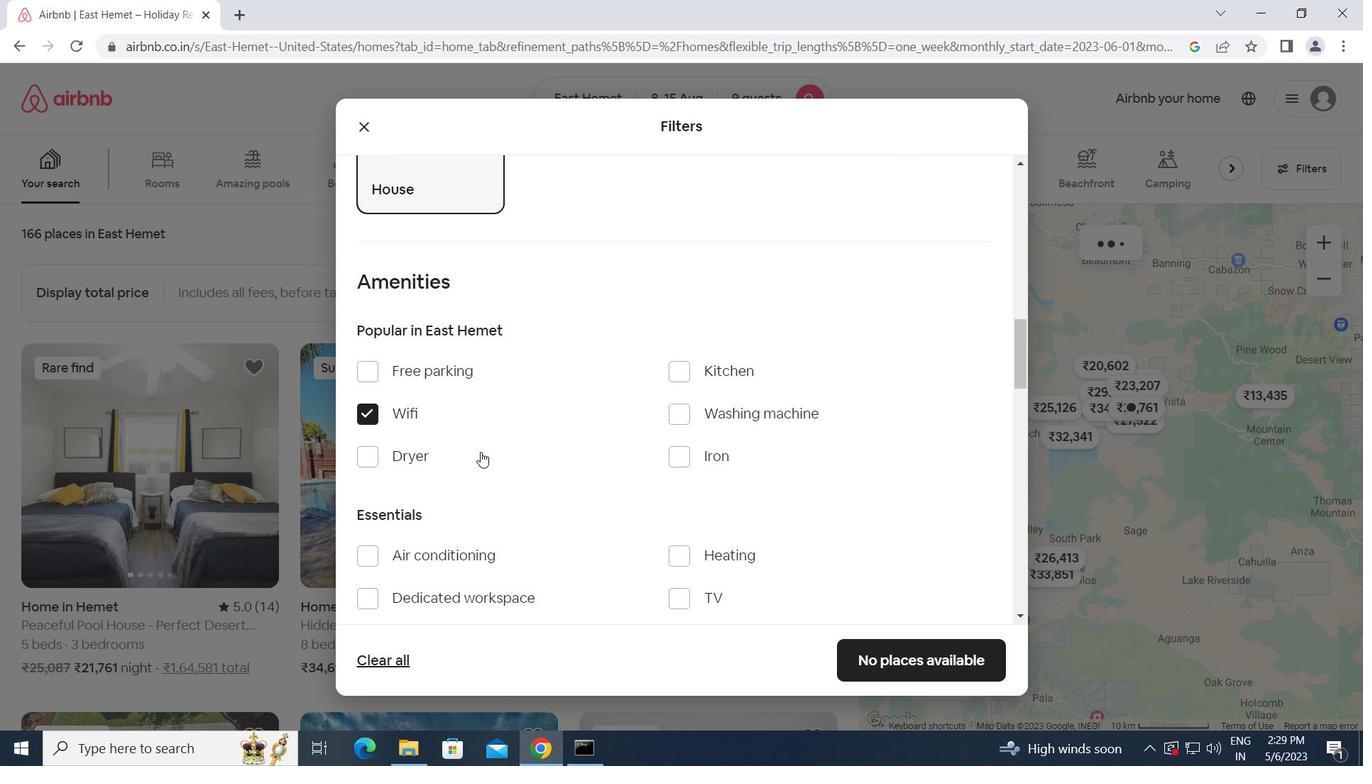 
Action: Mouse scrolled (499, 460) with delta (0, 0)
Screenshot: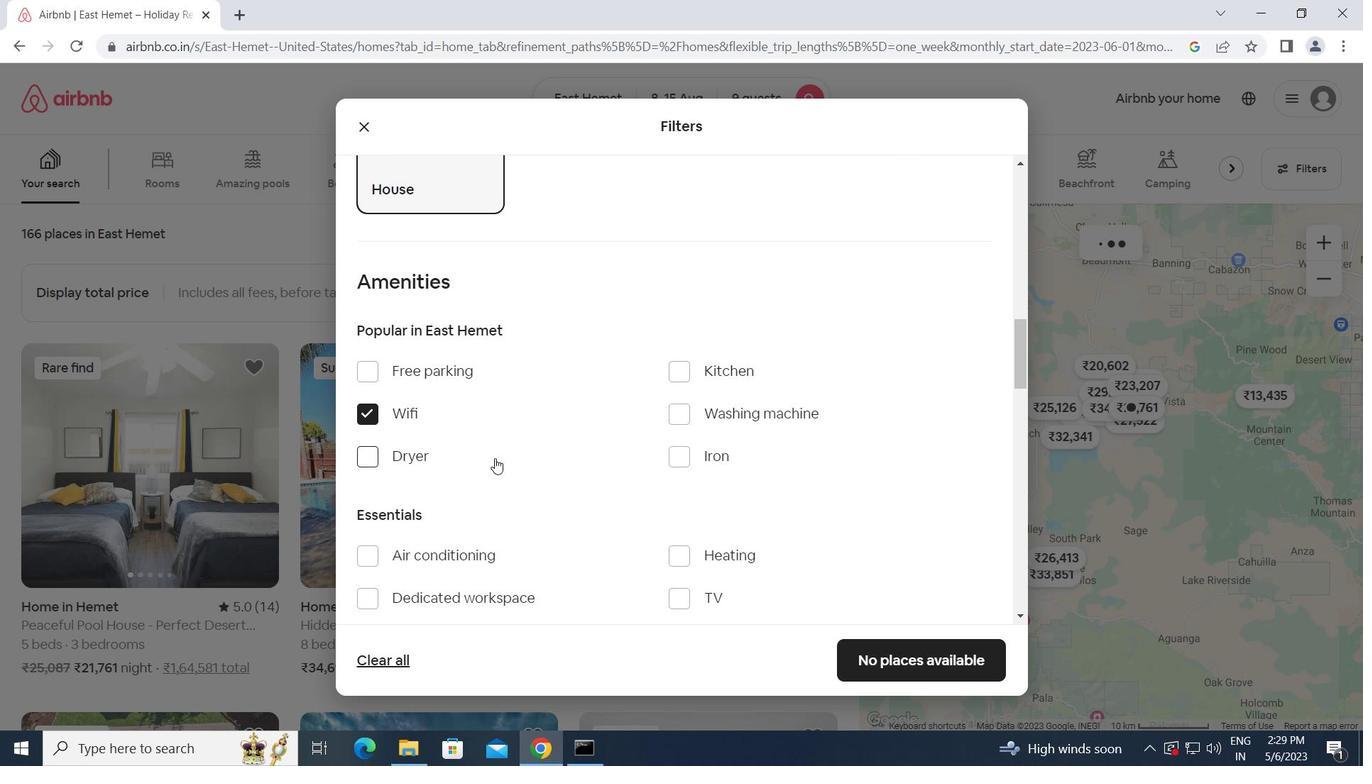 
Action: Mouse moved to (685, 509)
Screenshot: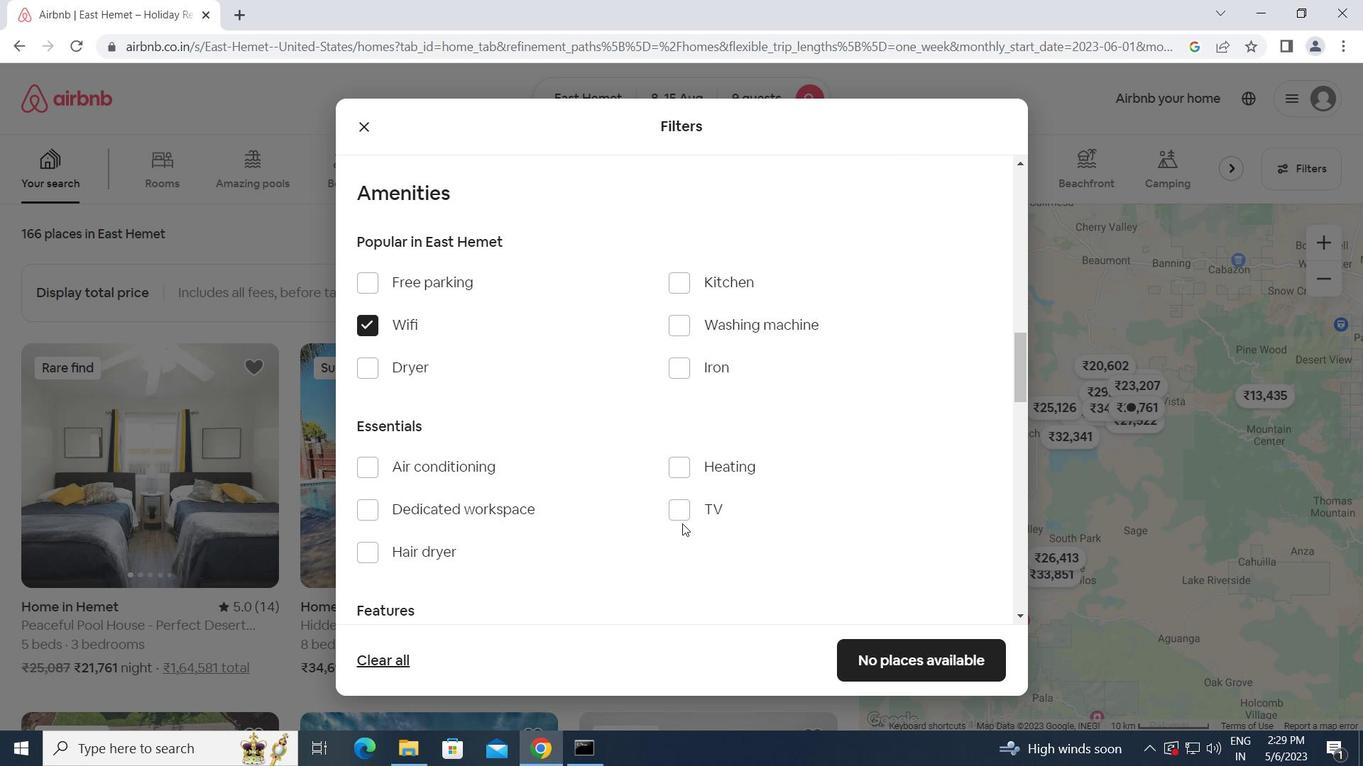 
Action: Mouse pressed left at (685, 509)
Screenshot: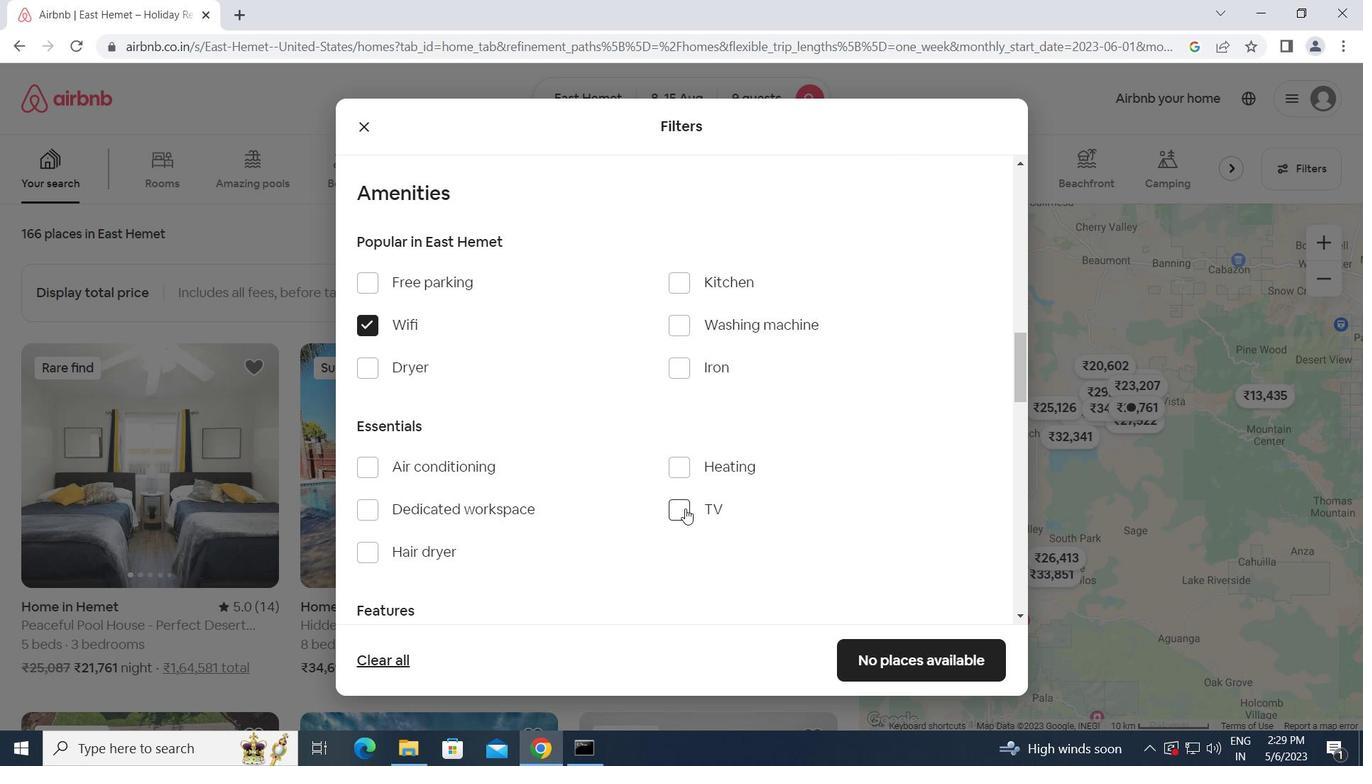 
Action: Mouse moved to (366, 286)
Screenshot: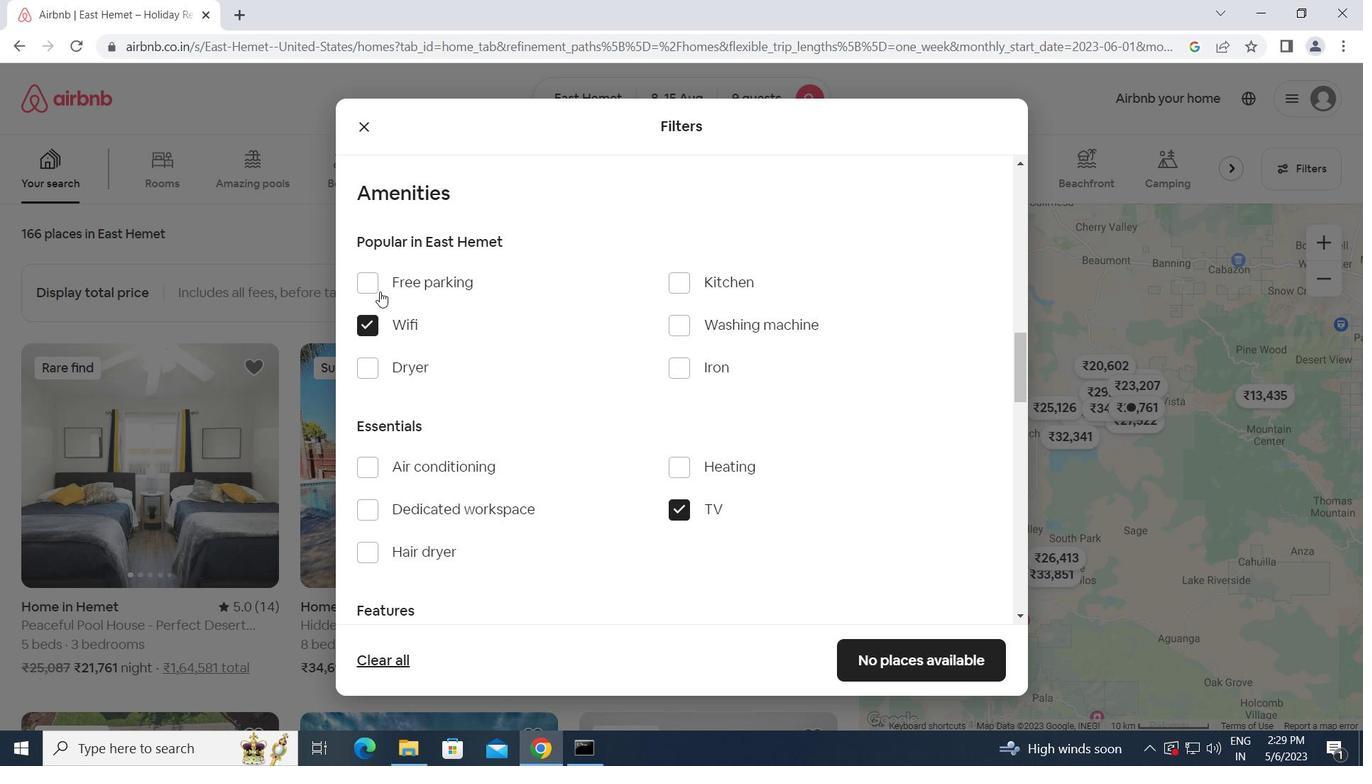 
Action: Mouse pressed left at (366, 286)
Screenshot: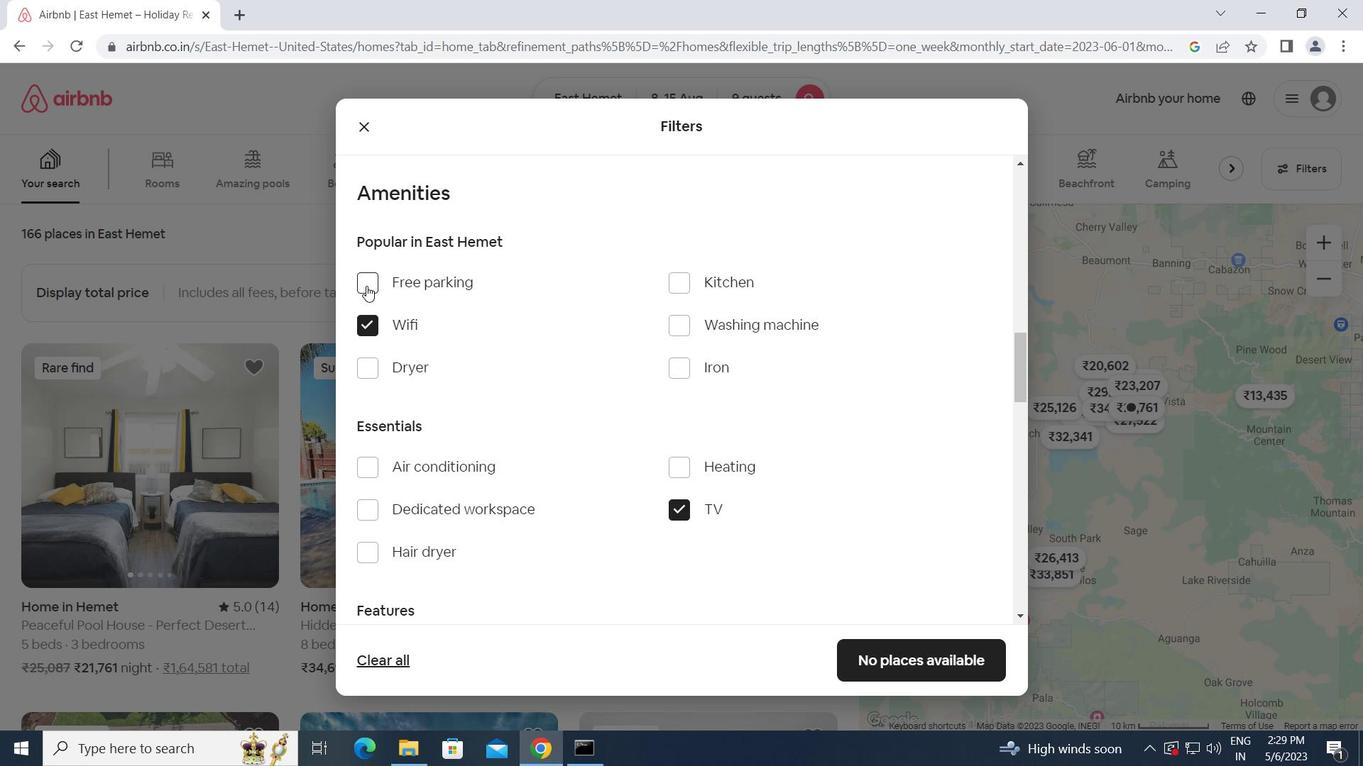 
Action: Mouse moved to (380, 530)
Screenshot: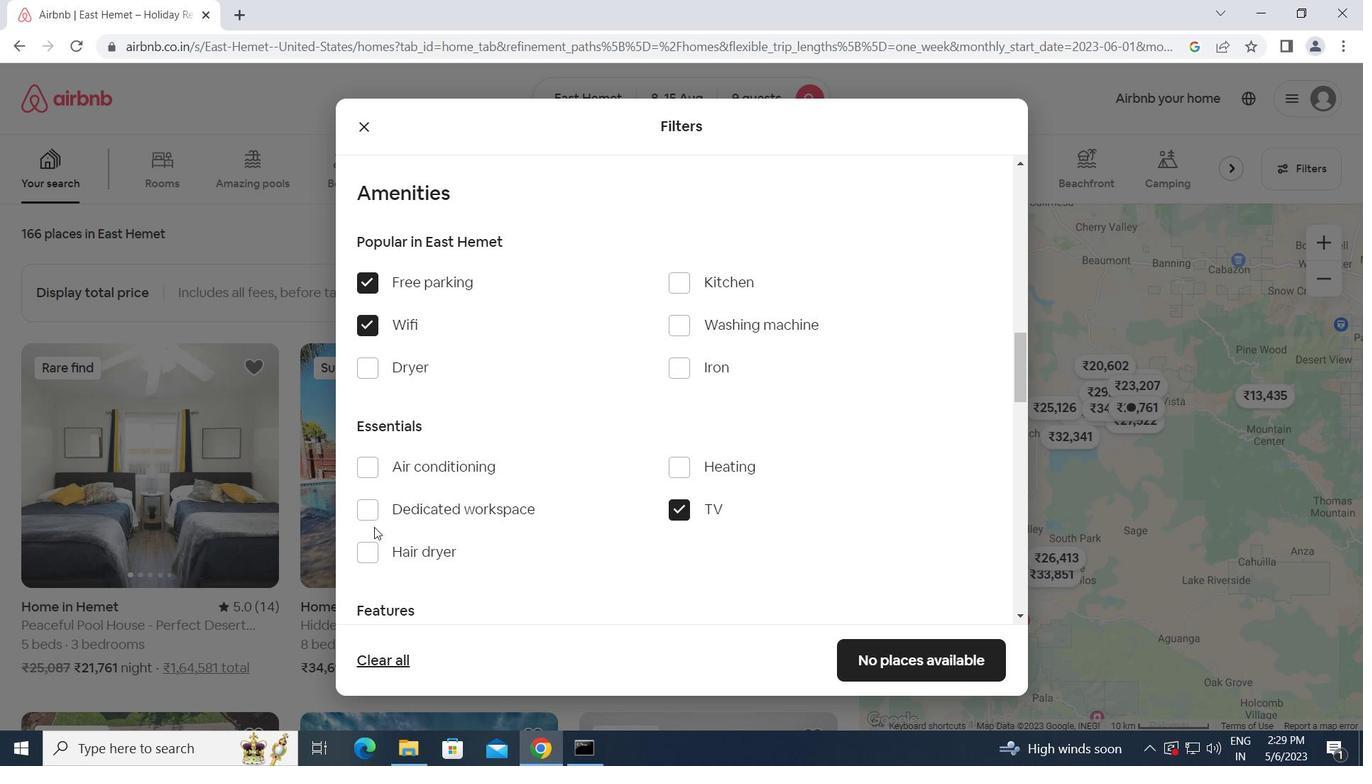 
Action: Mouse scrolled (380, 529) with delta (0, 0)
Screenshot: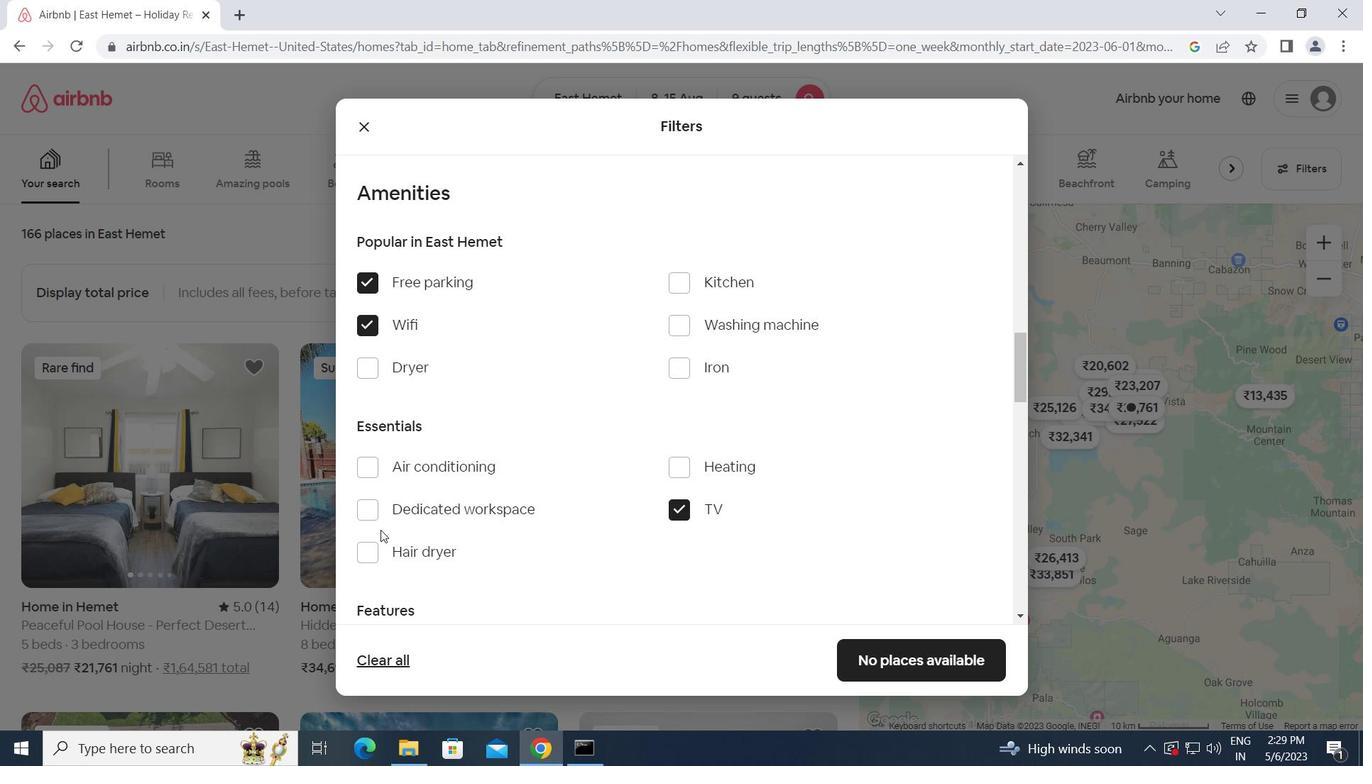 
Action: Mouse scrolled (380, 529) with delta (0, 0)
Screenshot: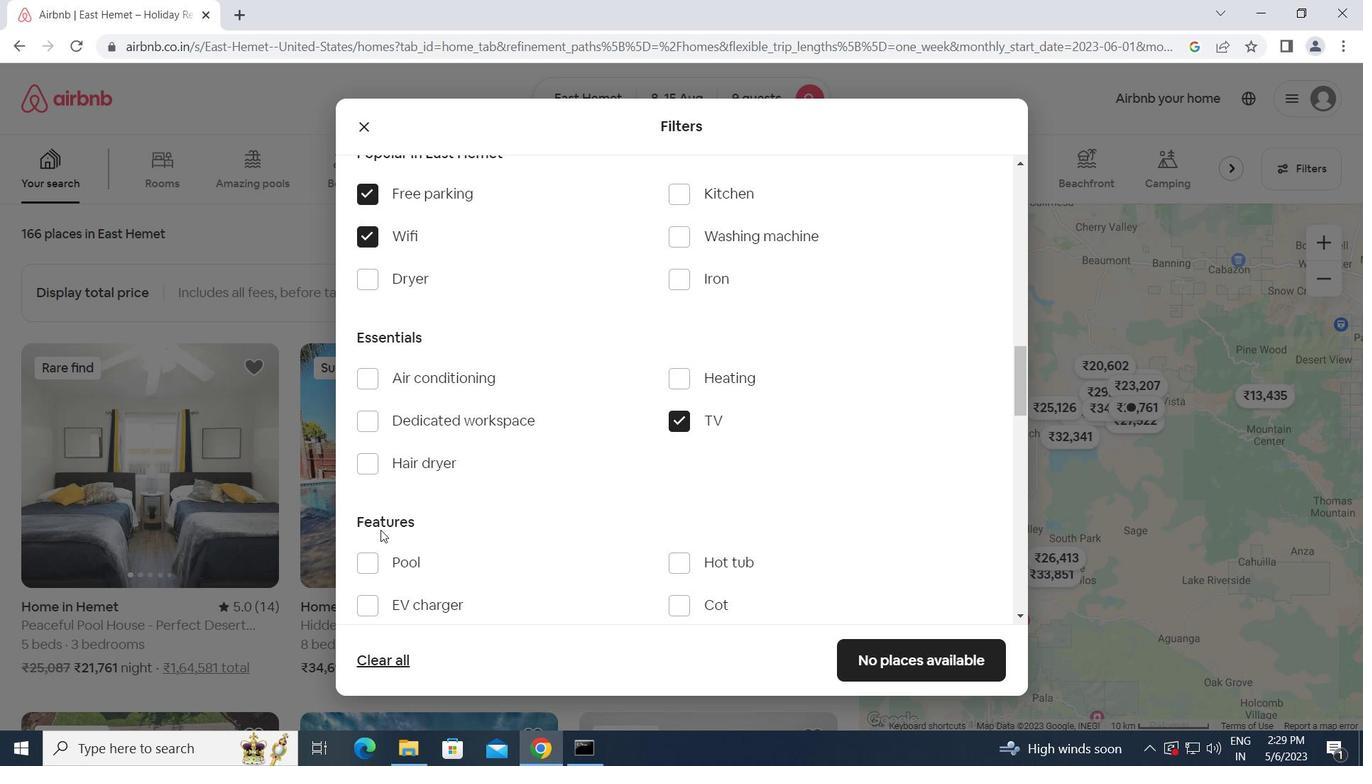 
Action: Mouse scrolled (380, 529) with delta (0, 0)
Screenshot: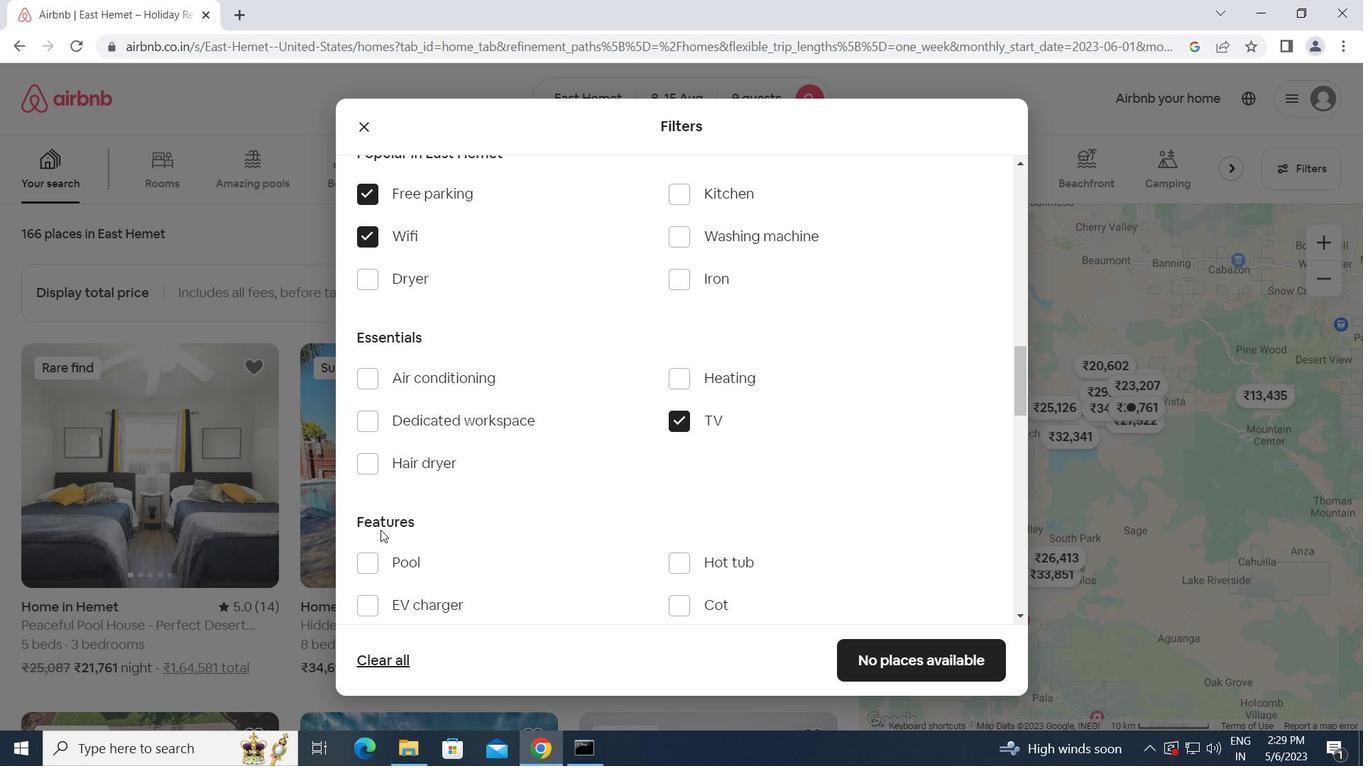 
Action: Mouse moved to (361, 467)
Screenshot: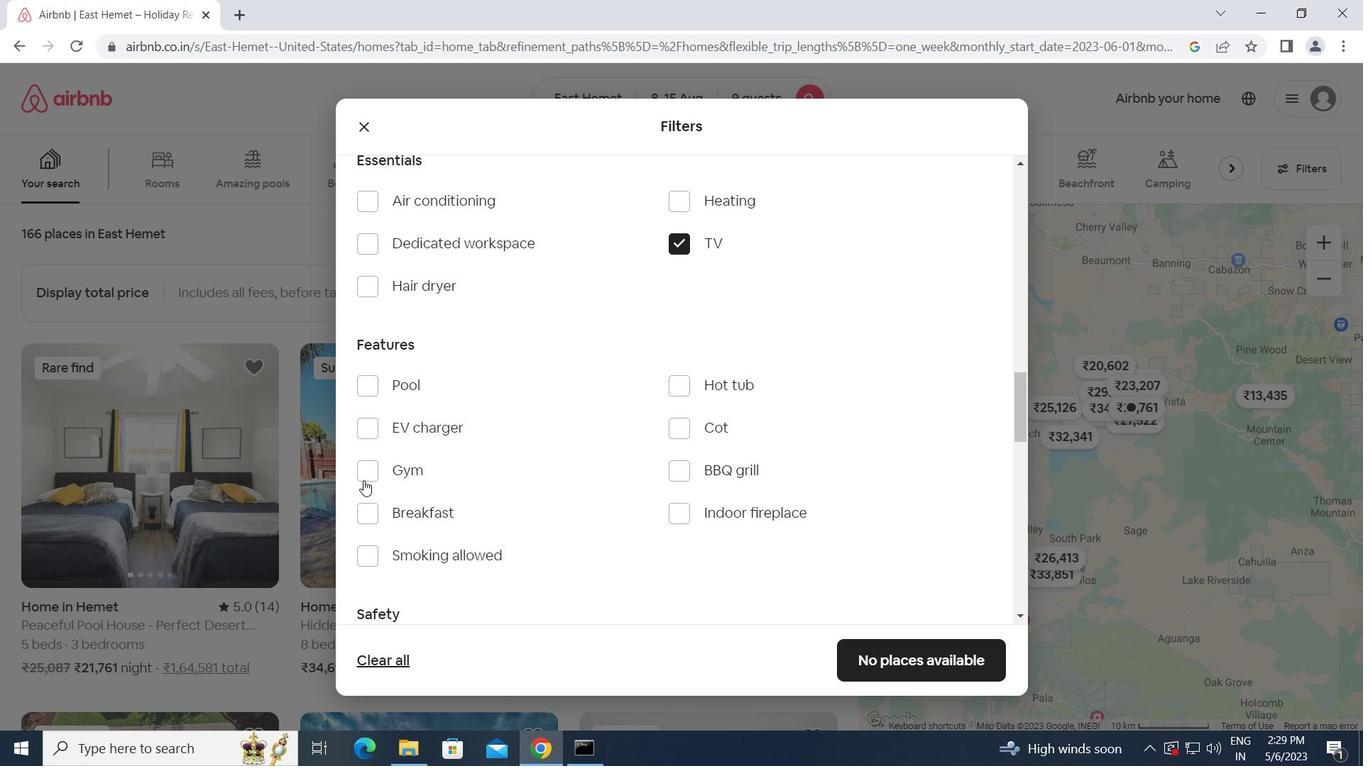 
Action: Mouse pressed left at (361, 467)
Screenshot: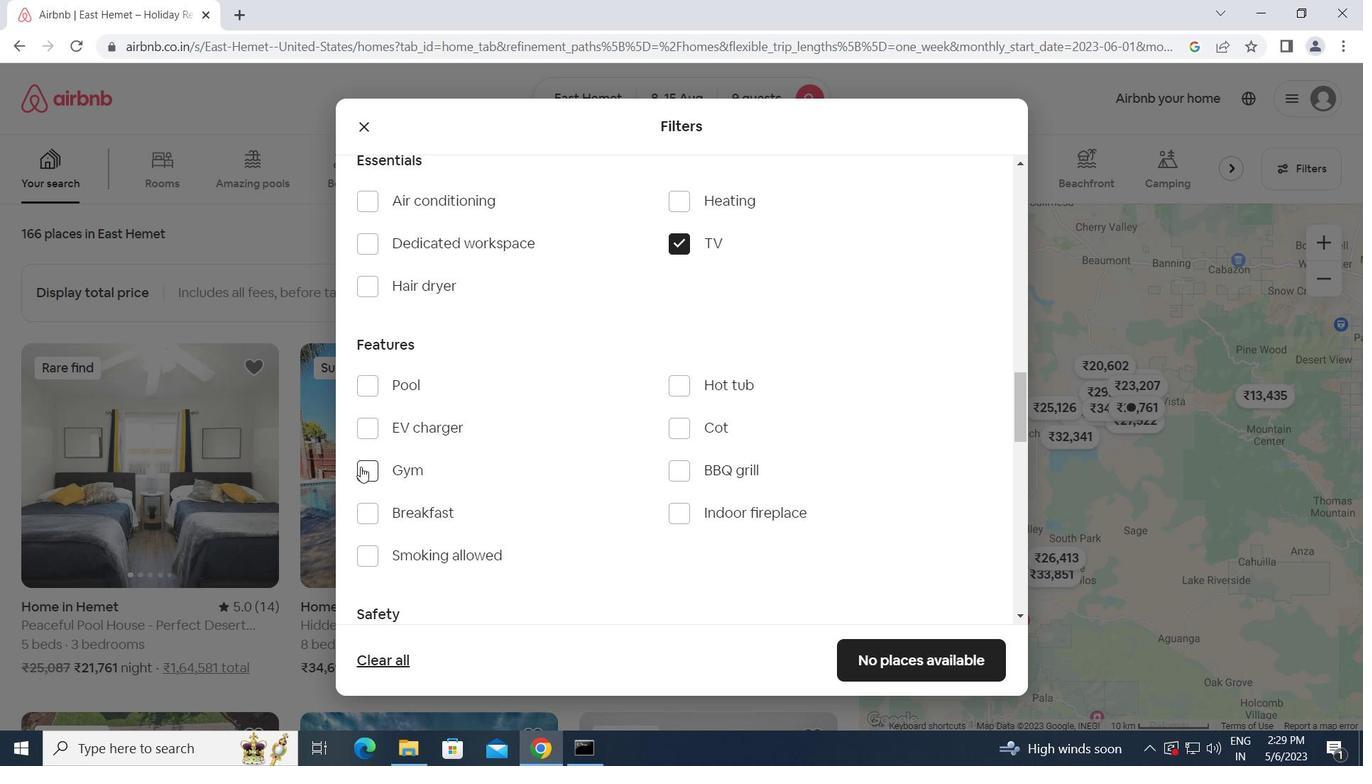
Action: Mouse moved to (371, 514)
Screenshot: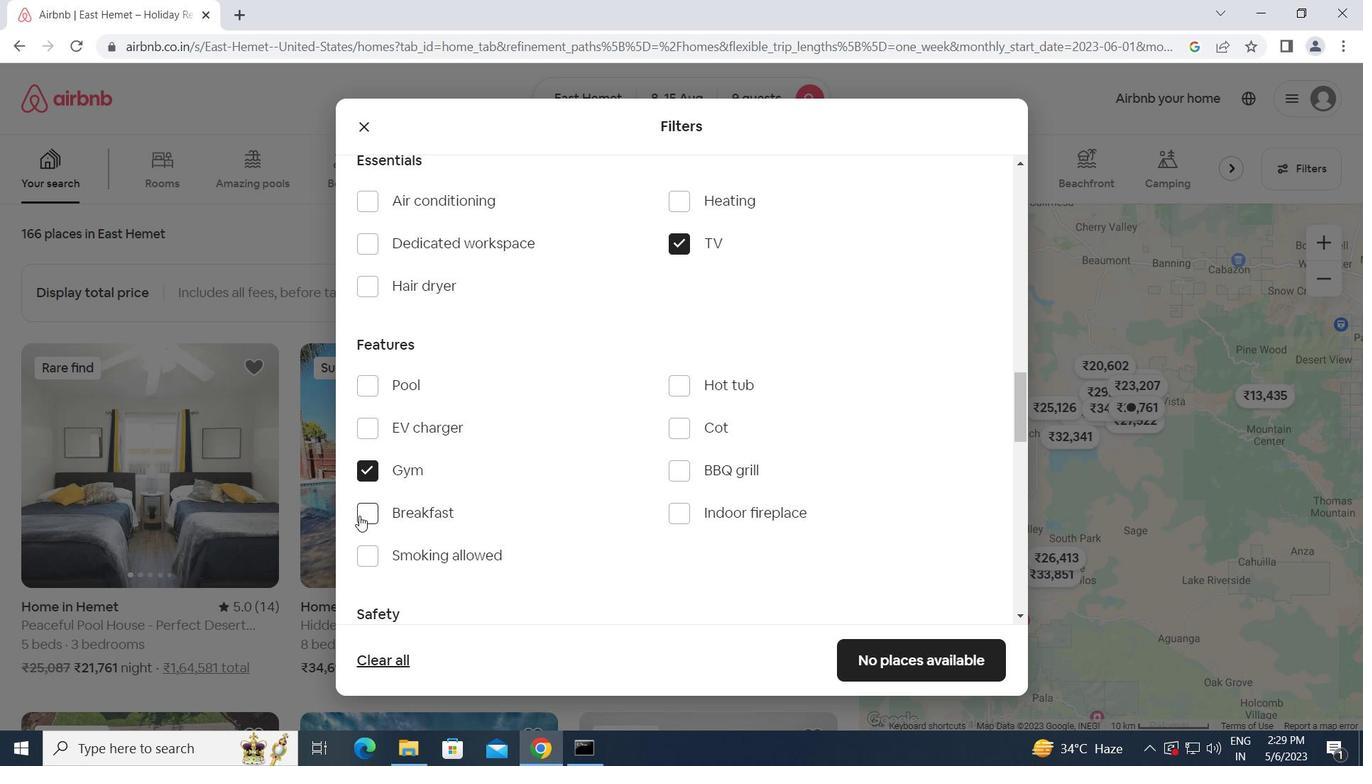 
Action: Mouse pressed left at (371, 514)
Screenshot: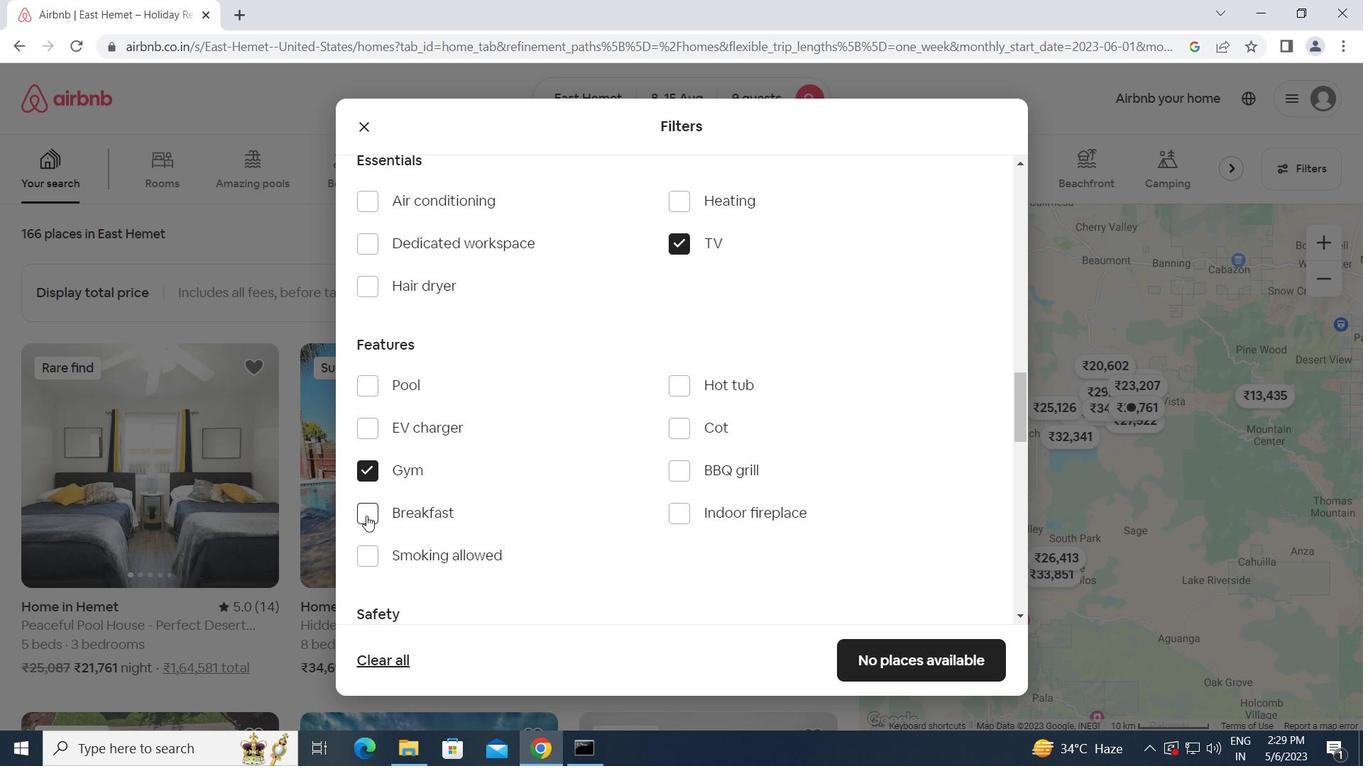 
Action: Mouse moved to (569, 553)
Screenshot: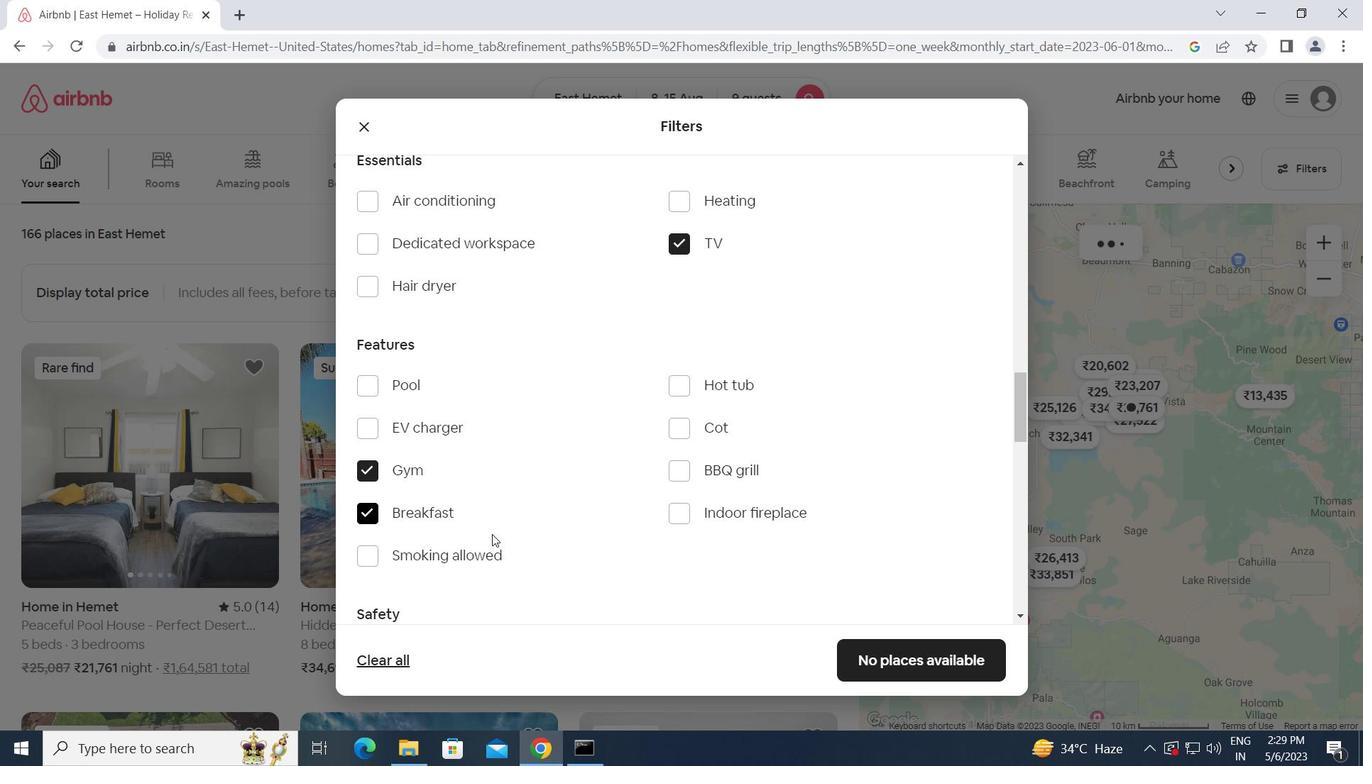 
Action: Mouse scrolled (569, 553) with delta (0, 0)
Screenshot: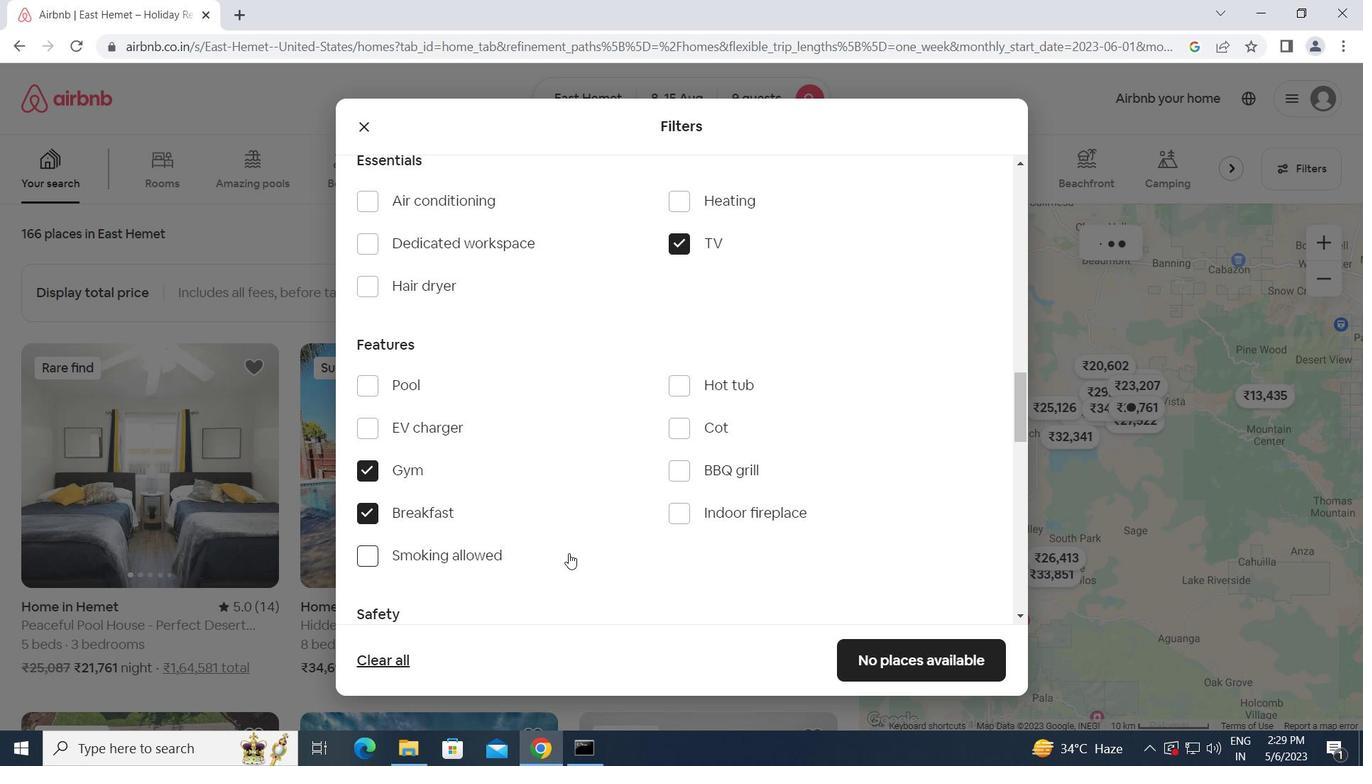 
Action: Mouse scrolled (569, 553) with delta (0, 0)
Screenshot: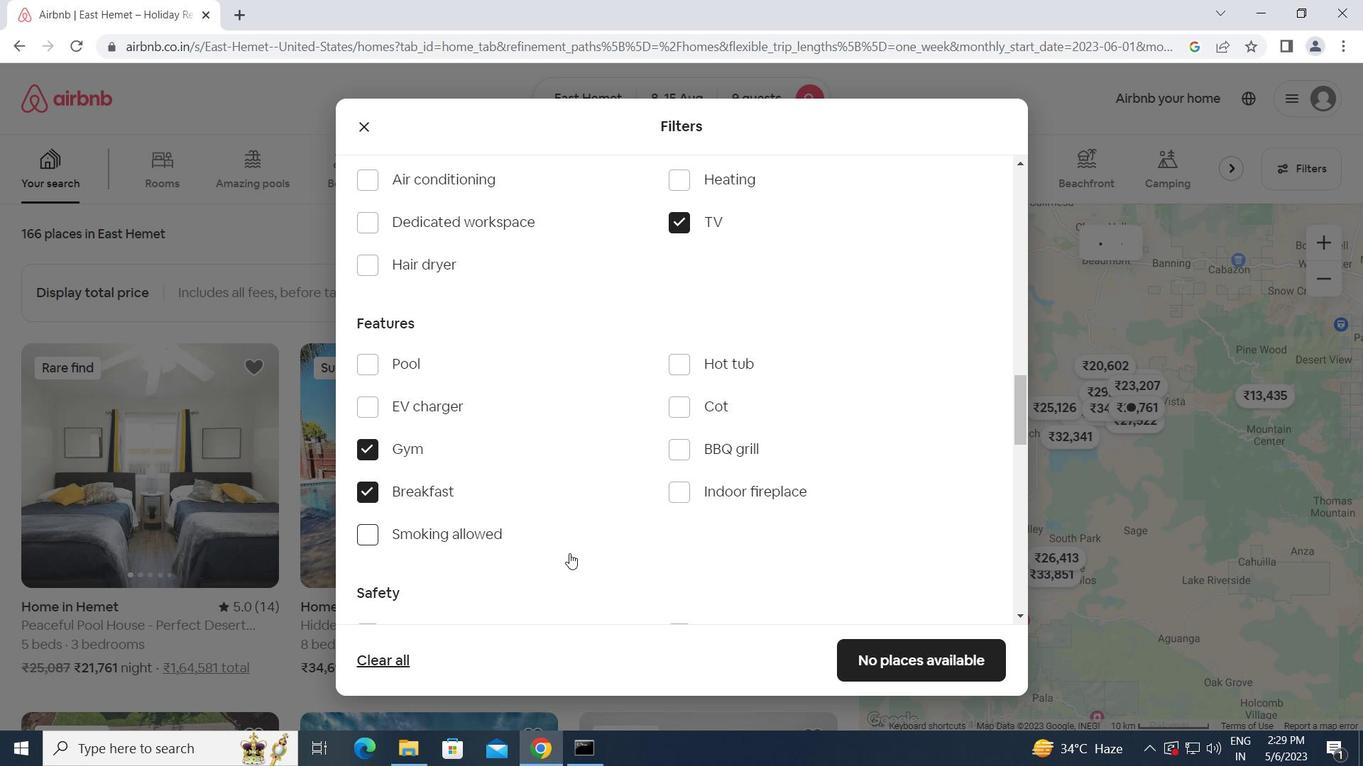 
Action: Mouse scrolled (569, 553) with delta (0, 0)
Screenshot: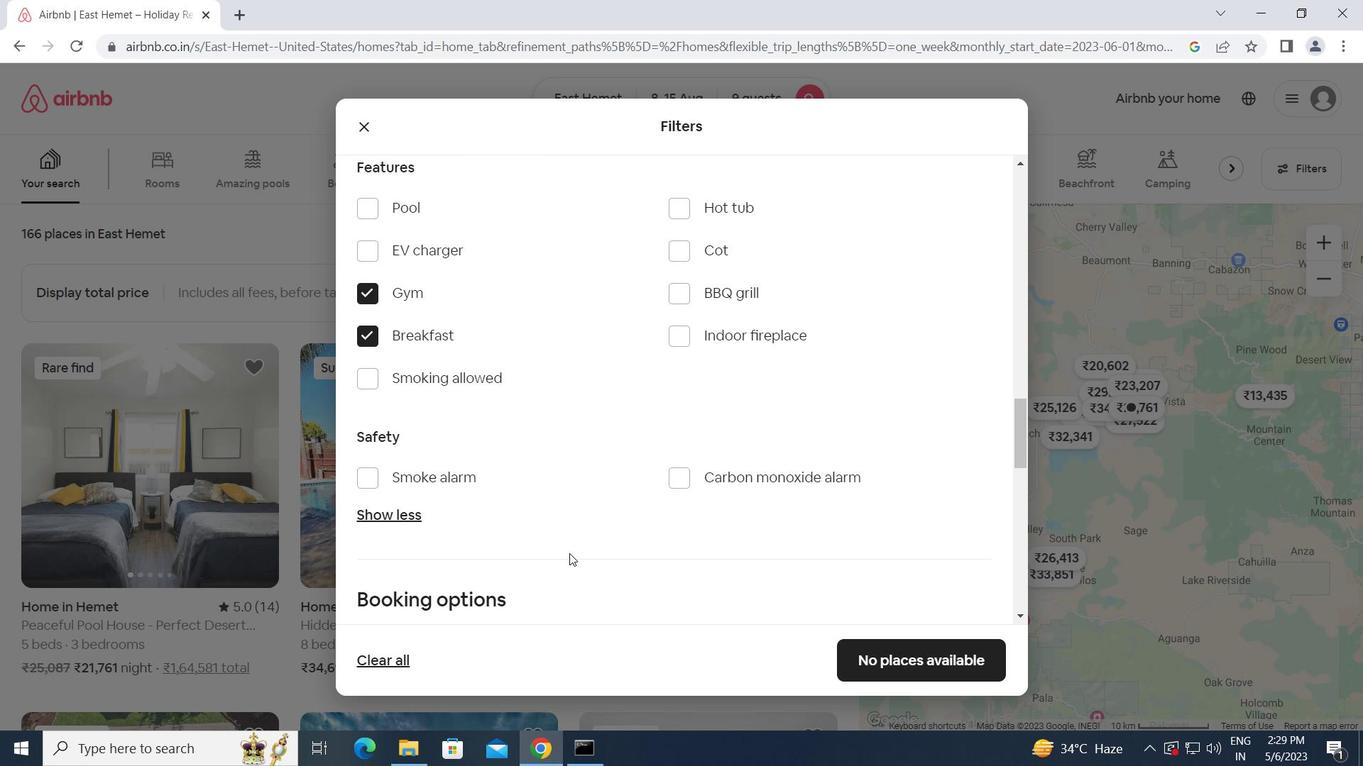 
Action: Mouse scrolled (569, 553) with delta (0, 0)
Screenshot: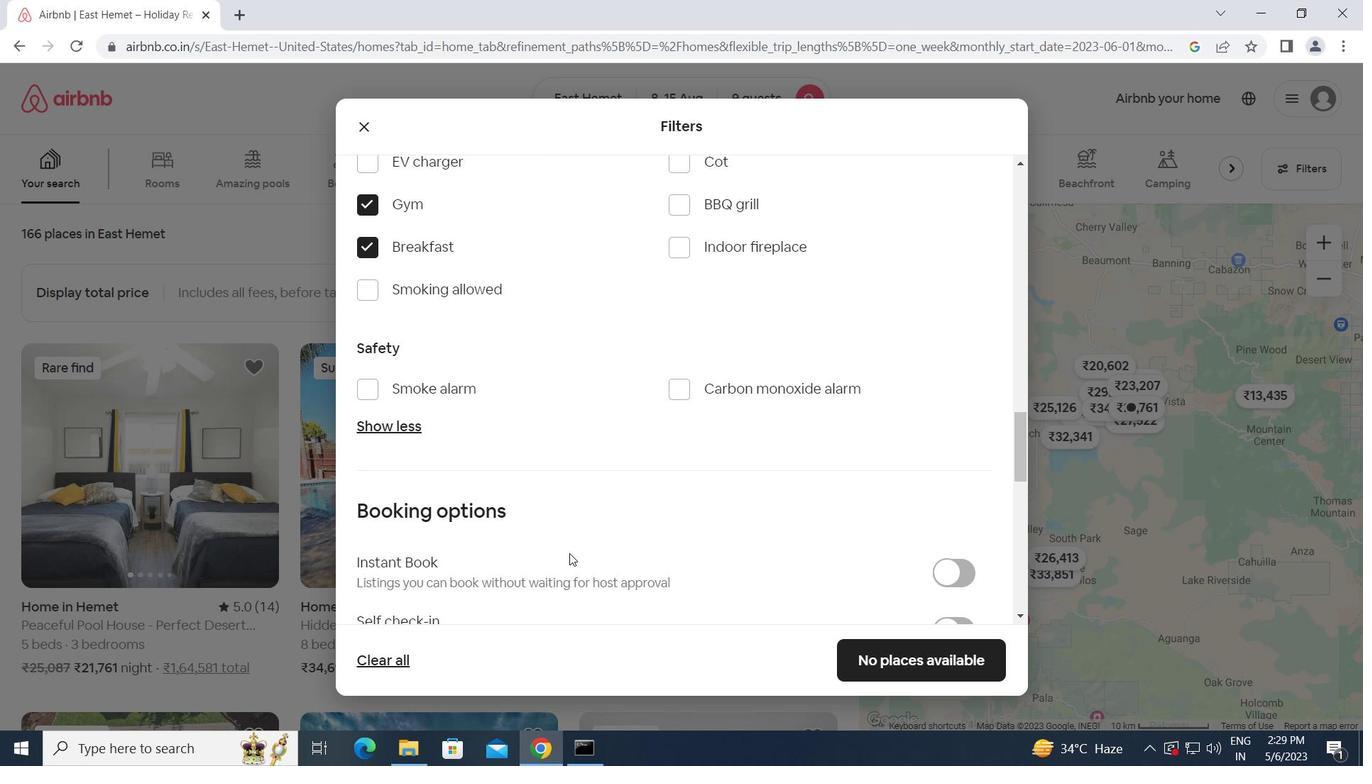 
Action: Mouse scrolled (569, 553) with delta (0, 0)
Screenshot: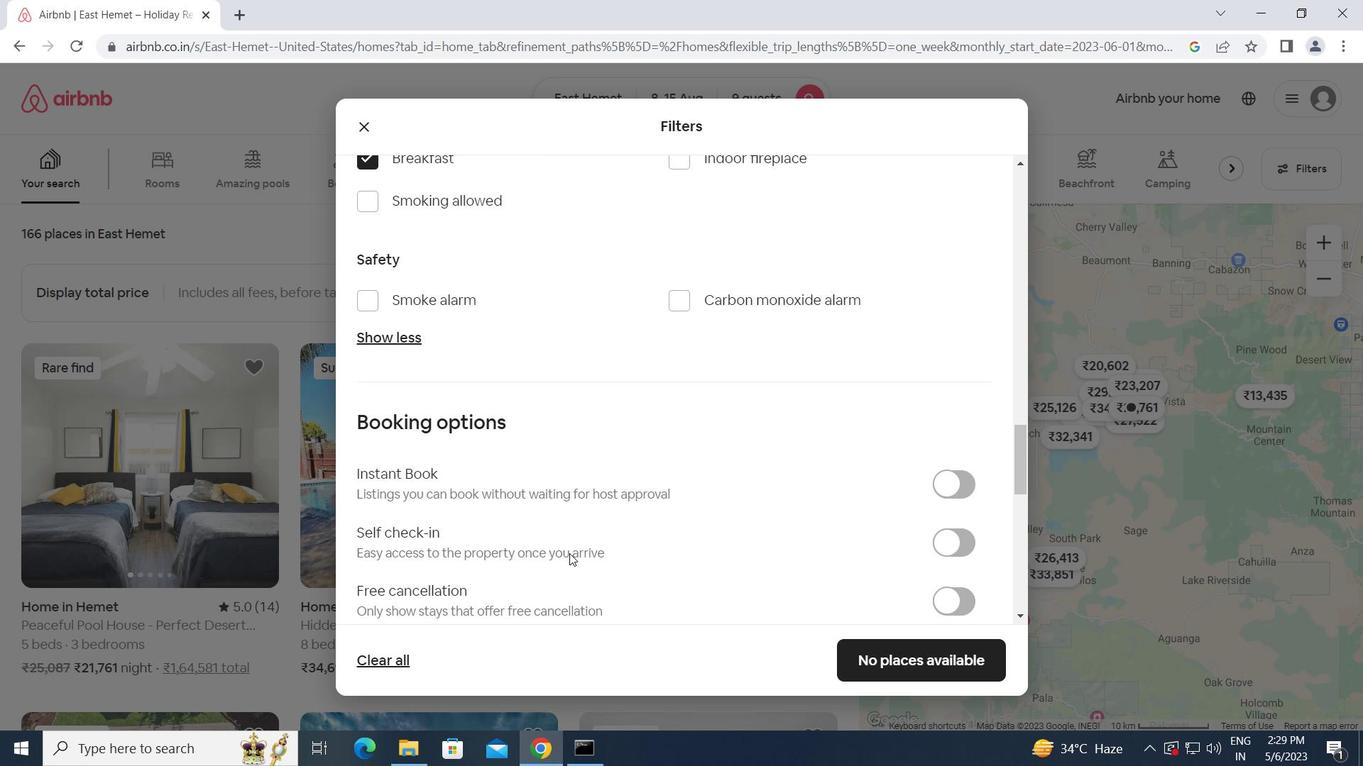 
Action: Mouse moved to (949, 465)
Screenshot: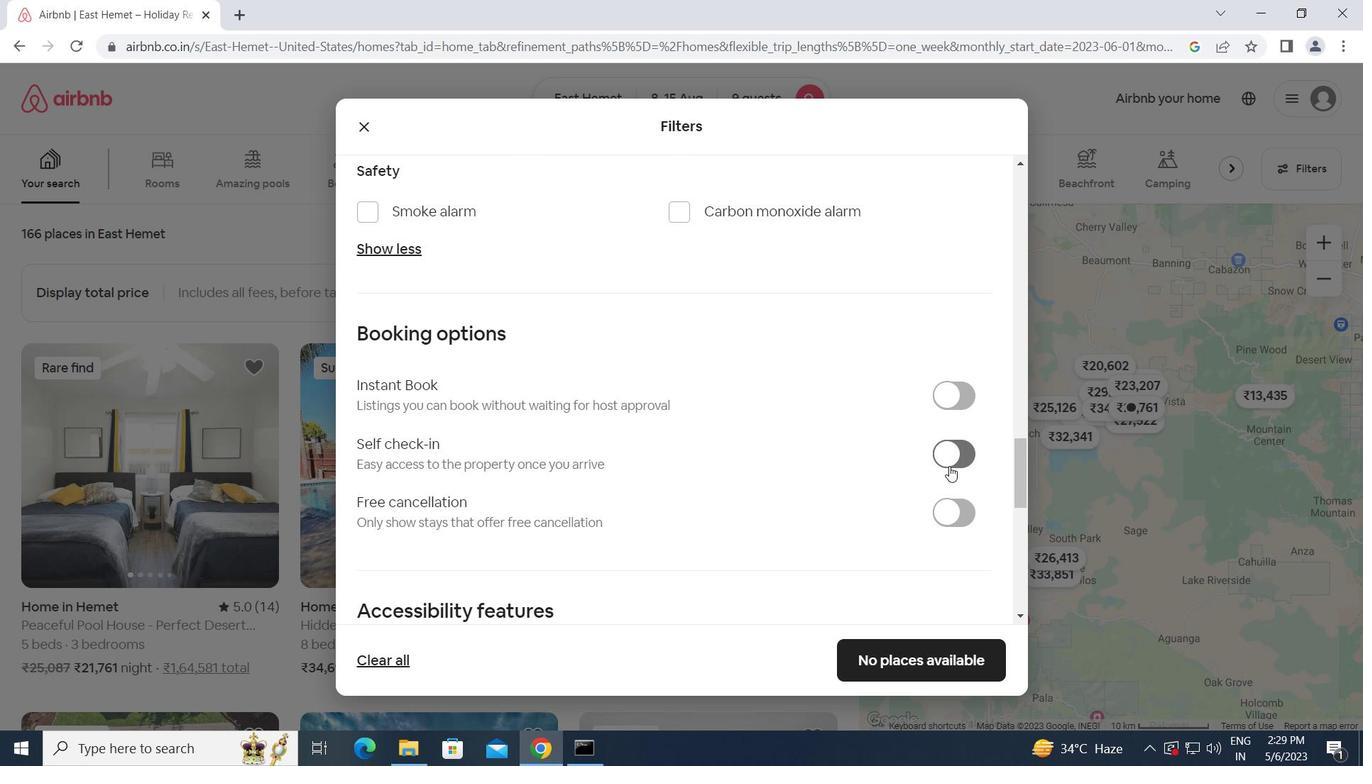 
Action: Mouse pressed left at (949, 465)
Screenshot: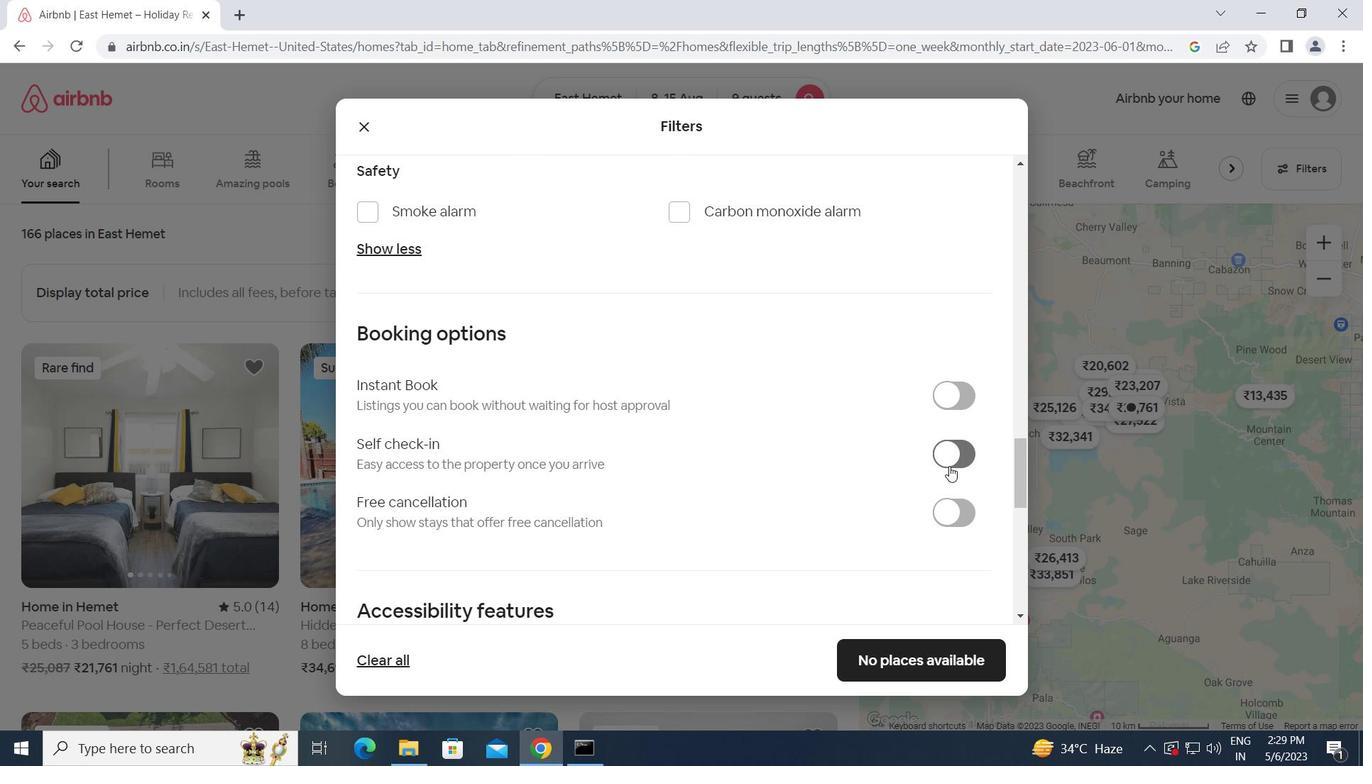 
Action: Mouse moved to (760, 474)
Screenshot: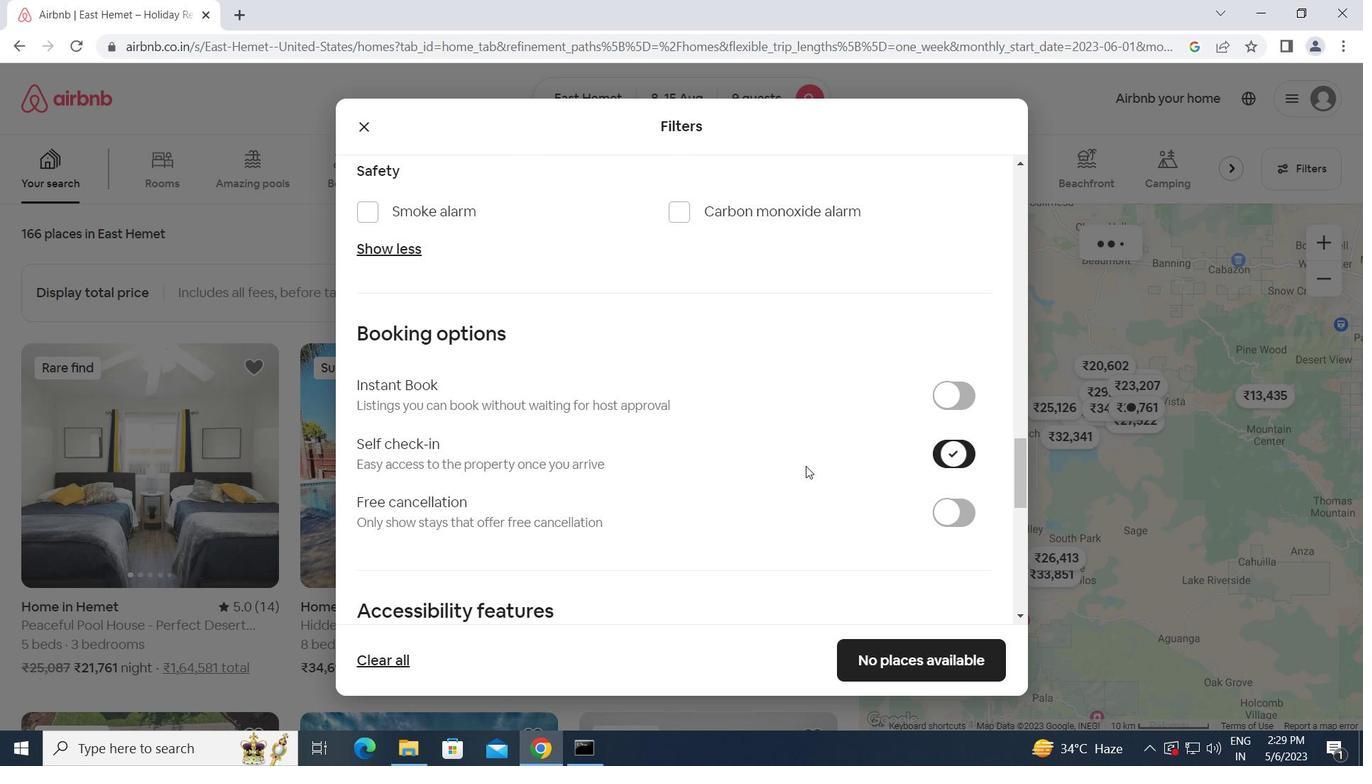 
Action: Mouse scrolled (760, 474) with delta (0, 0)
Screenshot: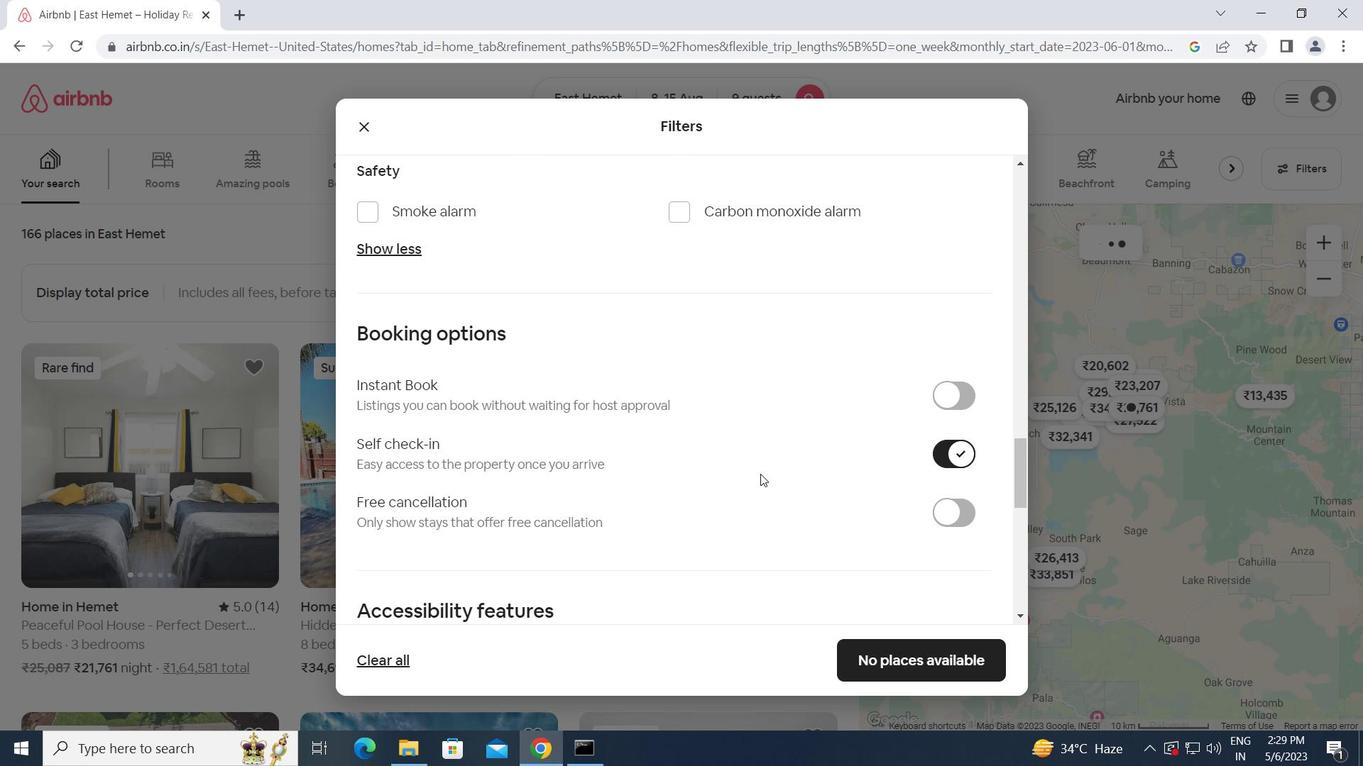 
Action: Mouse scrolled (760, 474) with delta (0, 0)
Screenshot: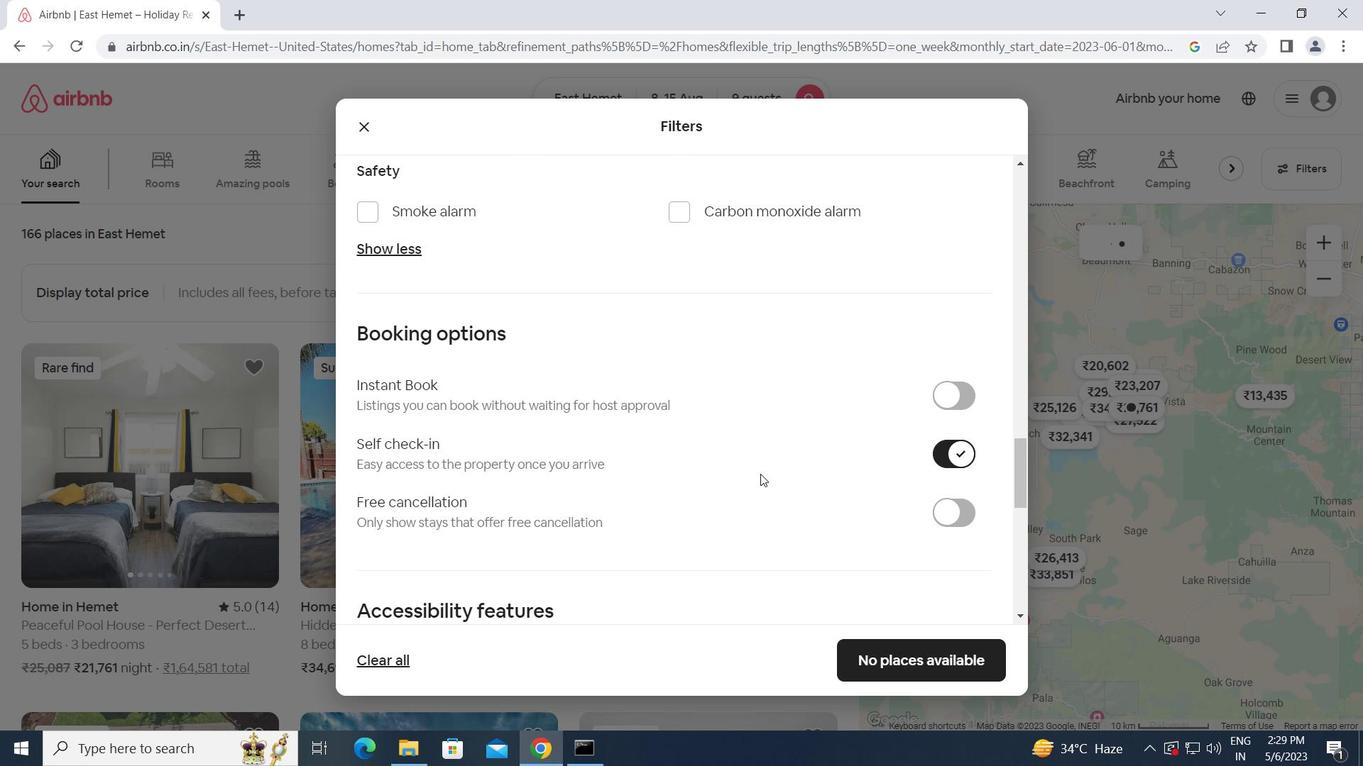 
Action: Mouse scrolled (760, 474) with delta (0, 0)
Screenshot: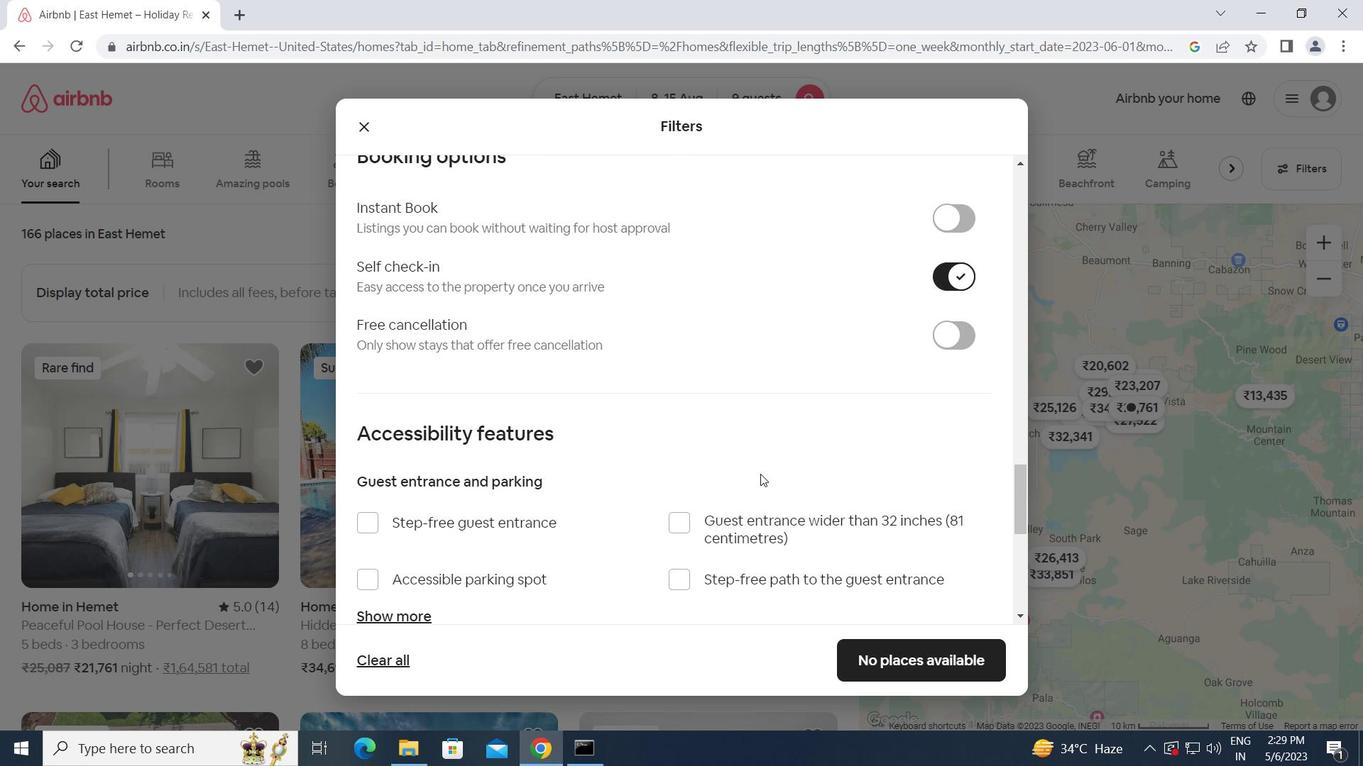 
Action: Mouse scrolled (760, 474) with delta (0, 0)
Screenshot: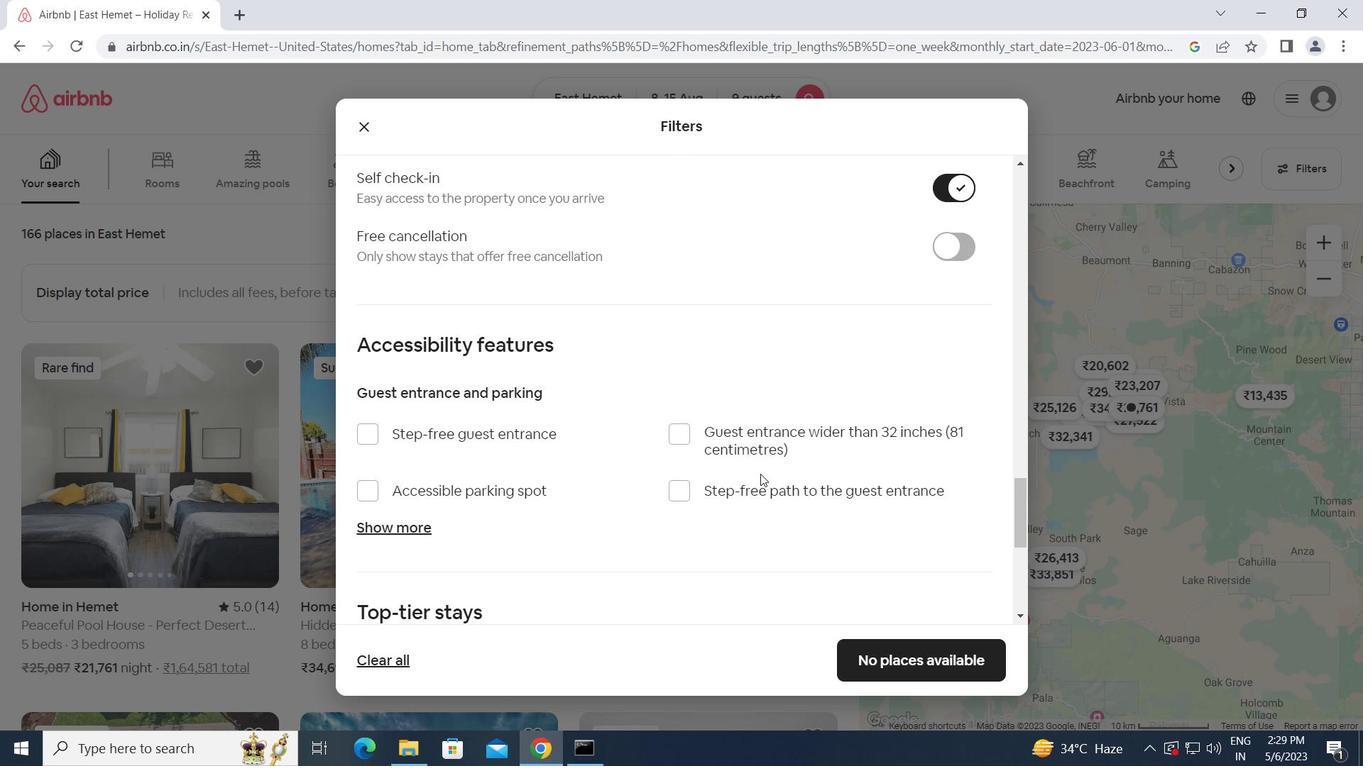 
Action: Mouse scrolled (760, 474) with delta (0, 0)
Screenshot: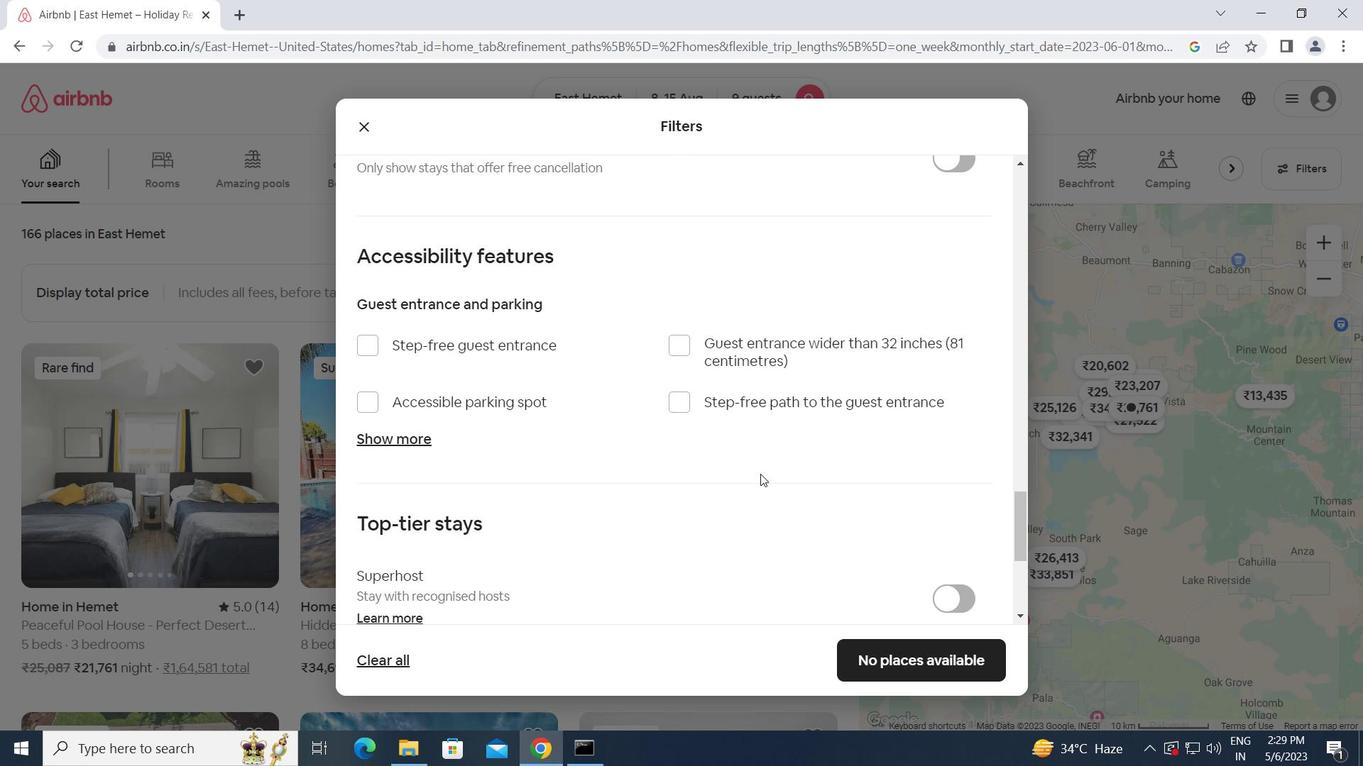 
Action: Mouse scrolled (760, 474) with delta (0, 0)
Screenshot: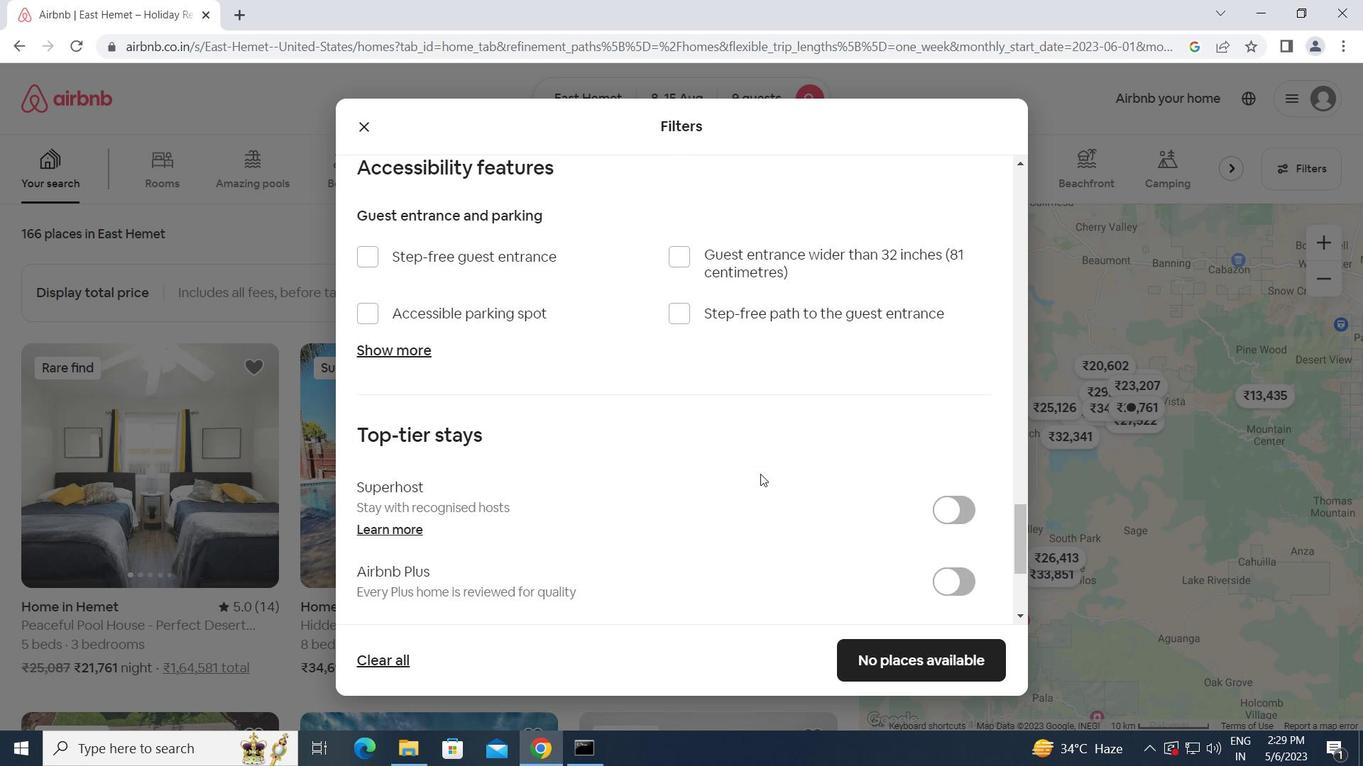 
Action: Mouse scrolled (760, 474) with delta (0, 0)
Screenshot: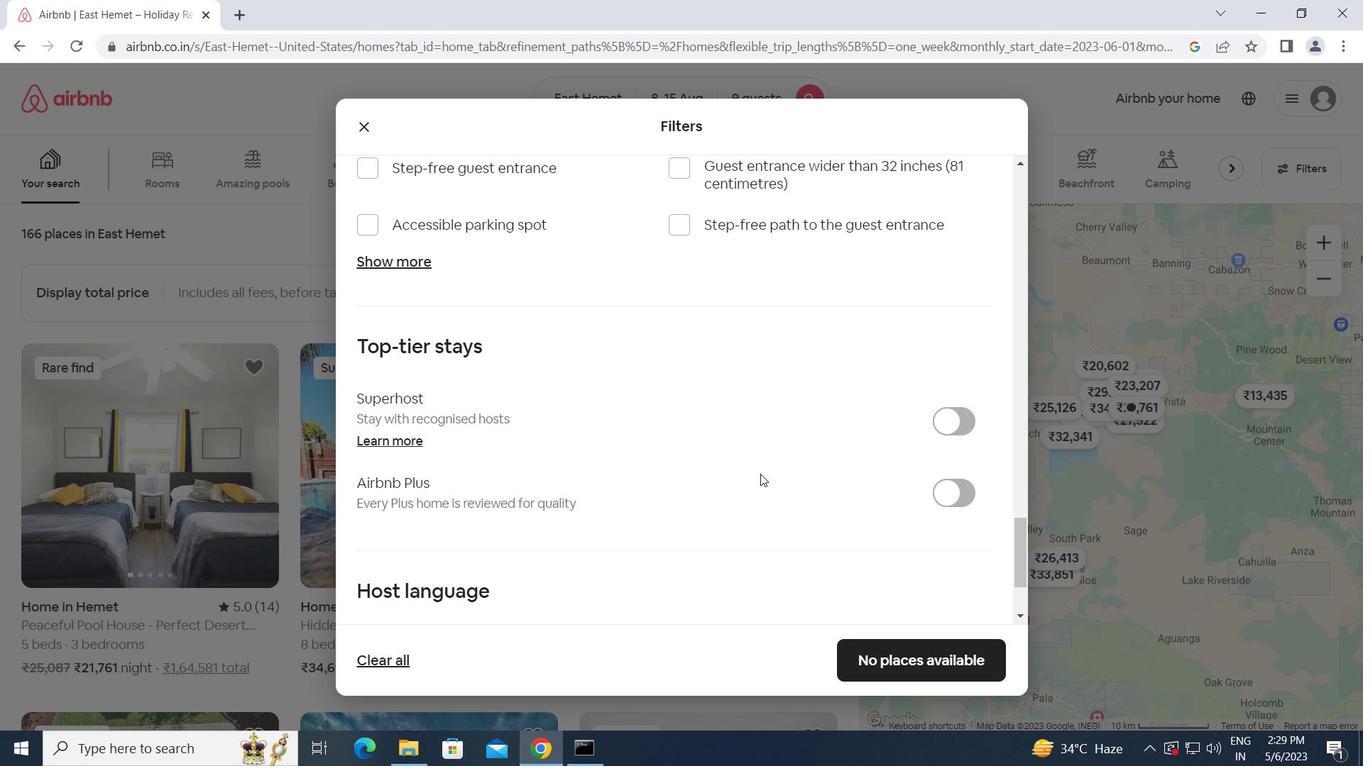 
Action: Mouse scrolled (760, 474) with delta (0, 0)
Screenshot: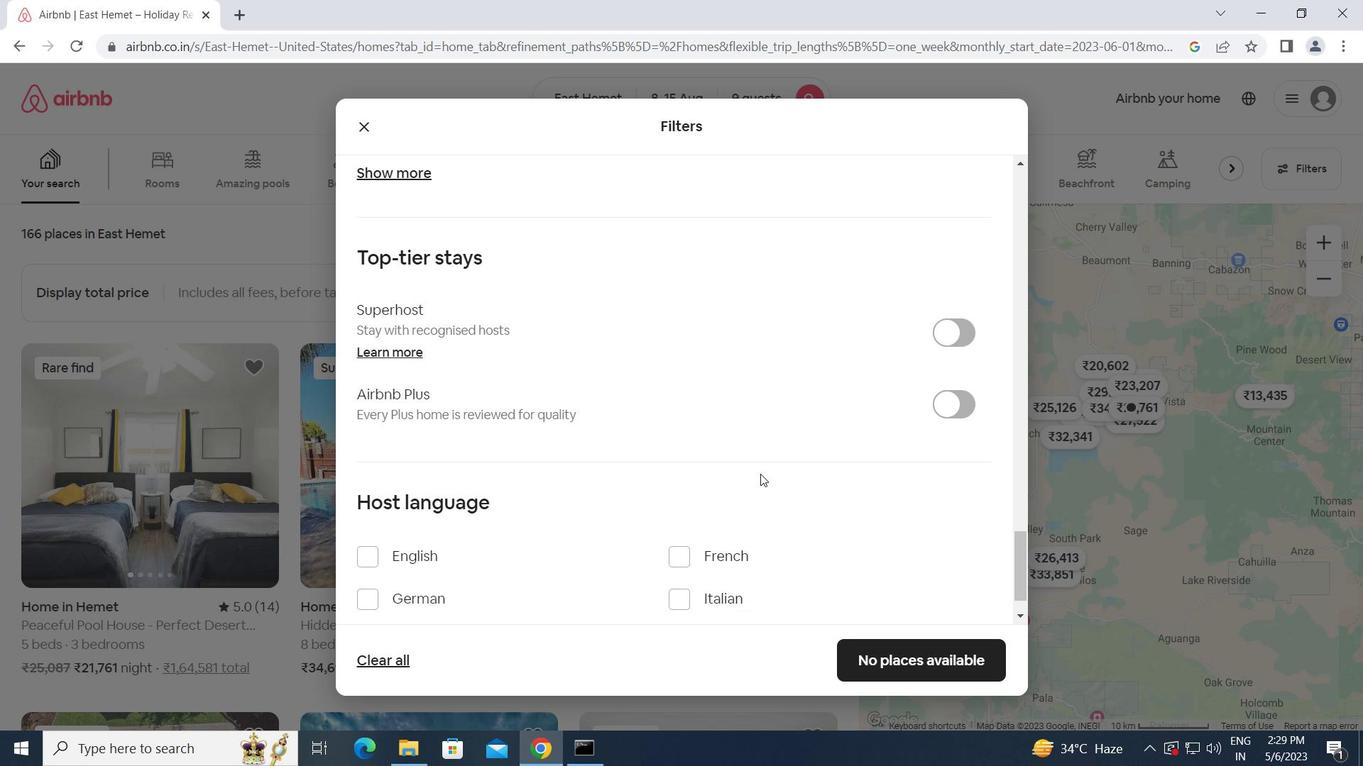 
Action: Mouse moved to (367, 502)
Screenshot: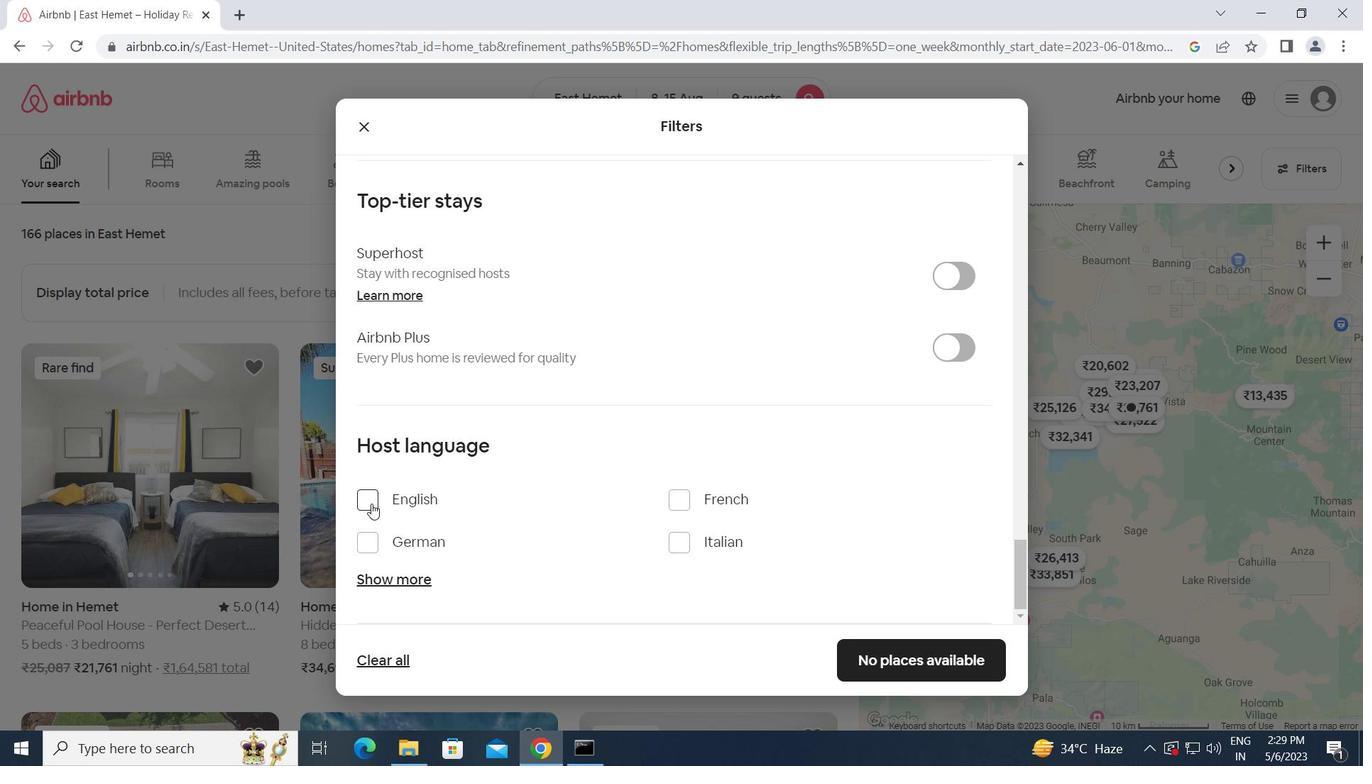
Action: Mouse pressed left at (367, 502)
Screenshot: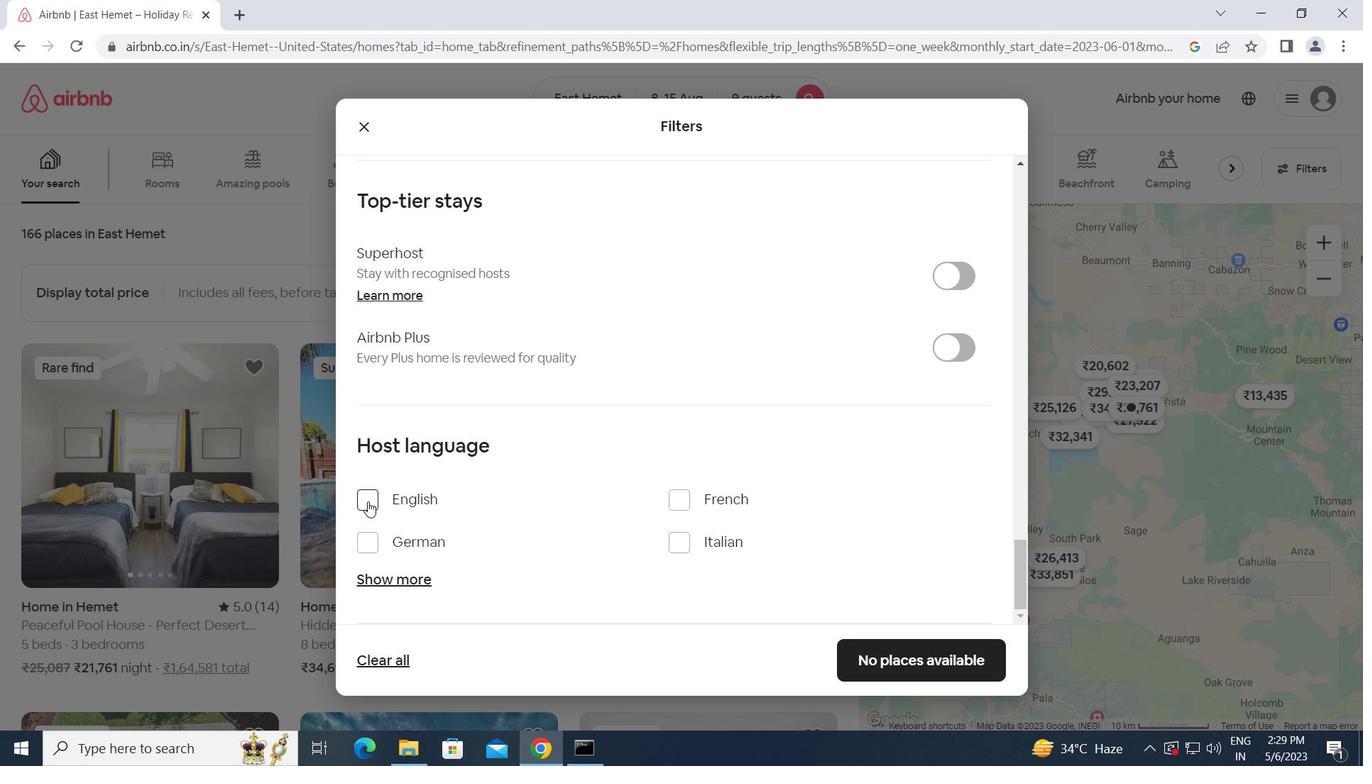 
Action: Mouse moved to (954, 664)
Screenshot: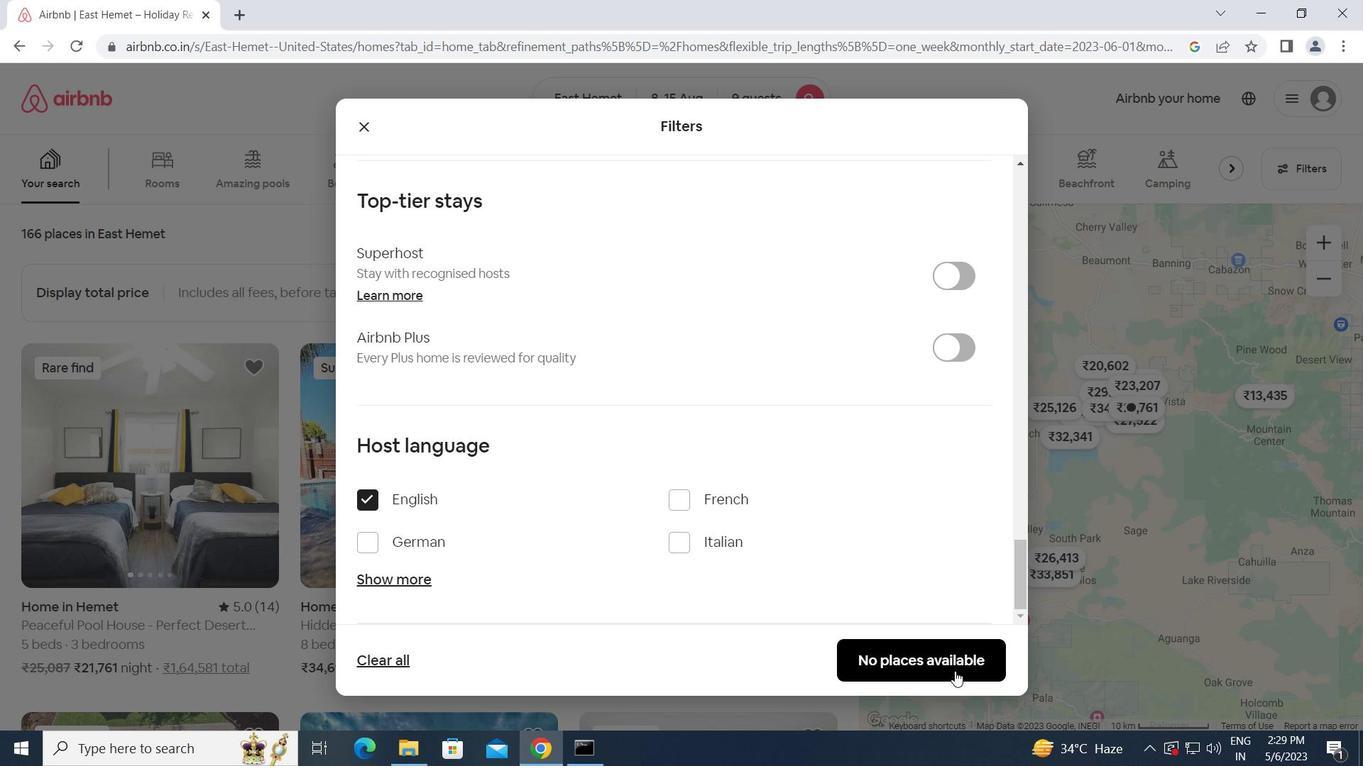 
Action: Mouse pressed left at (954, 664)
Screenshot: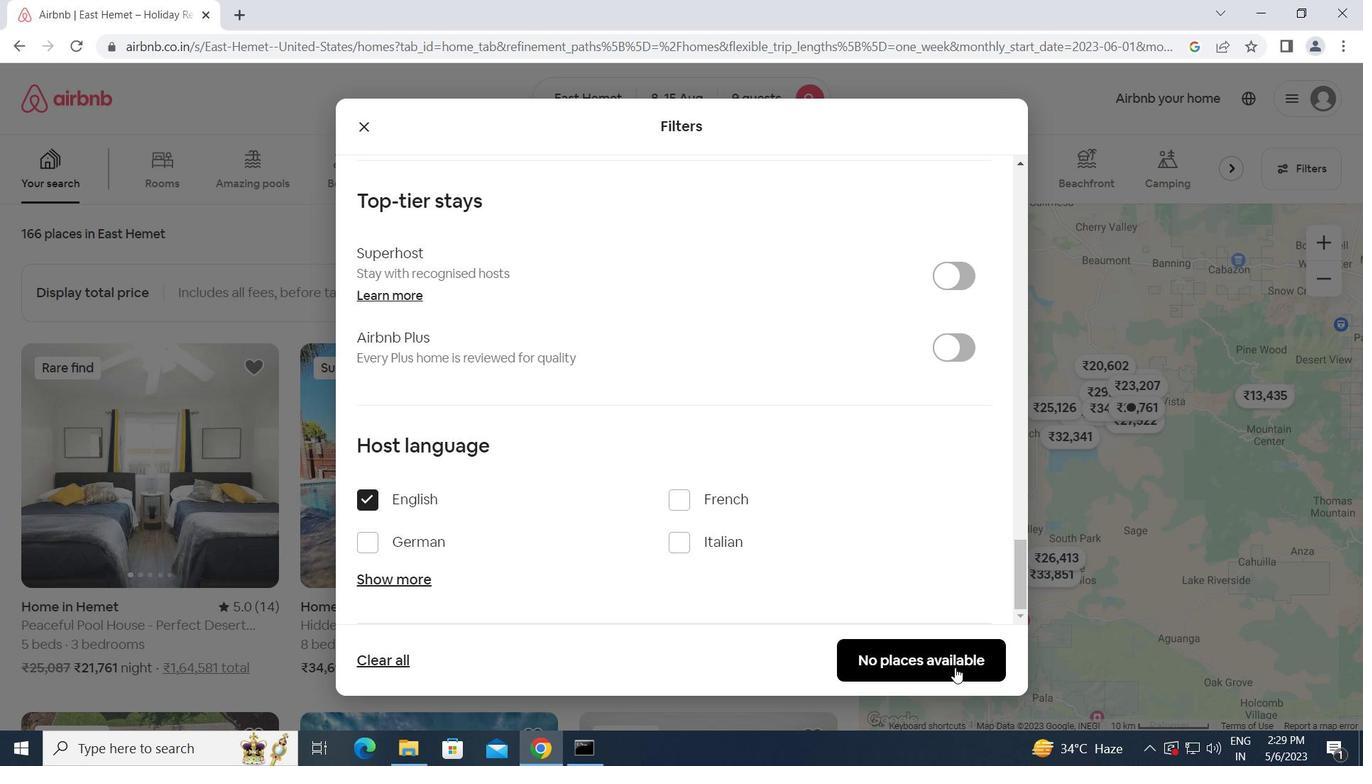 
